 Task: Find connections with filter location Renqiu with filter topic #Selfworthwith filter profile language Potuguese with filter current company Egis in India with filter school Don Bosco School with filter industry Primary Metal Manufacturing with filter service category Information Security with filter keywords title Account Executive
Action: Mouse moved to (144, 236)
Screenshot: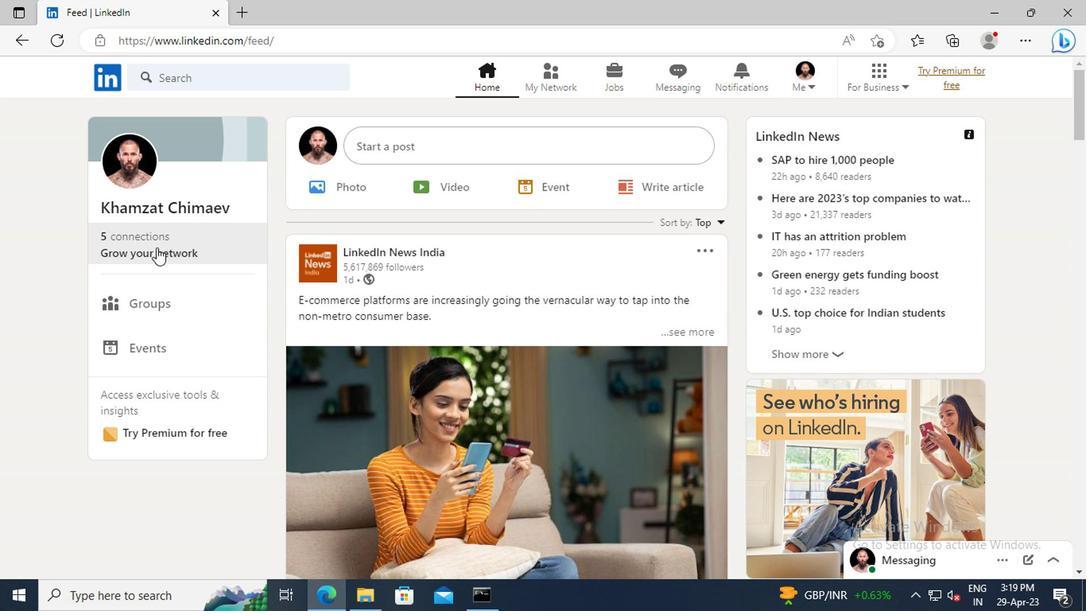 
Action: Mouse pressed left at (144, 236)
Screenshot: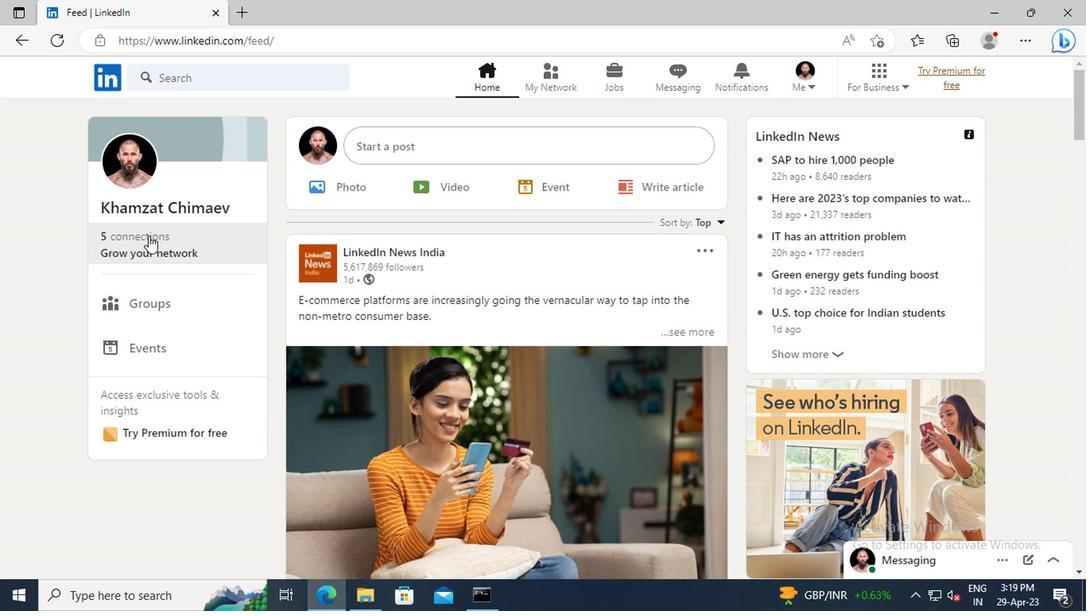 
Action: Mouse moved to (157, 169)
Screenshot: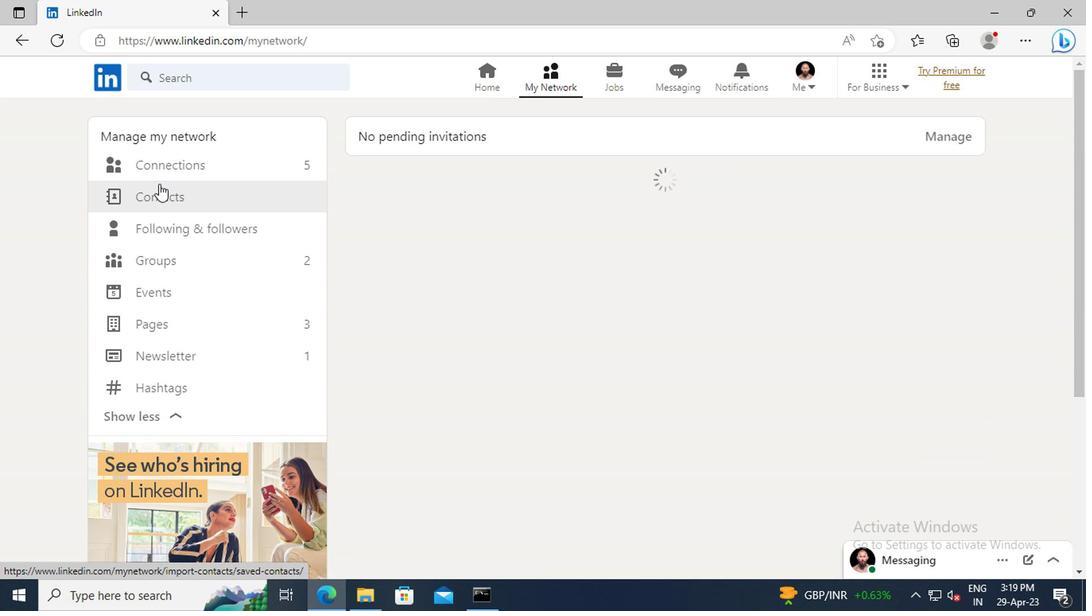 
Action: Mouse pressed left at (157, 169)
Screenshot: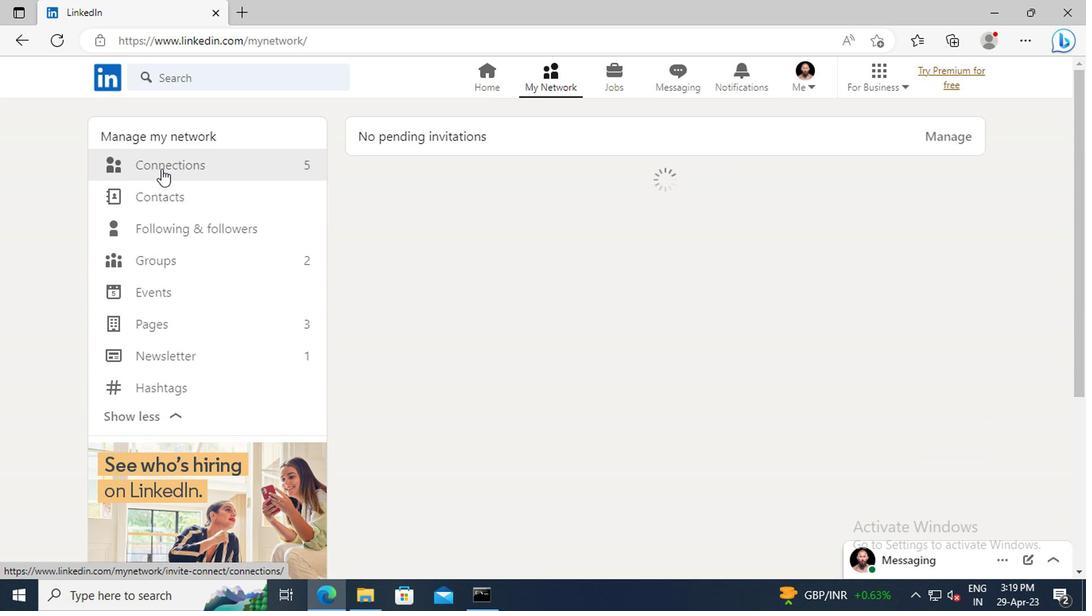 
Action: Mouse moved to (637, 165)
Screenshot: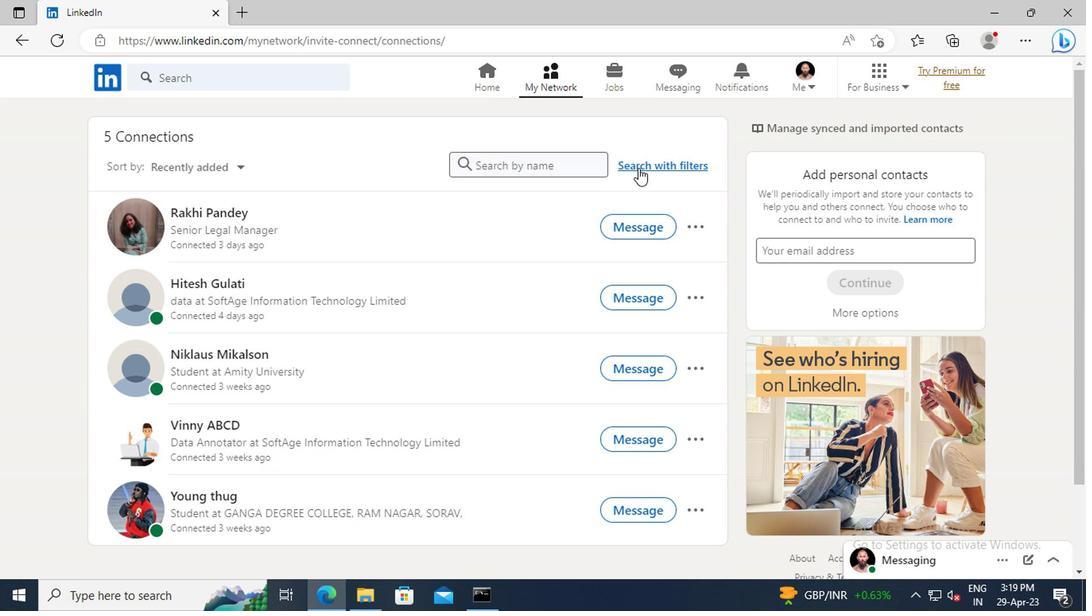 
Action: Mouse pressed left at (637, 165)
Screenshot: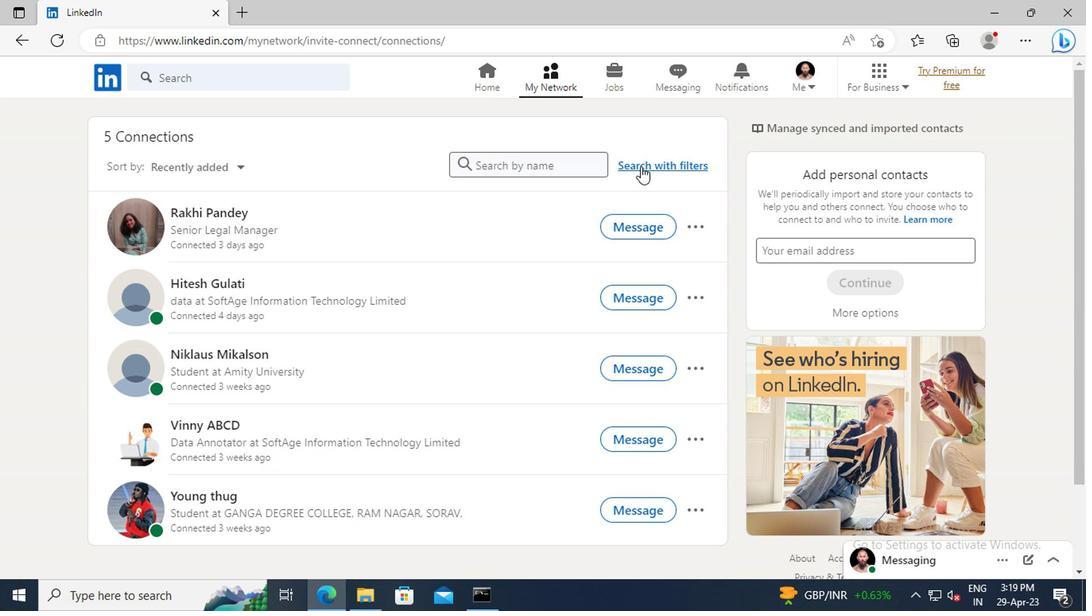 
Action: Mouse moved to (603, 129)
Screenshot: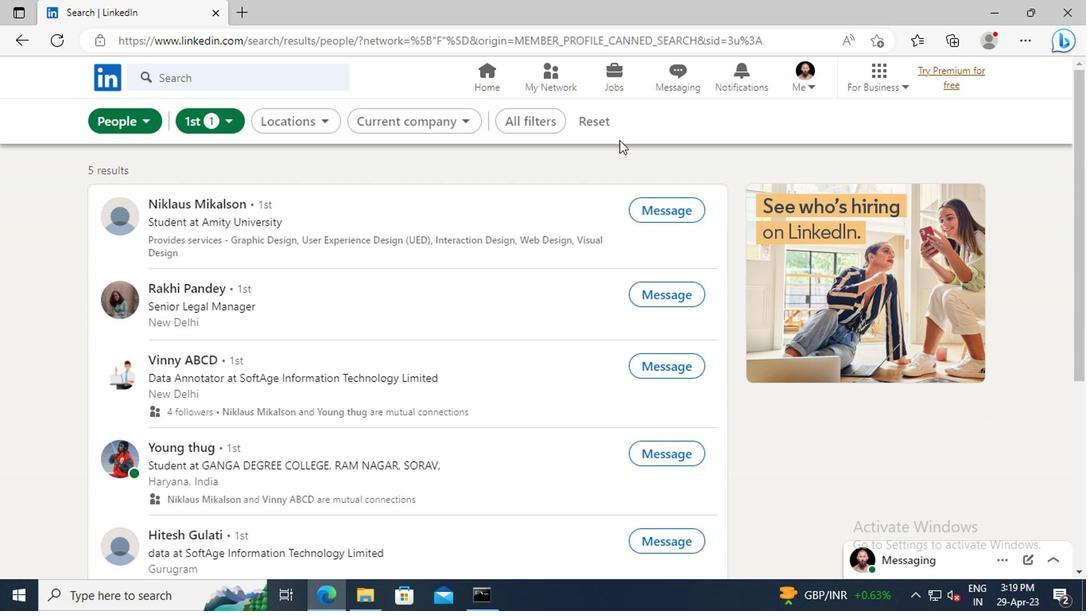 
Action: Mouse pressed left at (603, 129)
Screenshot: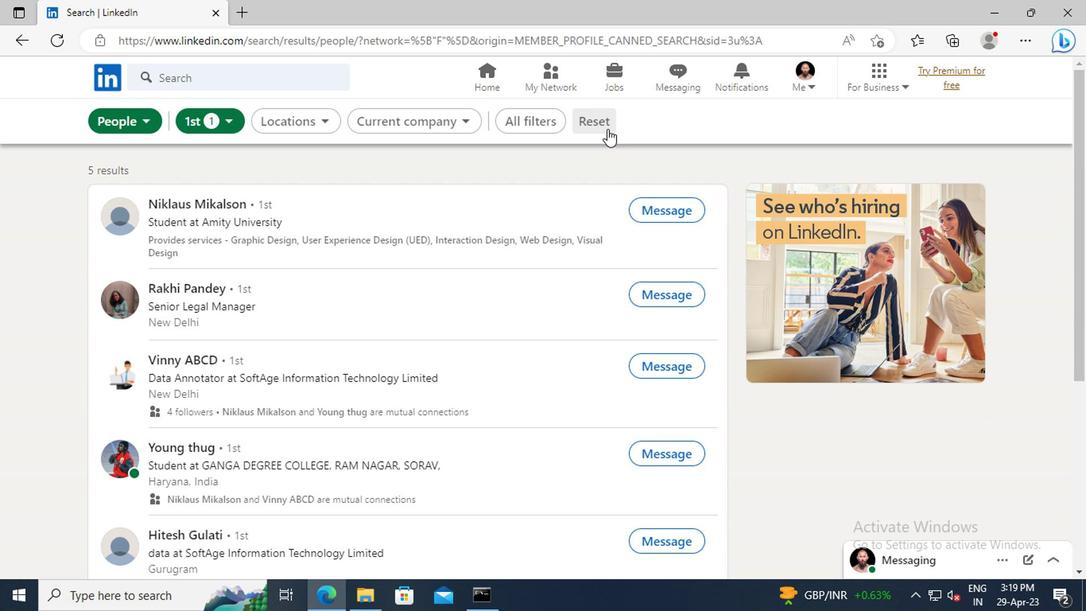 
Action: Mouse moved to (585, 124)
Screenshot: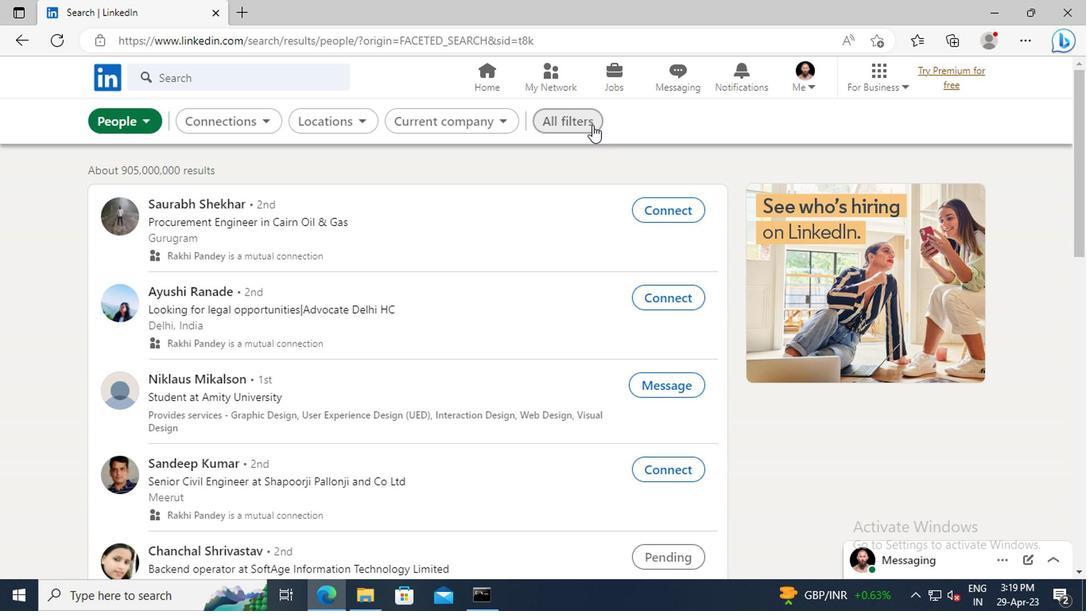 
Action: Mouse pressed left at (585, 124)
Screenshot: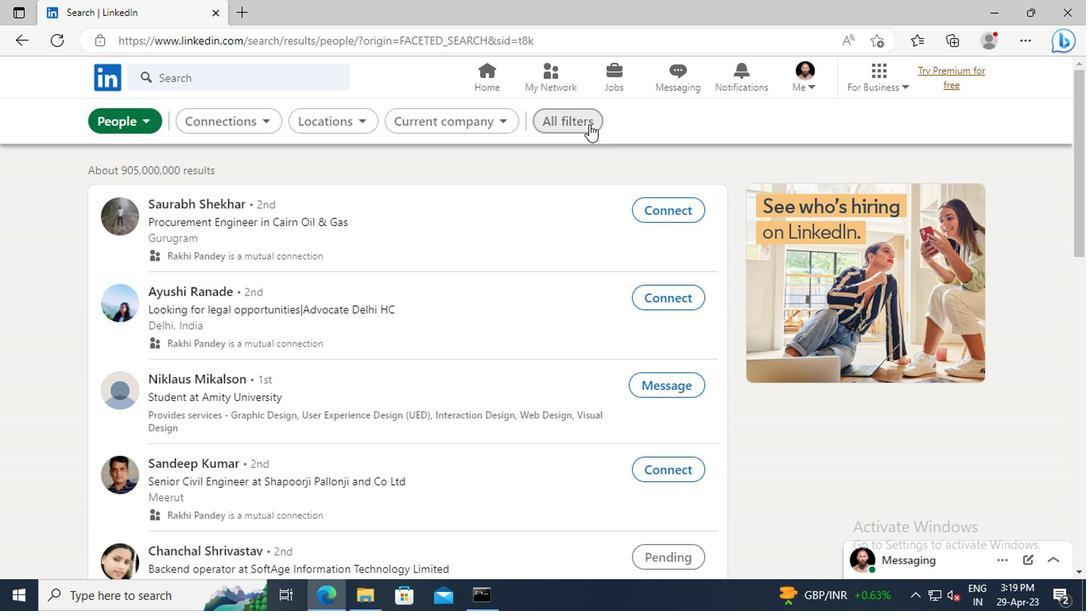 
Action: Mouse moved to (890, 277)
Screenshot: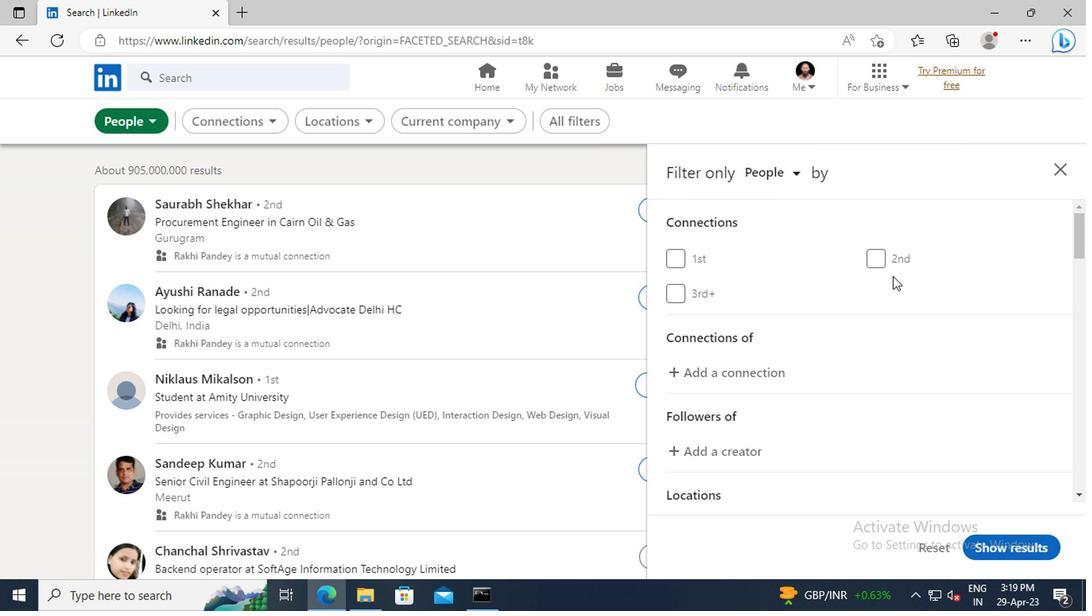 
Action: Mouse scrolled (890, 276) with delta (0, -1)
Screenshot: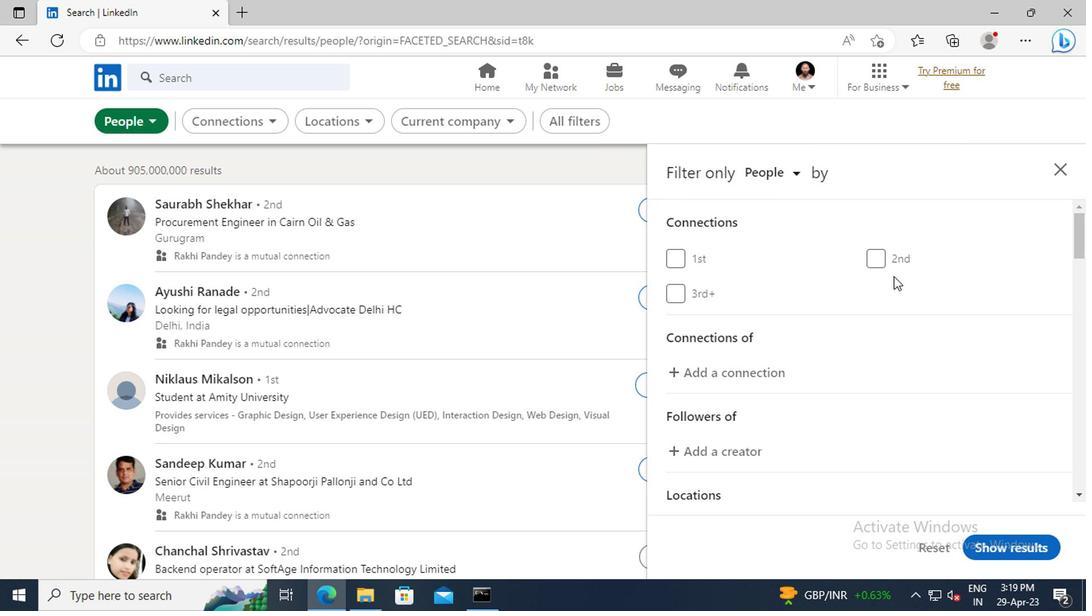 
Action: Mouse scrolled (890, 276) with delta (0, -1)
Screenshot: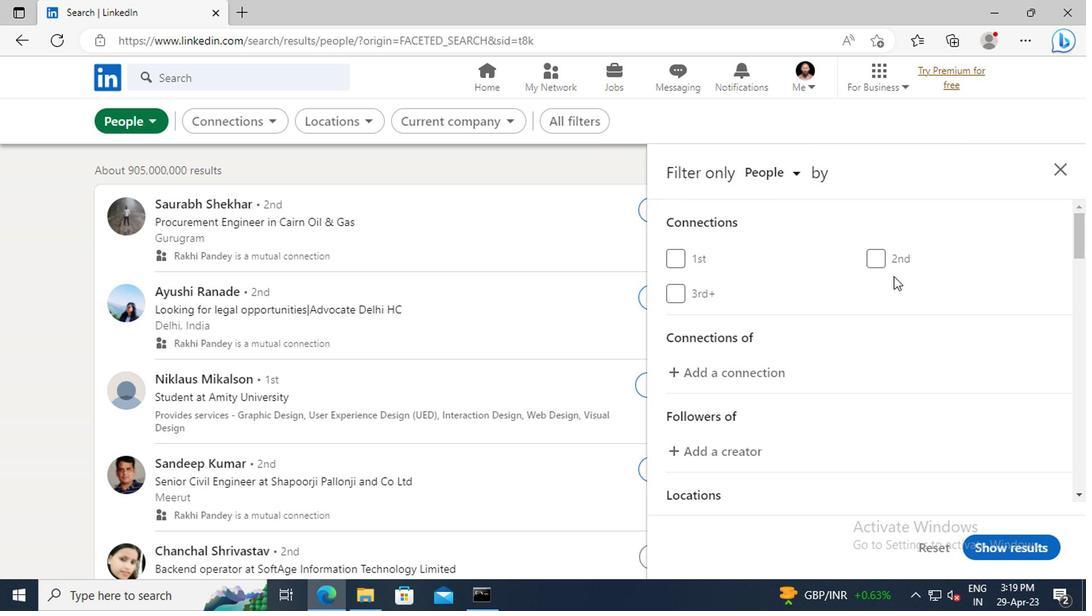 
Action: Mouse scrolled (890, 276) with delta (0, -1)
Screenshot: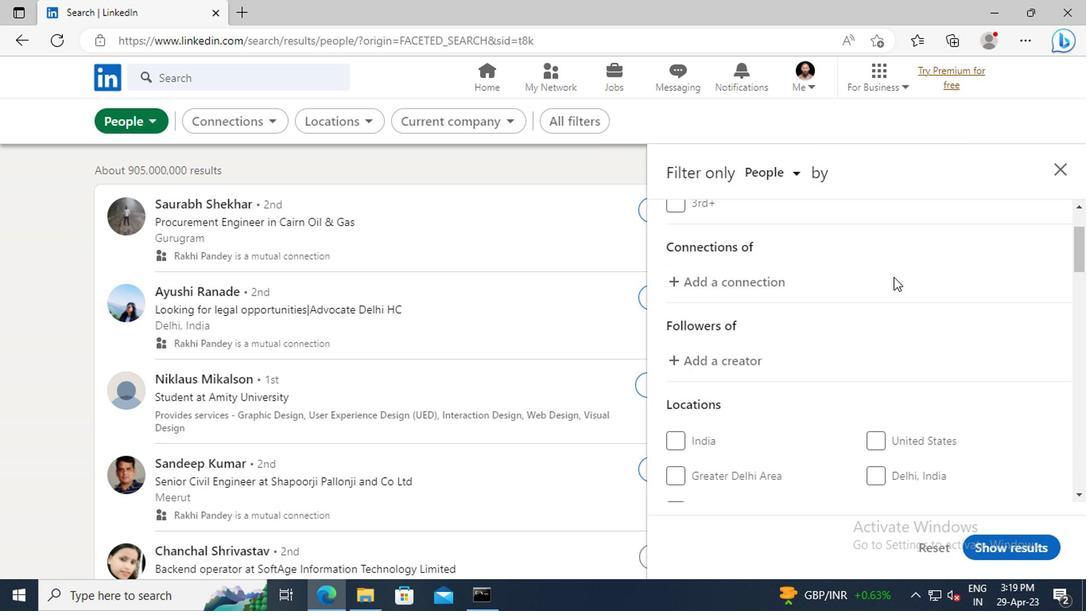 
Action: Mouse scrolled (890, 276) with delta (0, -1)
Screenshot: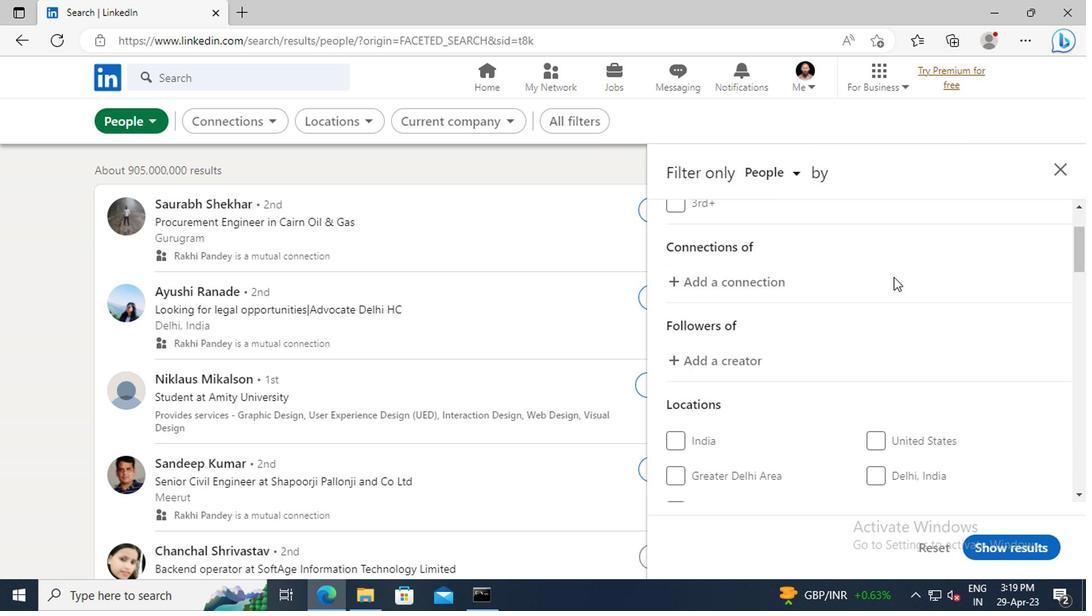 
Action: Mouse scrolled (890, 276) with delta (0, -1)
Screenshot: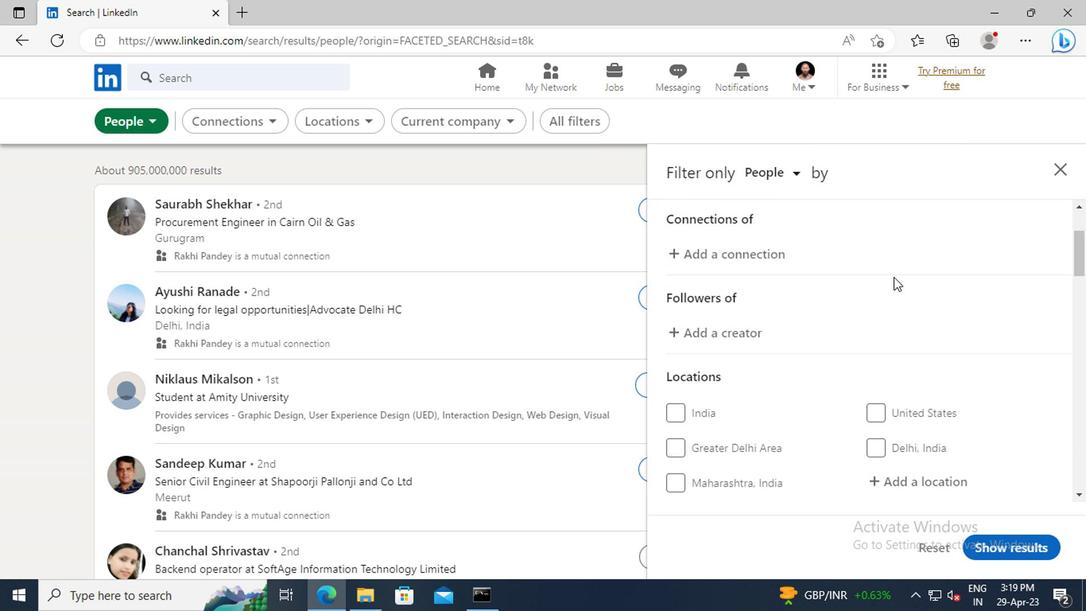 
Action: Mouse scrolled (890, 276) with delta (0, -1)
Screenshot: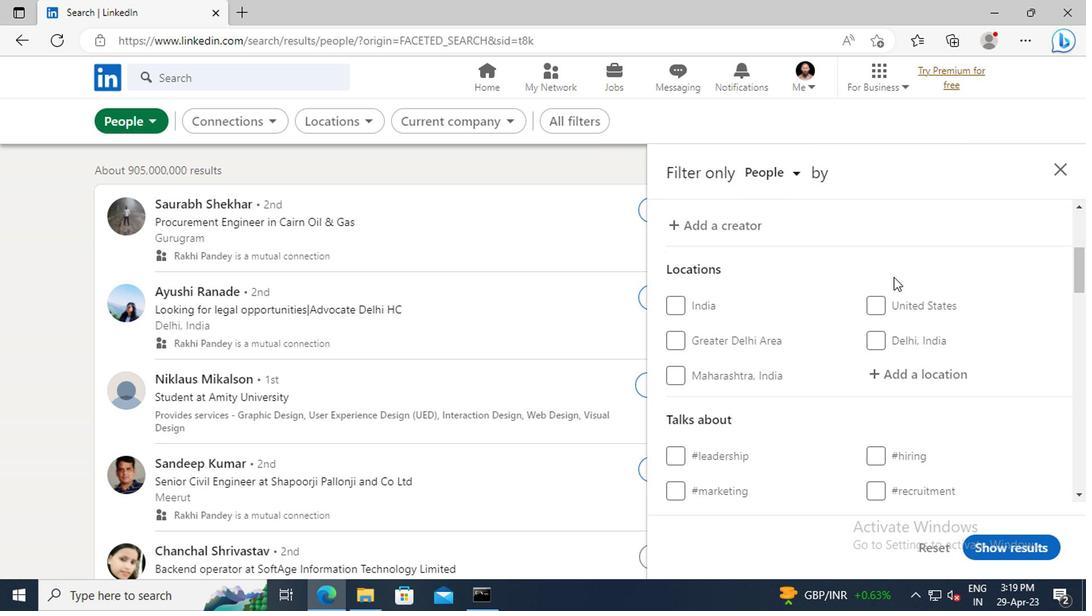 
Action: Mouse moved to (893, 323)
Screenshot: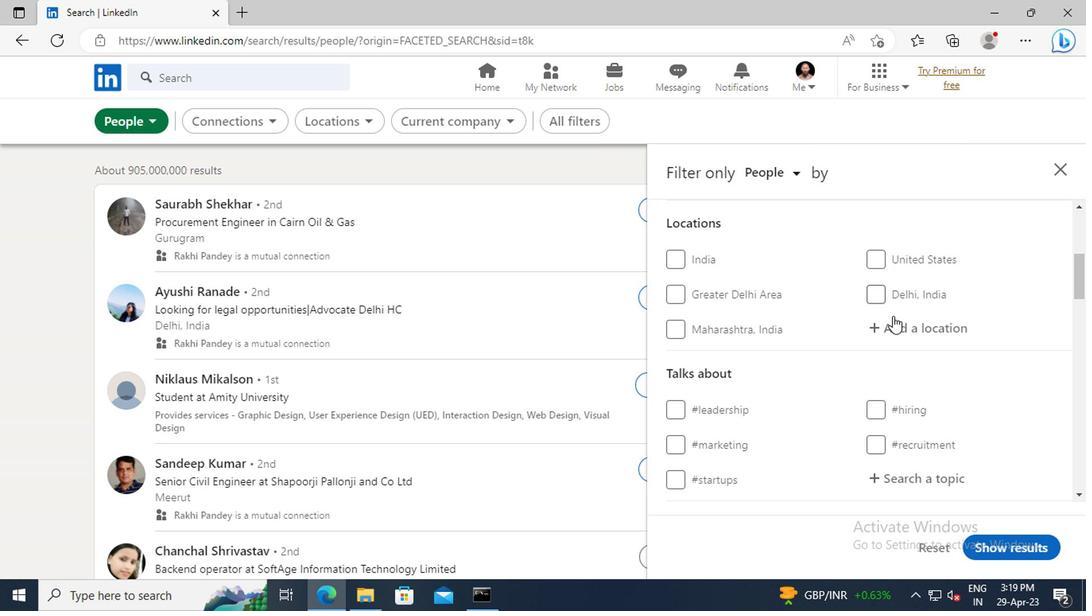 
Action: Mouse pressed left at (893, 323)
Screenshot: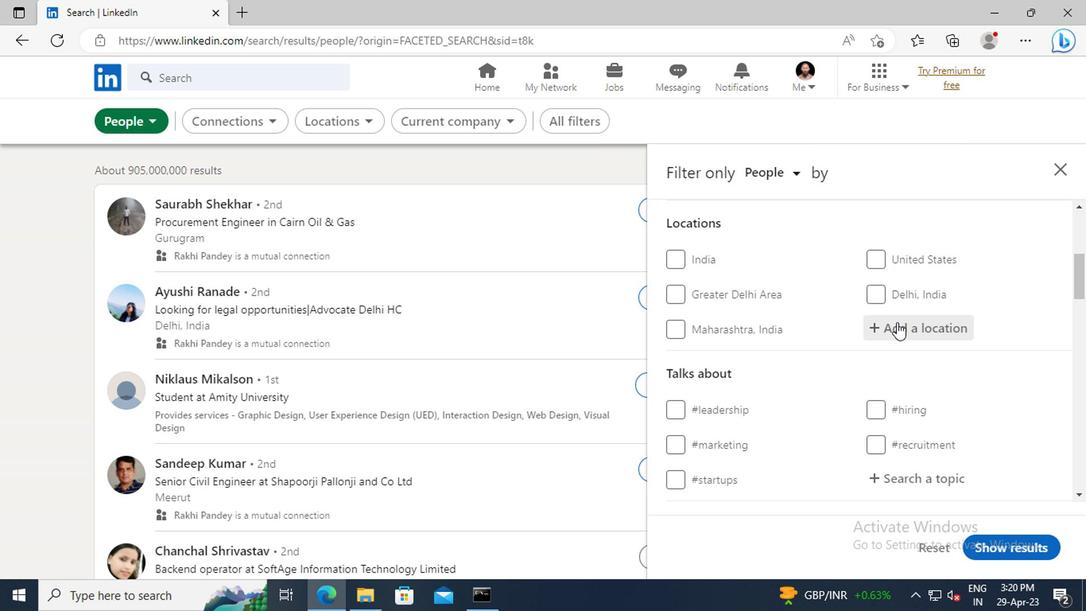 
Action: Key pressed <Key.shift>RENQIU<Key.enter>
Screenshot: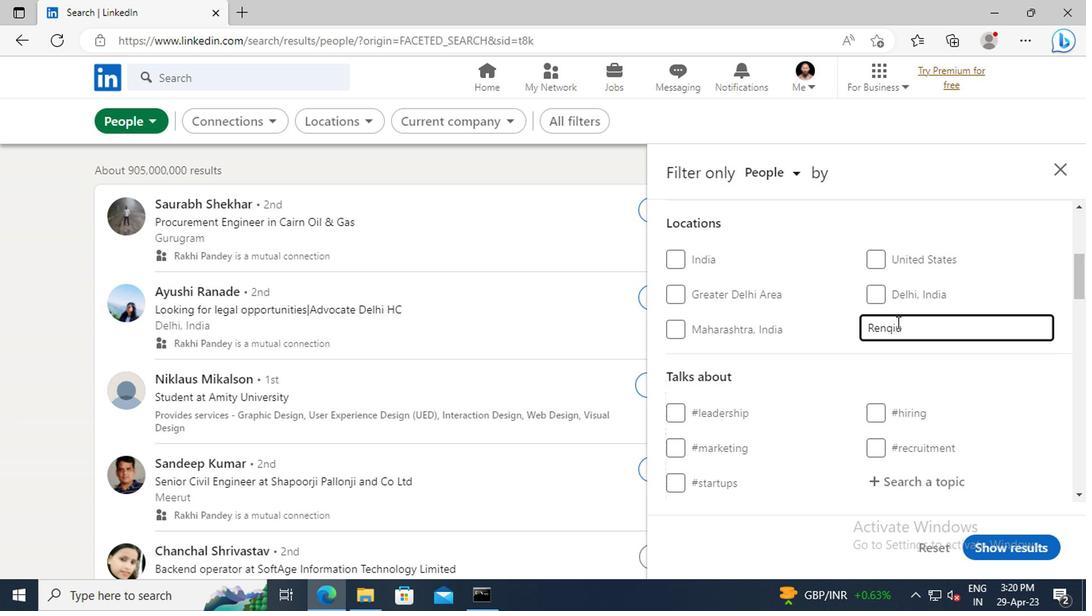 
Action: Mouse scrolled (893, 322) with delta (0, 0)
Screenshot: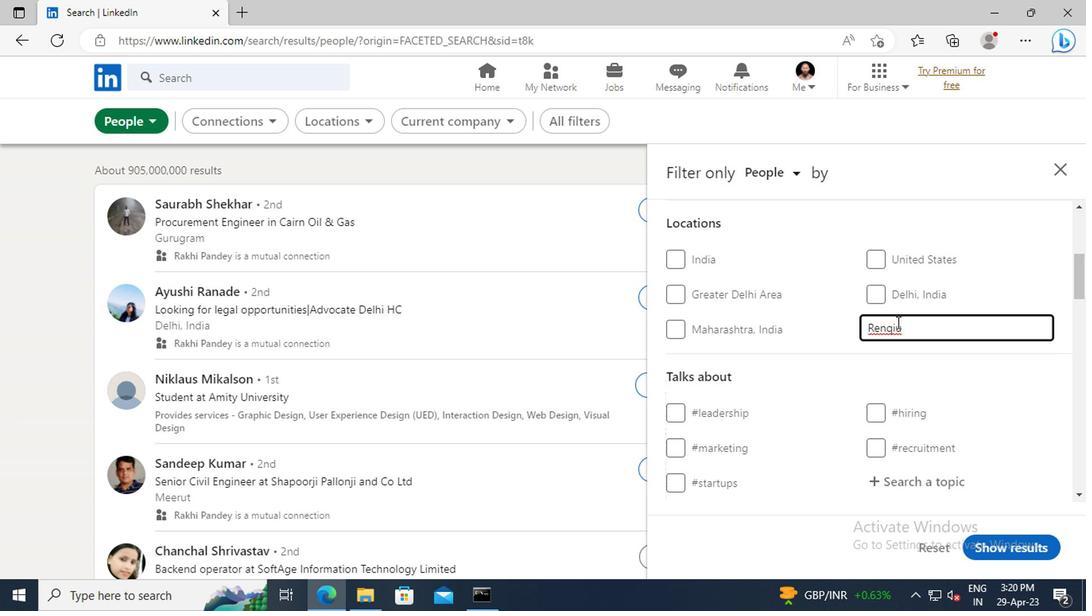 
Action: Mouse scrolled (893, 322) with delta (0, 0)
Screenshot: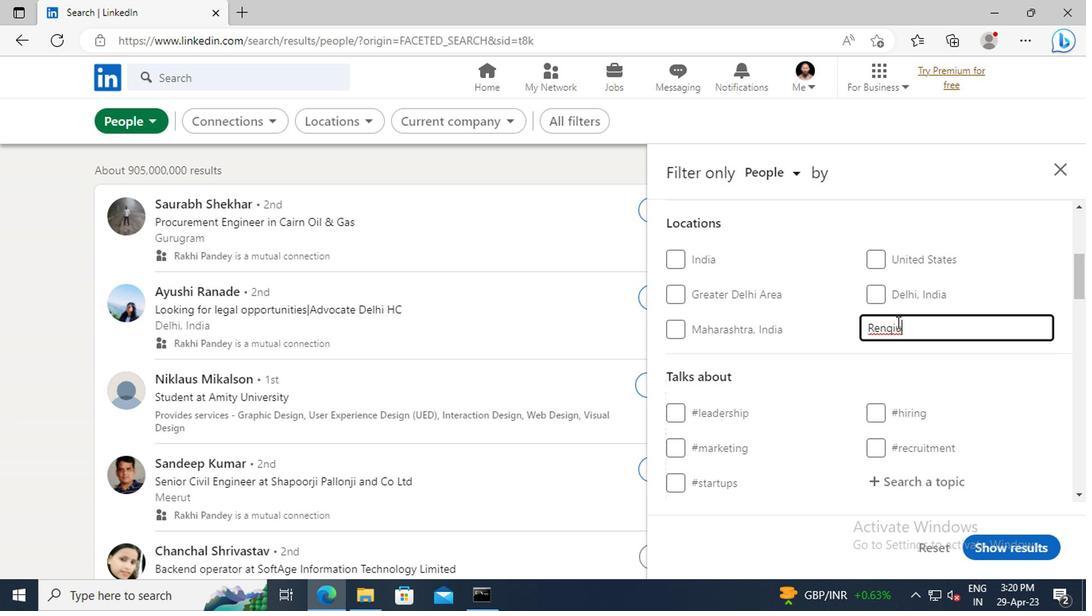 
Action: Mouse moved to (894, 331)
Screenshot: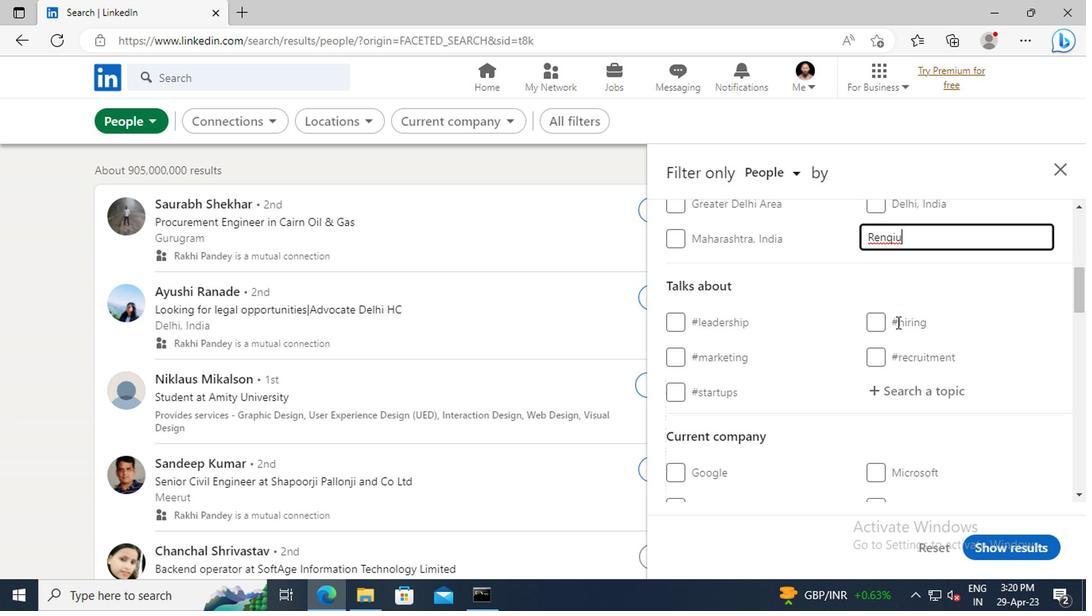 
Action: Mouse scrolled (894, 330) with delta (0, 0)
Screenshot: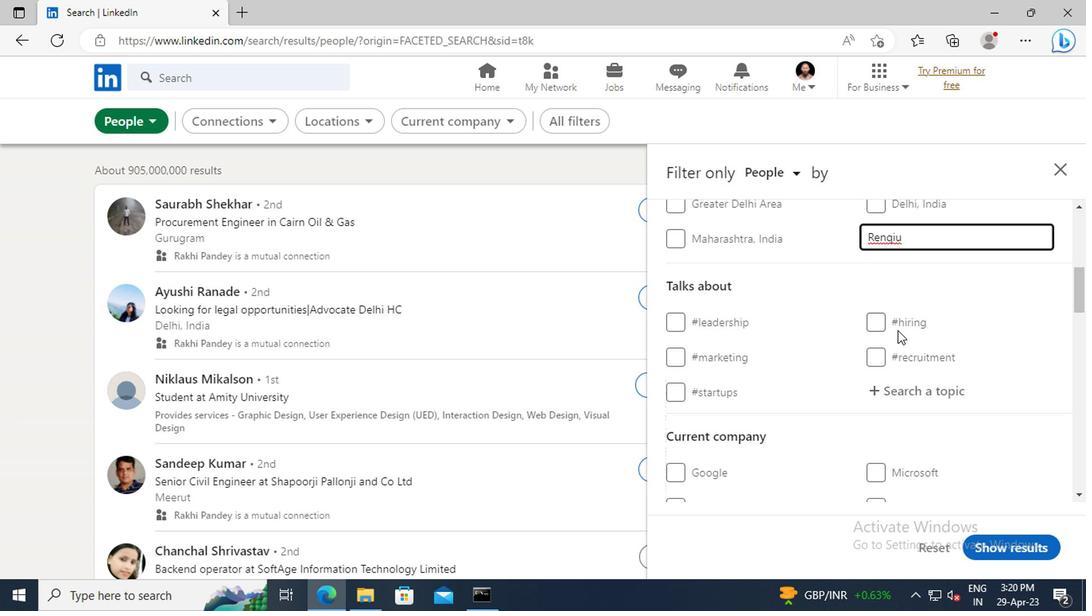 
Action: Mouse moved to (895, 344)
Screenshot: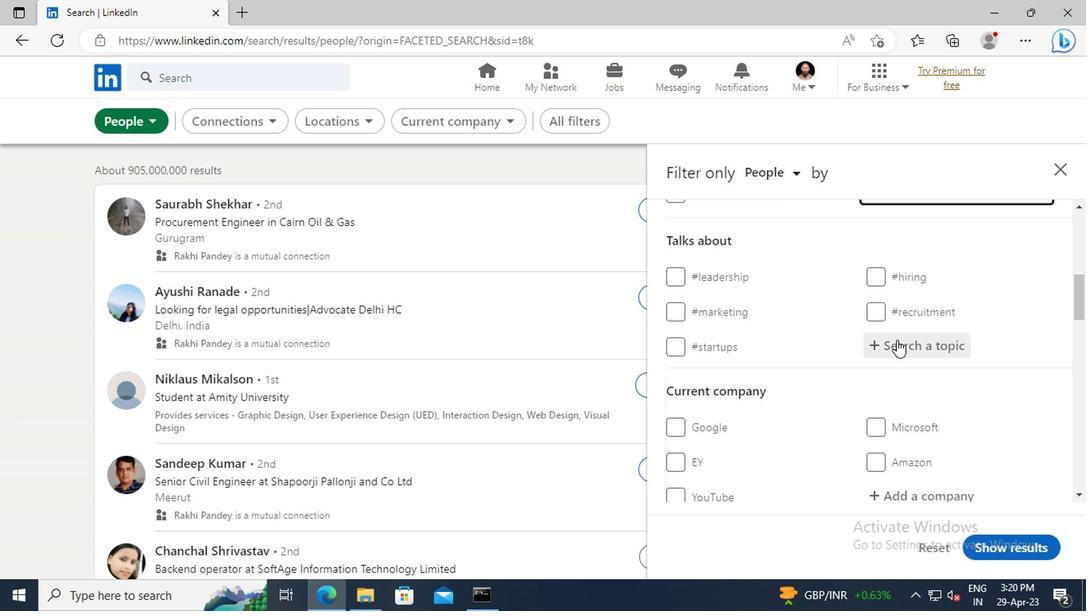 
Action: Mouse pressed left at (895, 344)
Screenshot: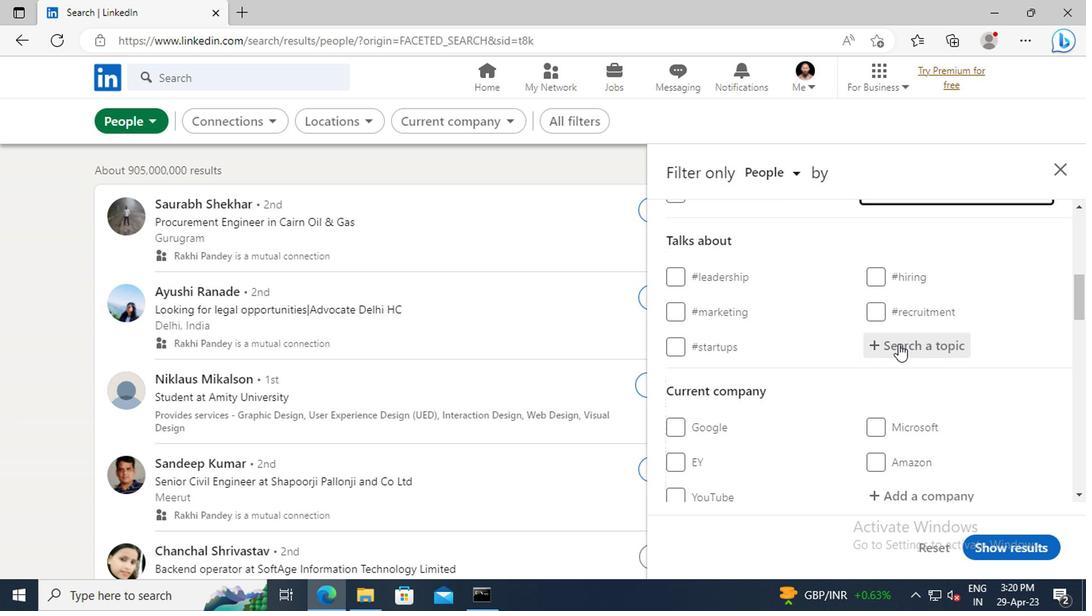 
Action: Key pressed <Key.shift>SELFWORTH
Screenshot: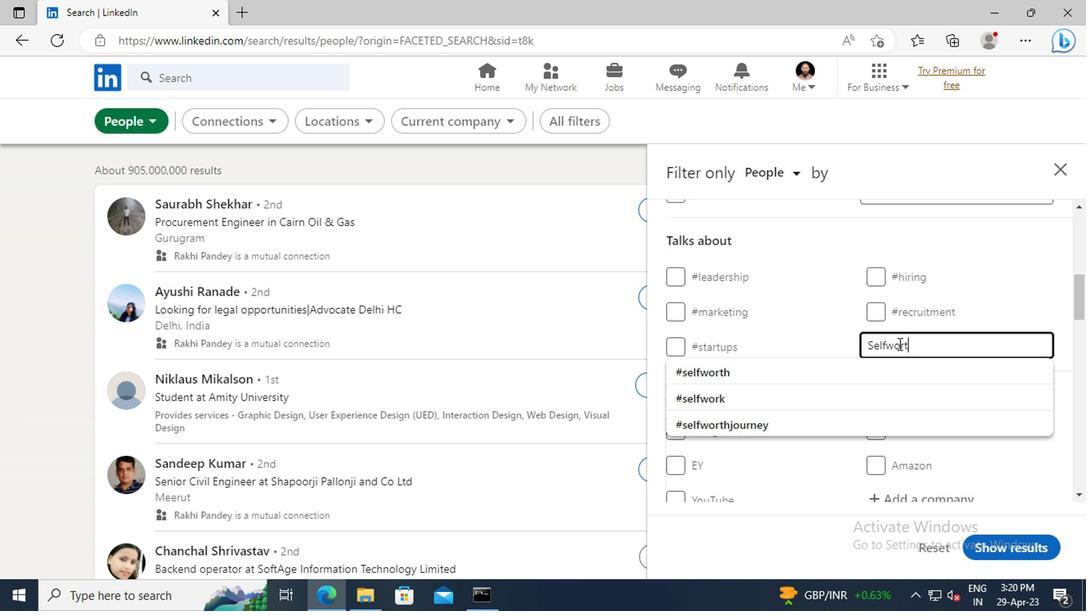 
Action: Mouse moved to (883, 372)
Screenshot: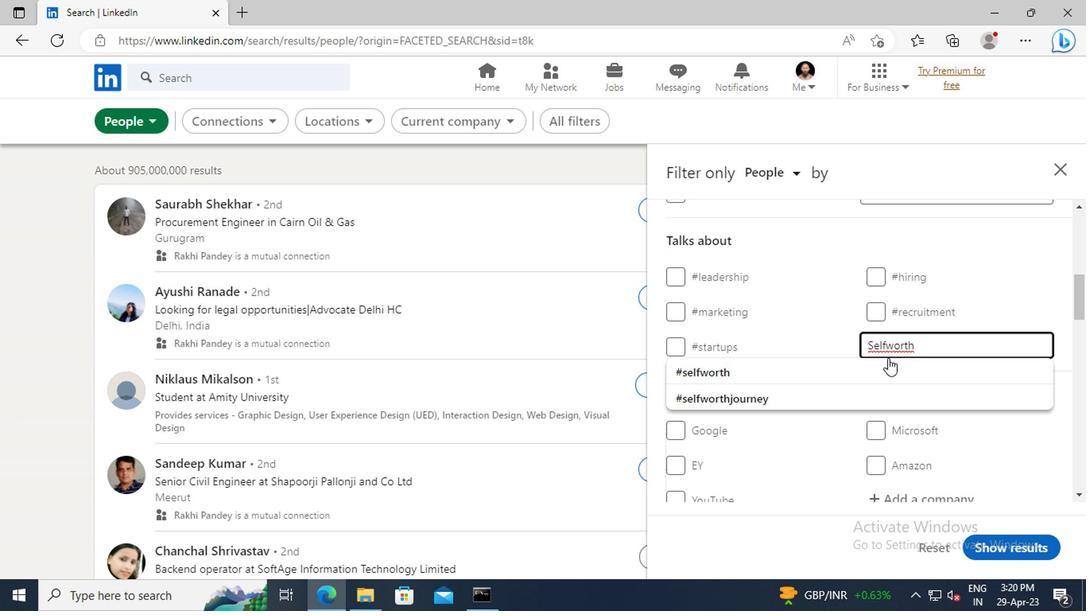 
Action: Mouse pressed left at (883, 372)
Screenshot: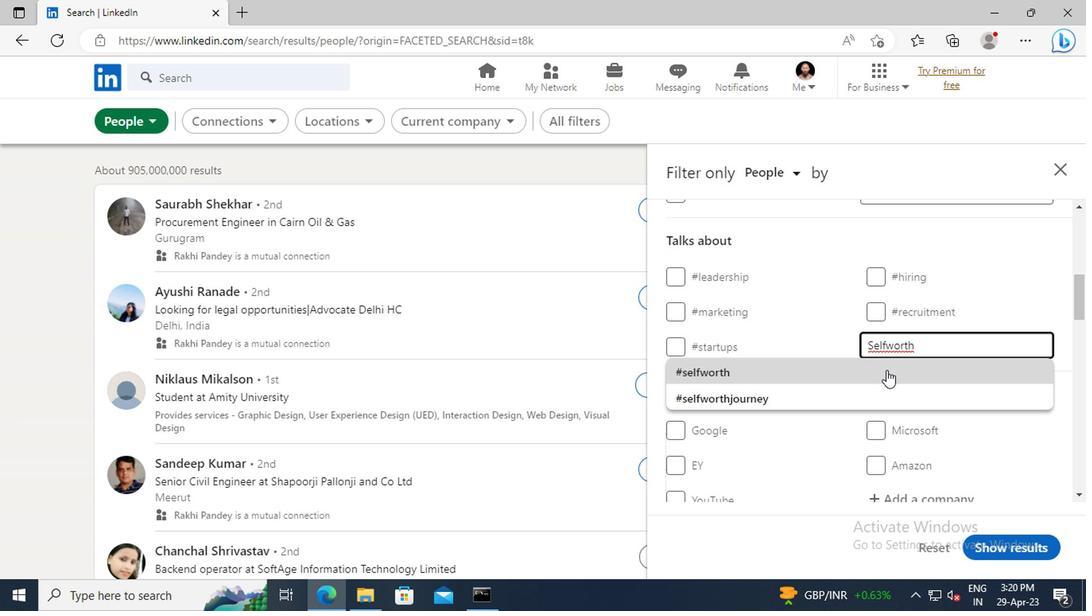
Action: Mouse scrolled (883, 371) with delta (0, 0)
Screenshot: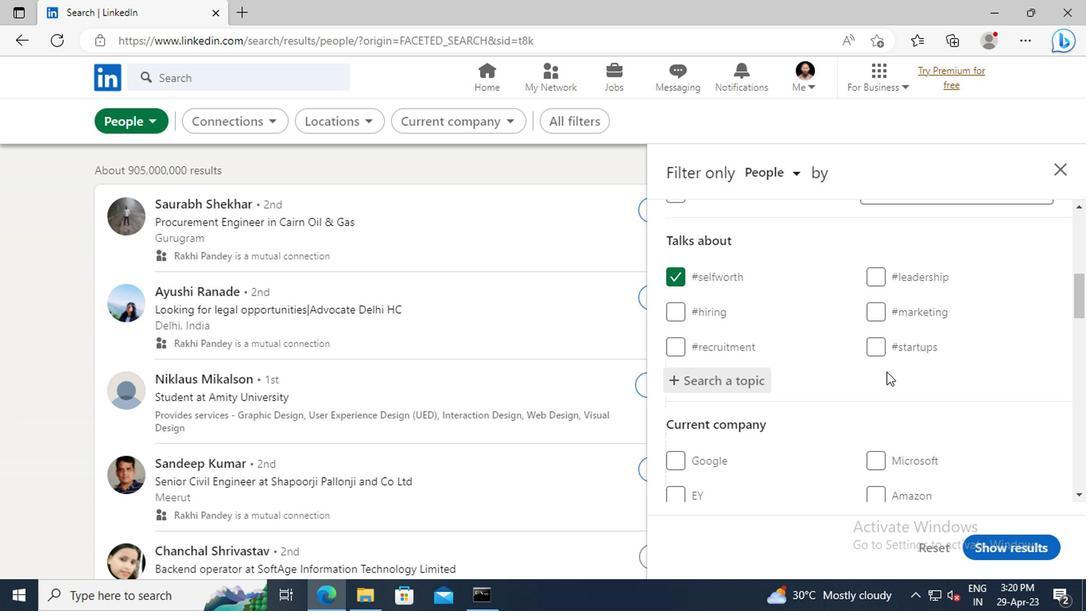 
Action: Mouse scrolled (883, 371) with delta (0, 0)
Screenshot: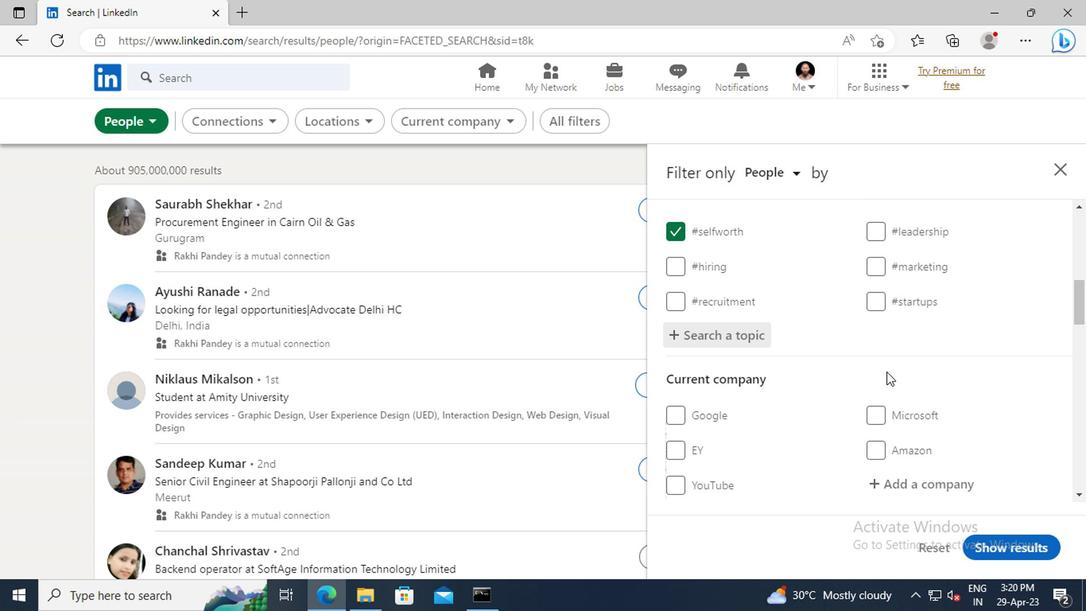 
Action: Mouse scrolled (883, 371) with delta (0, 0)
Screenshot: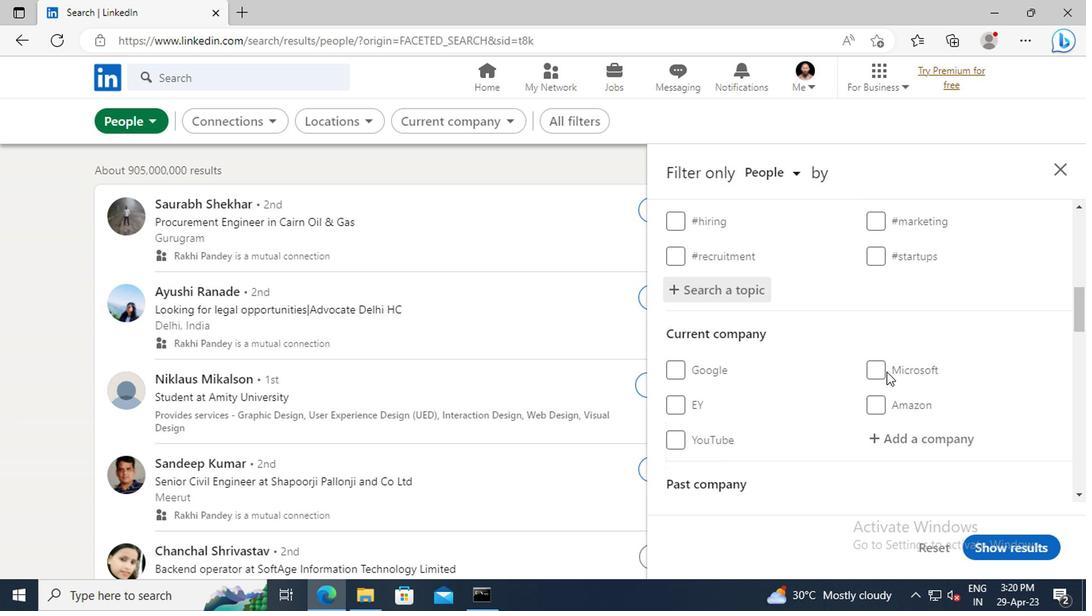 
Action: Mouse scrolled (883, 371) with delta (0, 0)
Screenshot: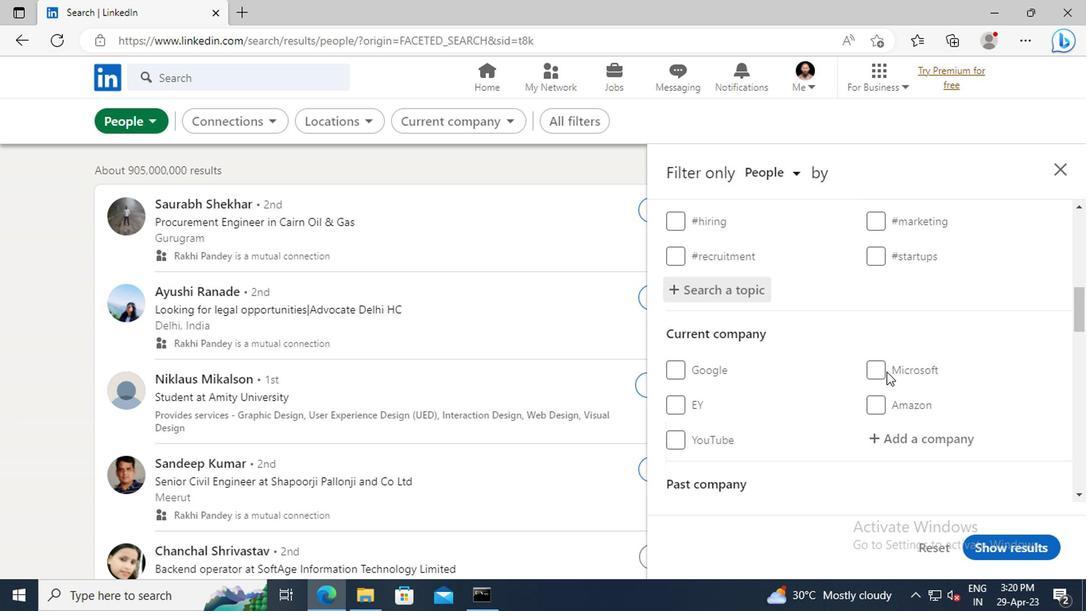 
Action: Mouse scrolled (883, 371) with delta (0, 0)
Screenshot: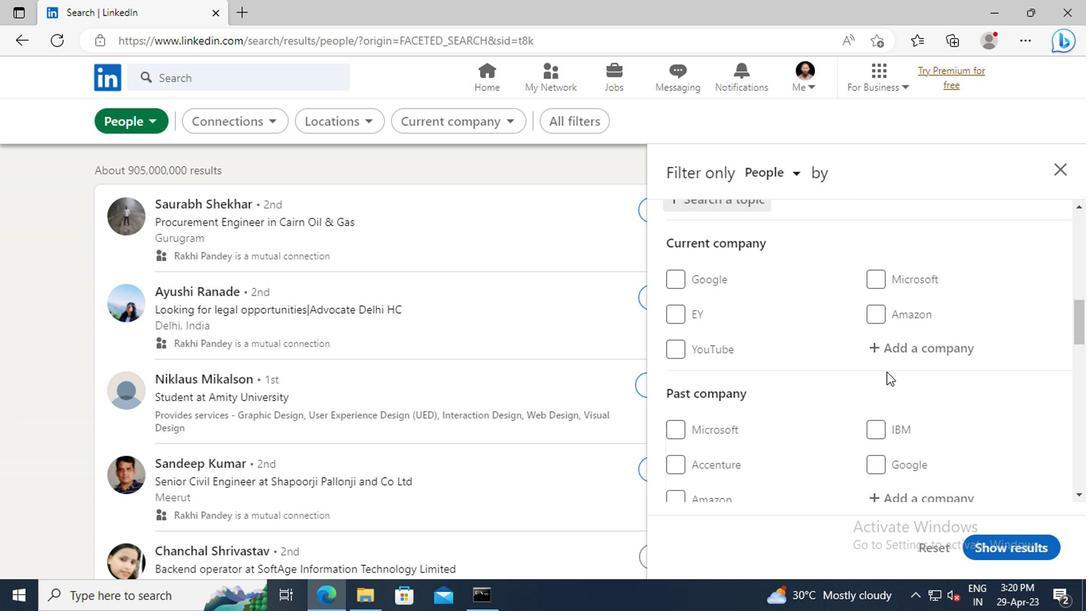 
Action: Mouse scrolled (883, 371) with delta (0, 0)
Screenshot: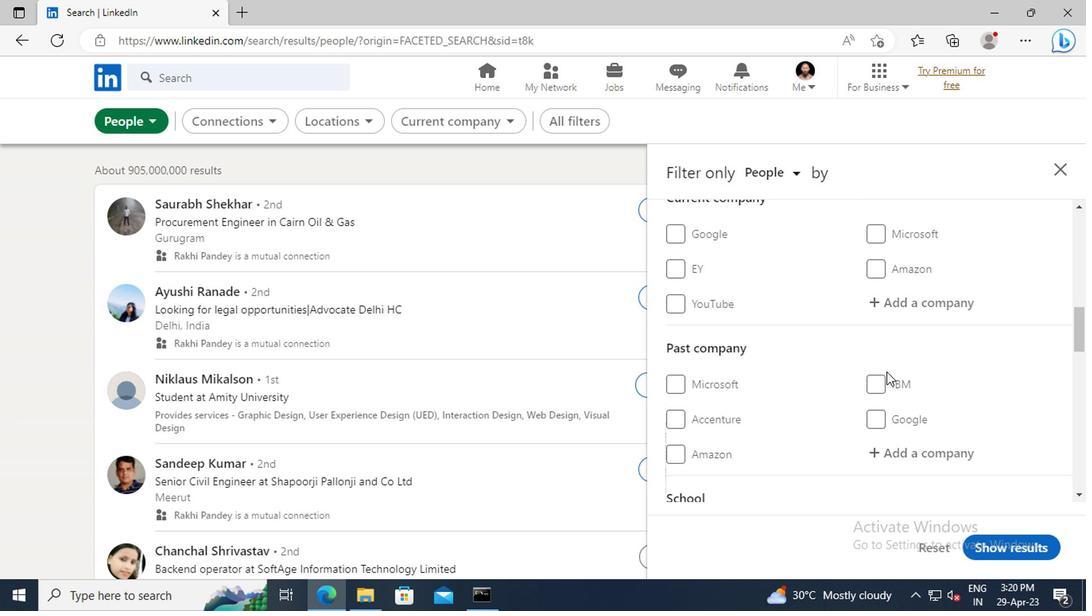 
Action: Mouse scrolled (883, 371) with delta (0, 0)
Screenshot: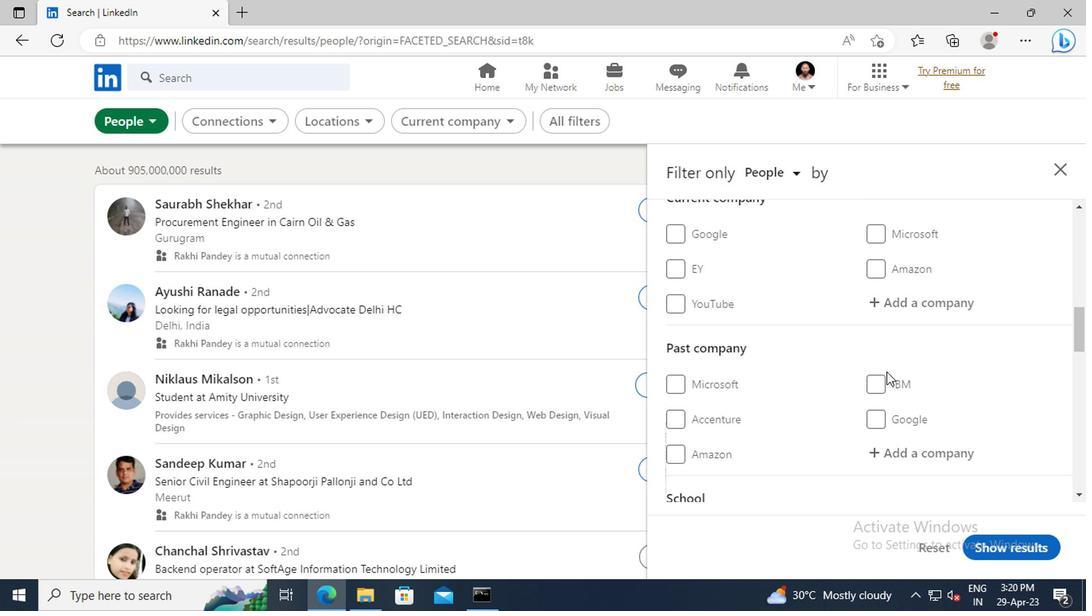 
Action: Mouse scrolled (883, 371) with delta (0, 0)
Screenshot: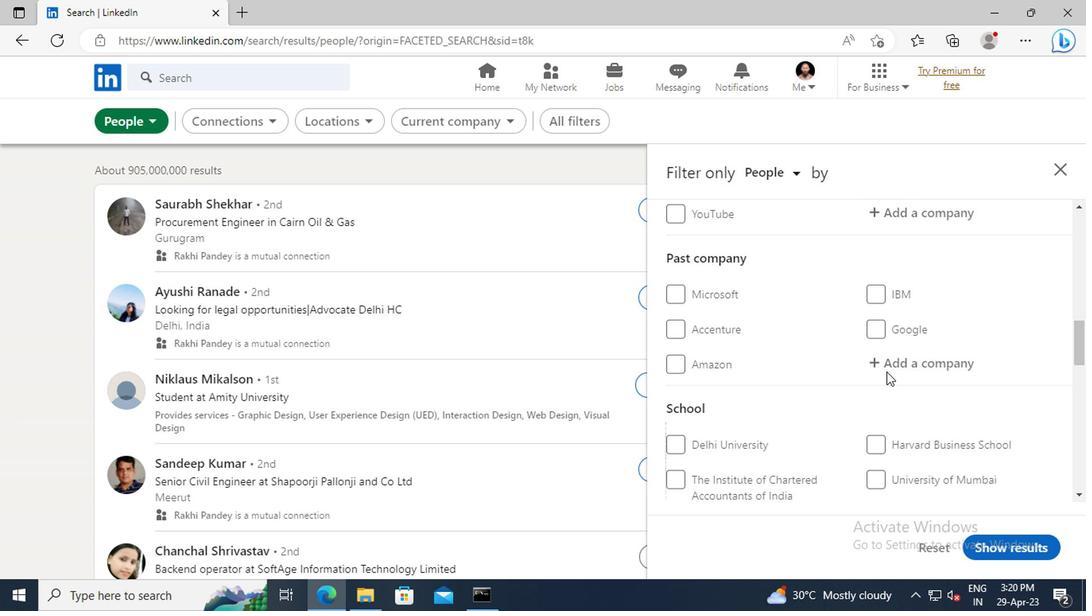 
Action: Mouse scrolled (883, 371) with delta (0, 0)
Screenshot: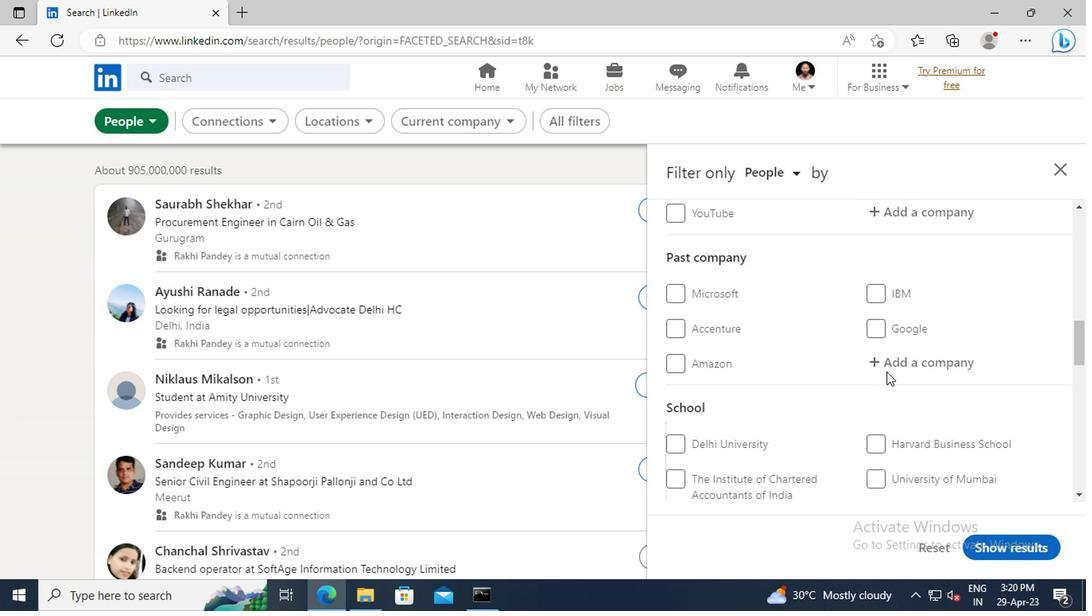 
Action: Mouse scrolled (883, 371) with delta (0, 0)
Screenshot: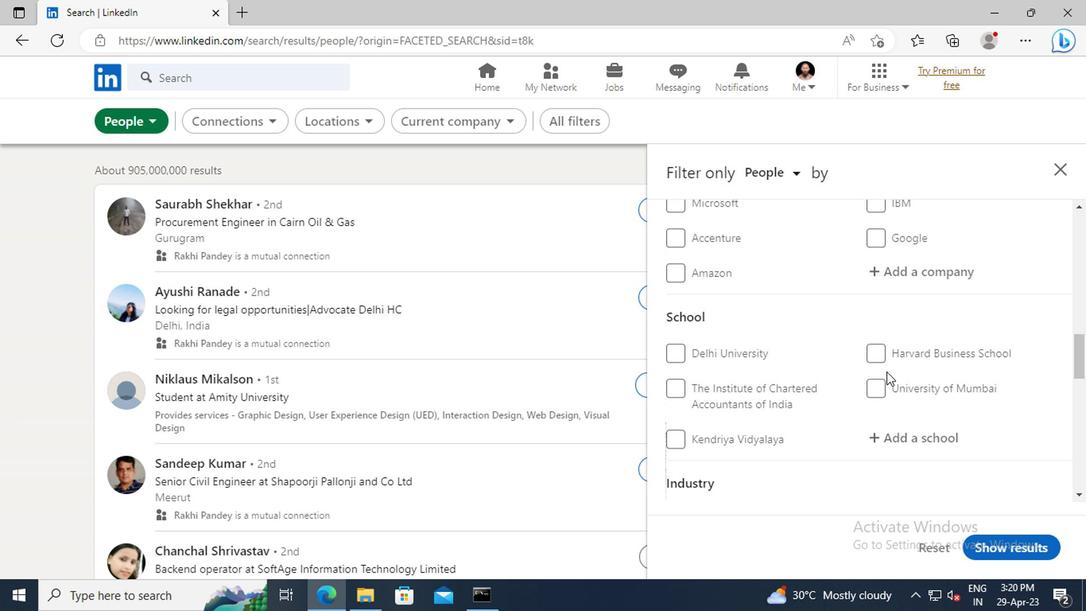 
Action: Mouse scrolled (883, 371) with delta (0, 0)
Screenshot: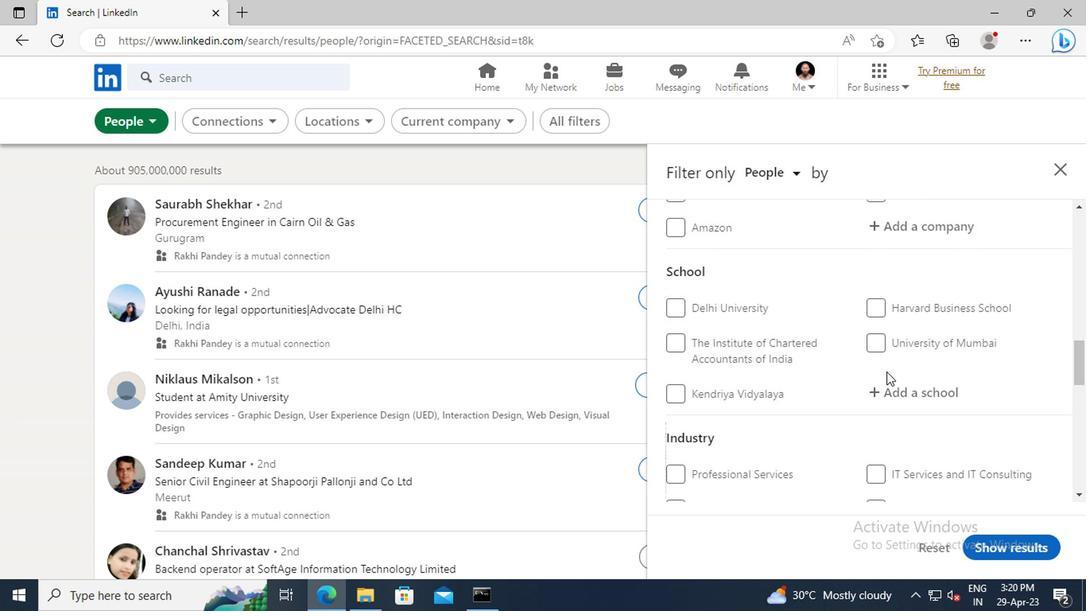 
Action: Mouse scrolled (883, 371) with delta (0, 0)
Screenshot: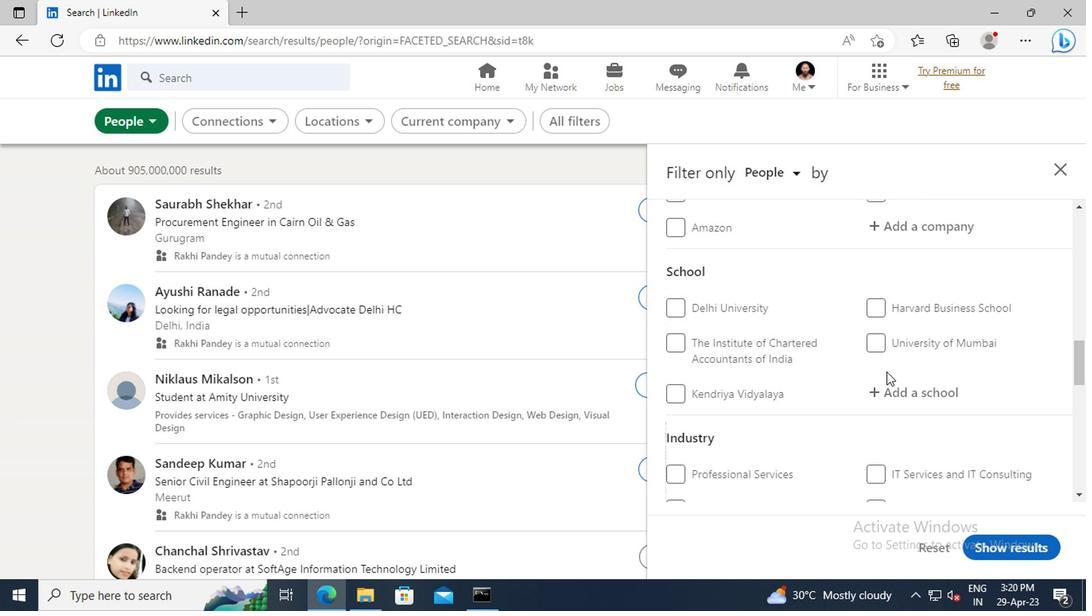 
Action: Mouse scrolled (883, 371) with delta (0, 0)
Screenshot: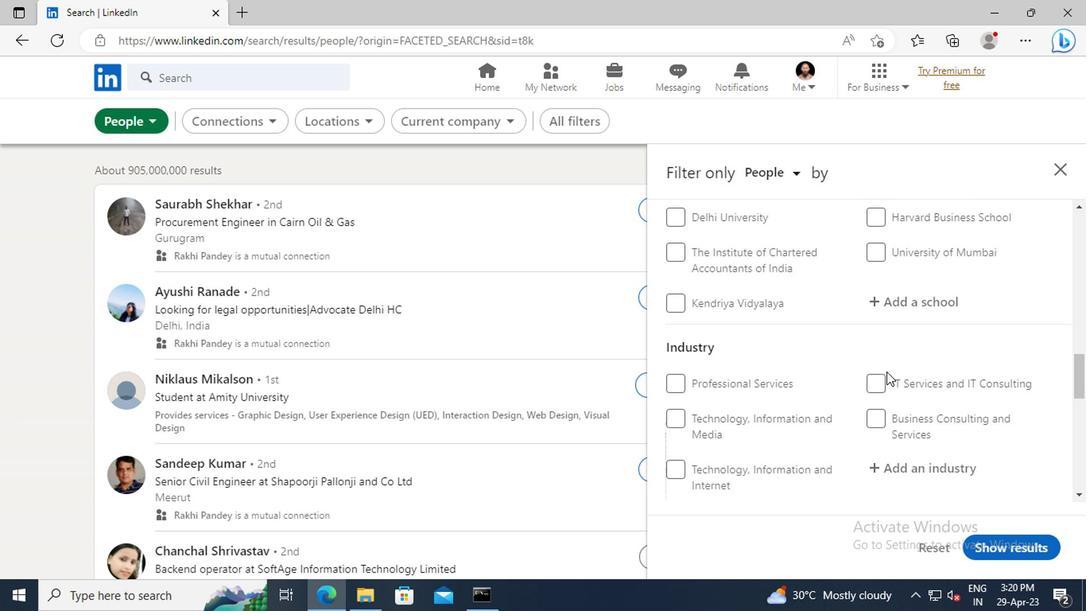 
Action: Mouse scrolled (883, 371) with delta (0, 0)
Screenshot: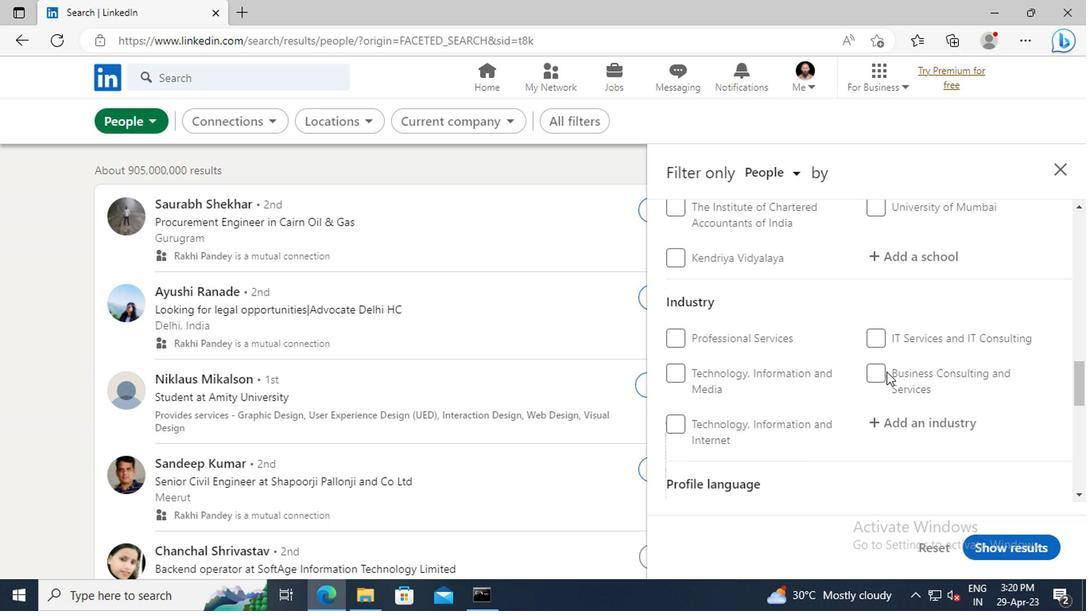 
Action: Mouse scrolled (883, 371) with delta (0, 0)
Screenshot: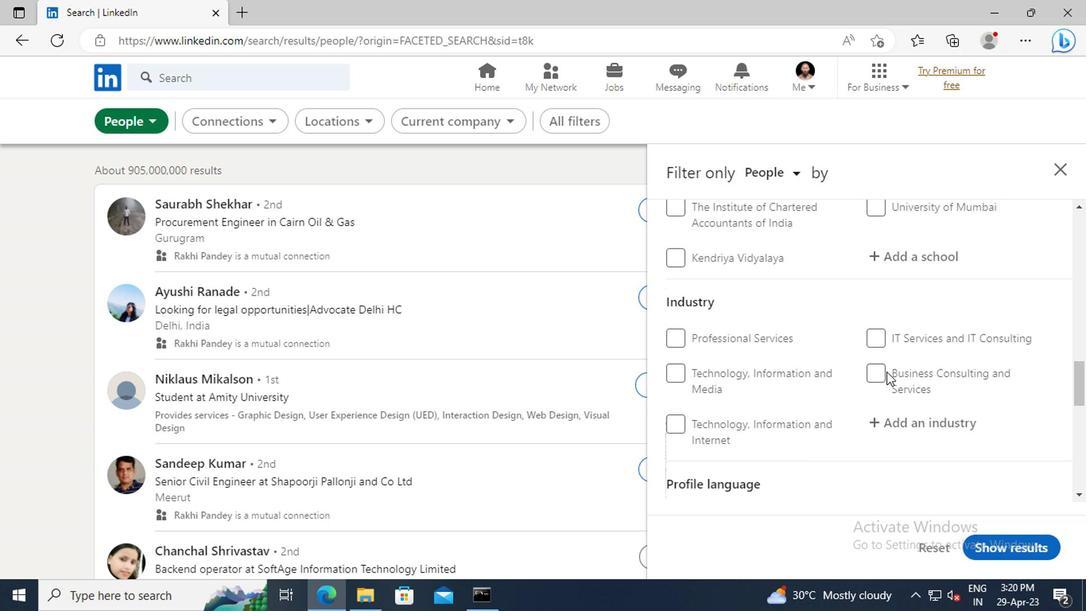 
Action: Mouse scrolled (883, 371) with delta (0, 0)
Screenshot: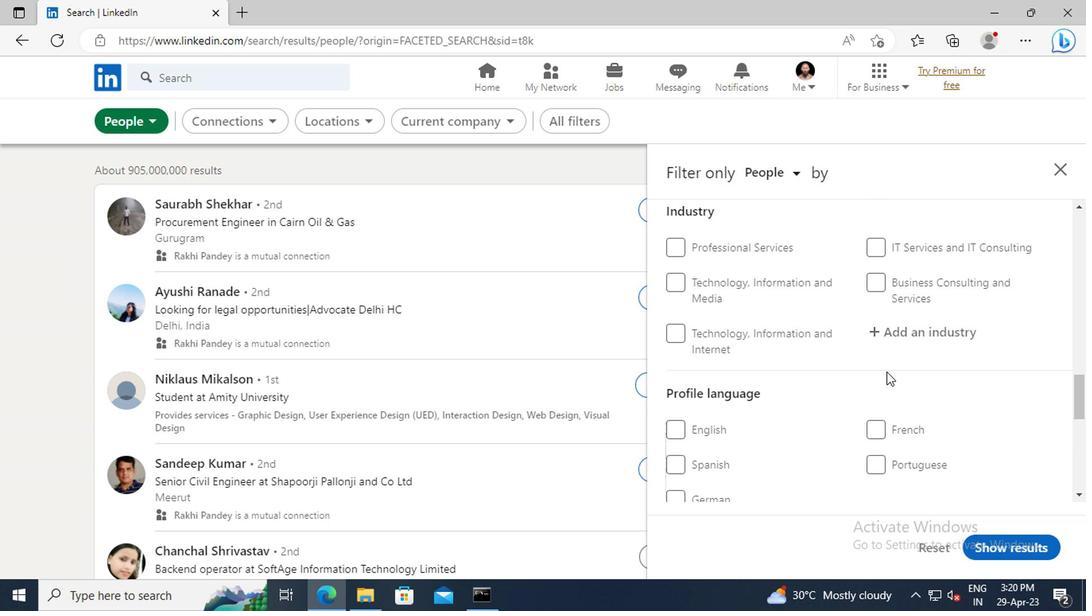 
Action: Mouse moved to (874, 426)
Screenshot: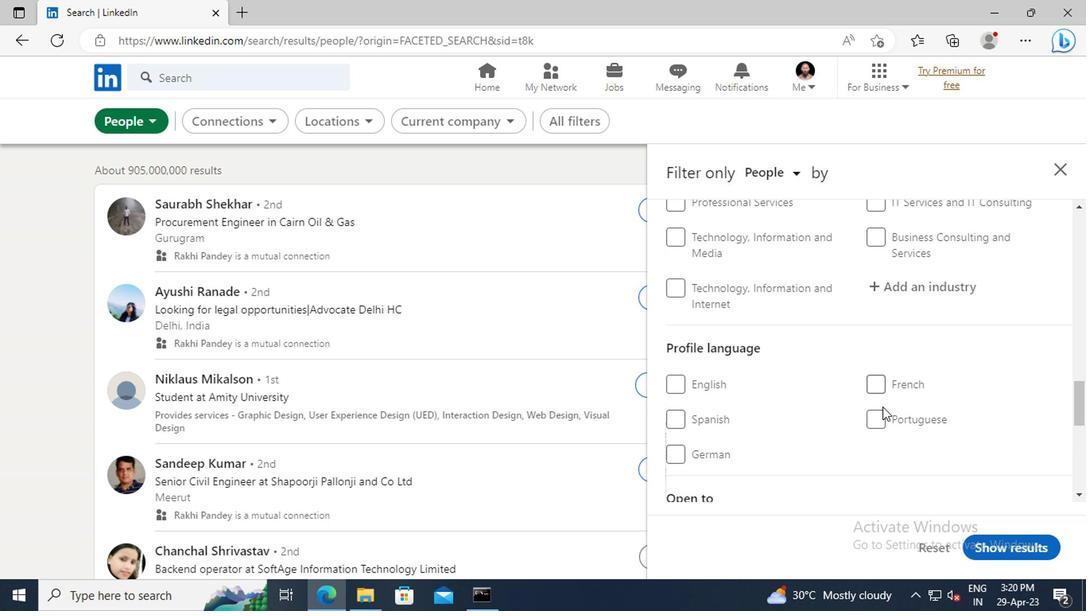 
Action: Mouse pressed left at (874, 426)
Screenshot: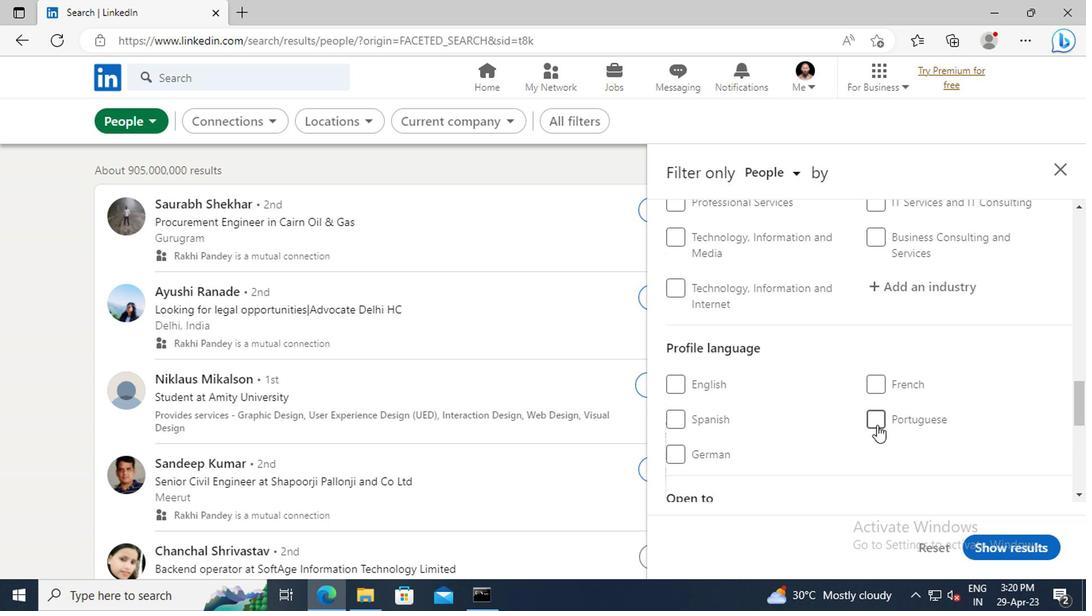 
Action: Mouse moved to (883, 371)
Screenshot: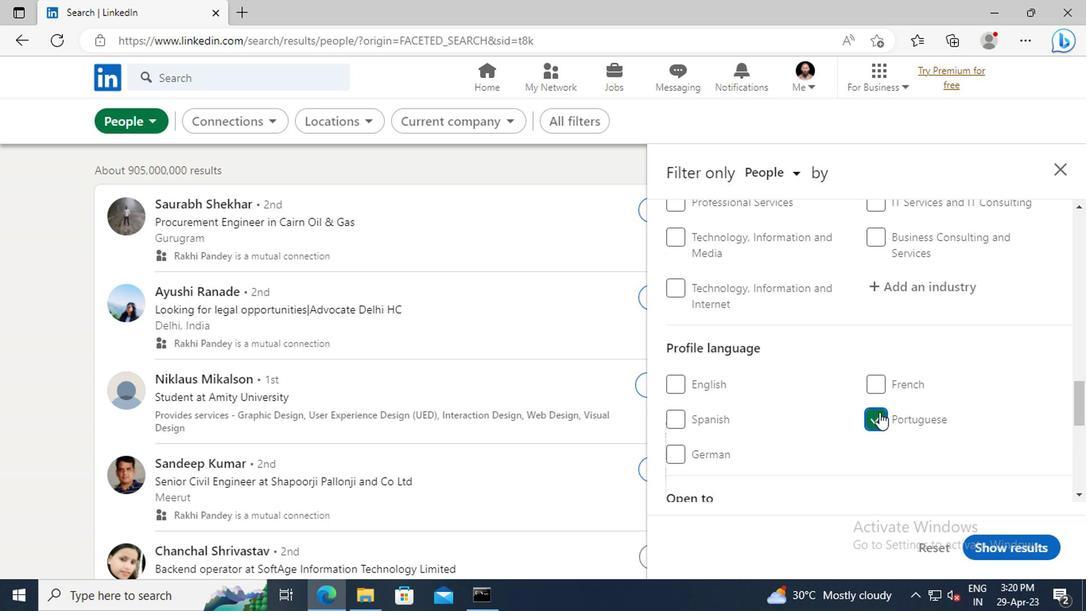 
Action: Mouse scrolled (883, 371) with delta (0, 0)
Screenshot: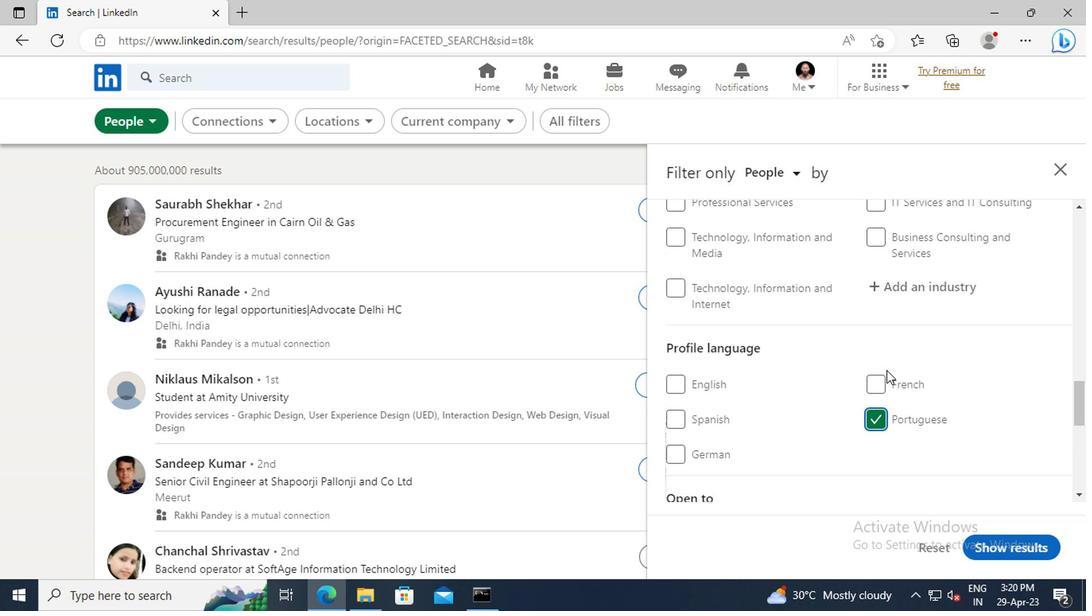 
Action: Mouse moved to (883, 371)
Screenshot: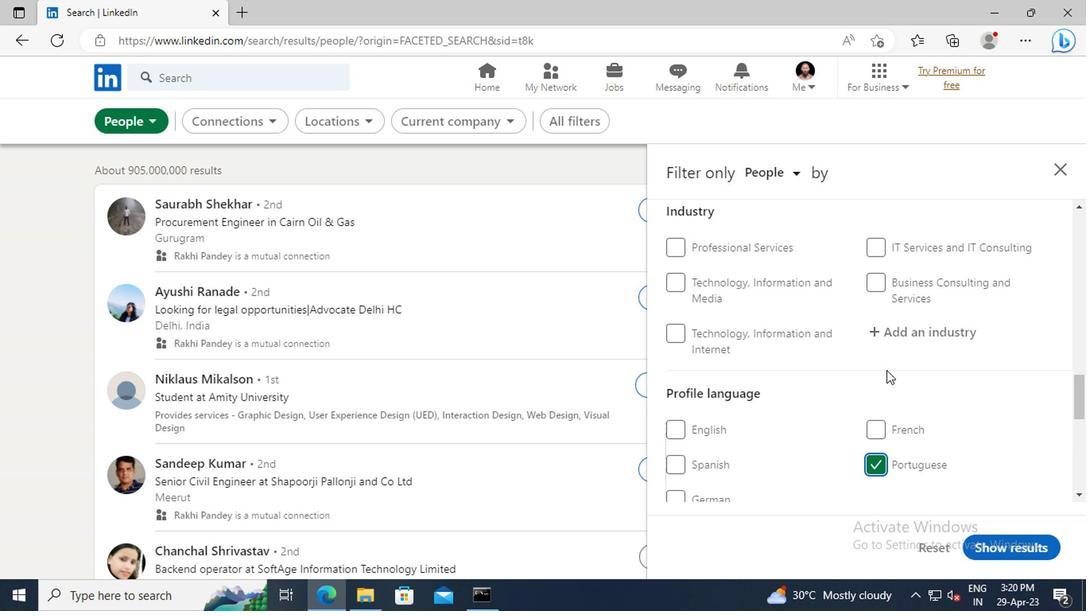 
Action: Mouse scrolled (883, 371) with delta (0, 0)
Screenshot: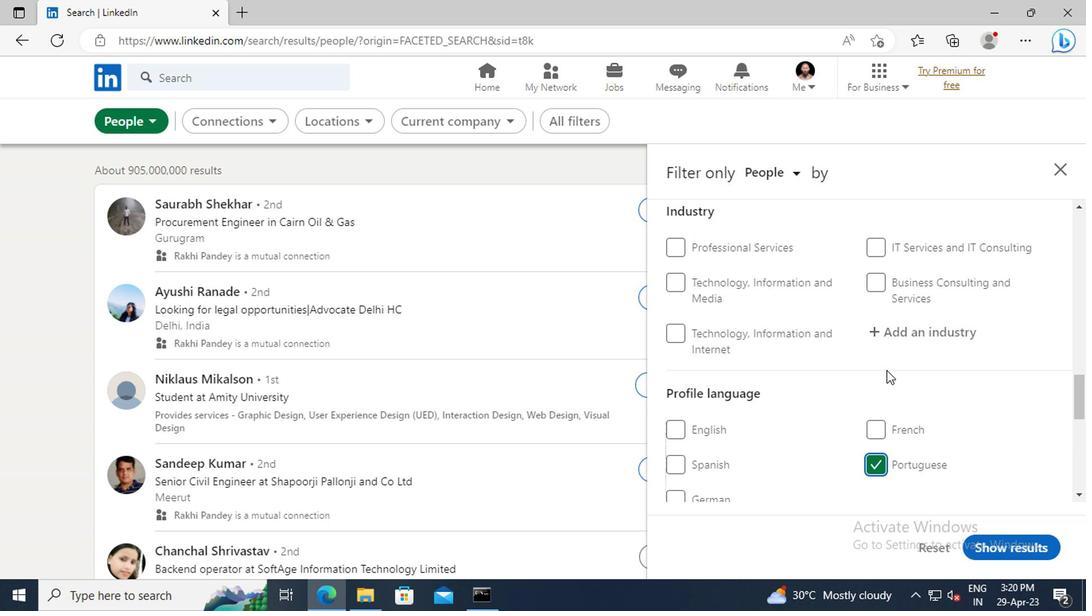 
Action: Mouse scrolled (883, 371) with delta (0, 0)
Screenshot: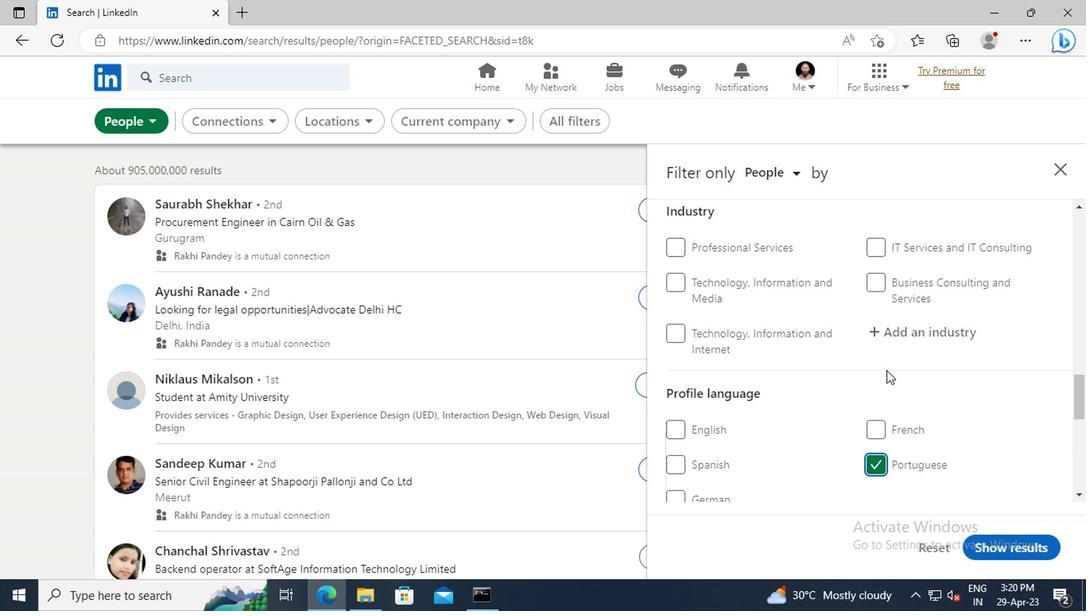 
Action: Mouse scrolled (883, 371) with delta (0, 0)
Screenshot: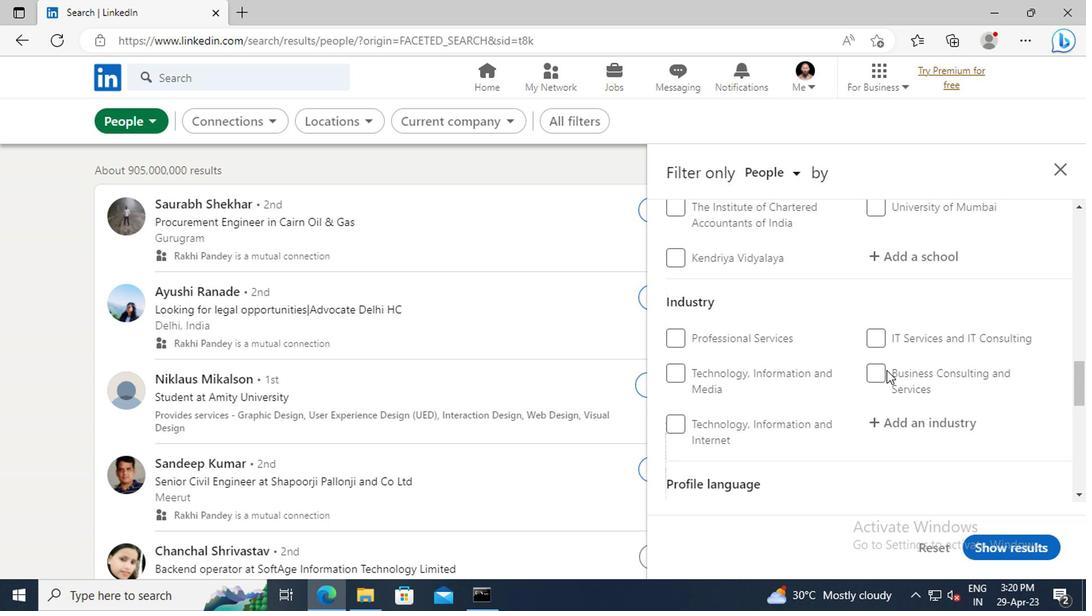
Action: Mouse scrolled (883, 371) with delta (0, 0)
Screenshot: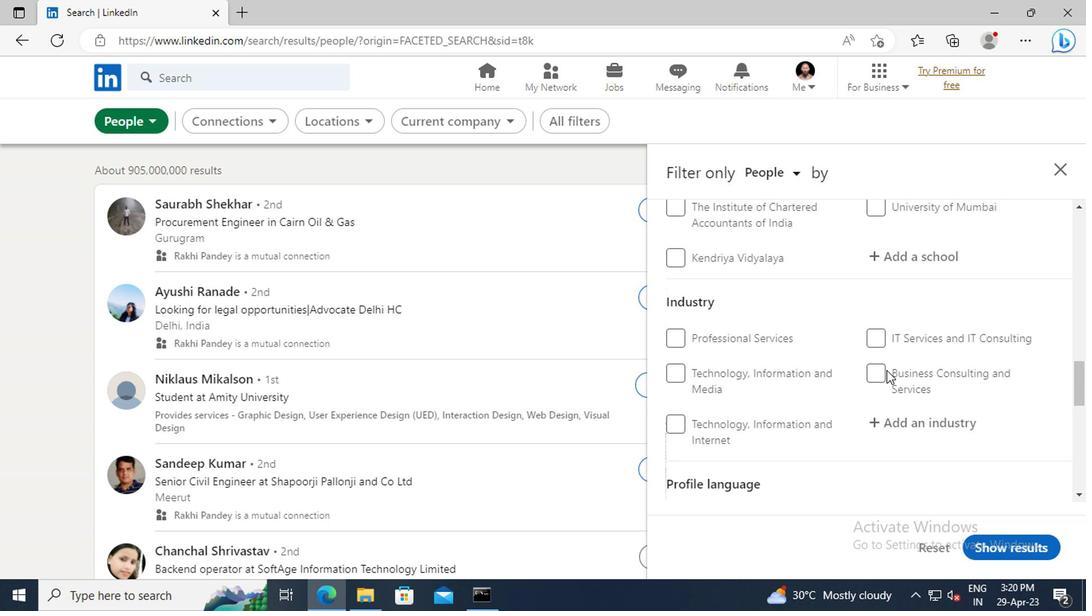 
Action: Mouse scrolled (883, 371) with delta (0, 0)
Screenshot: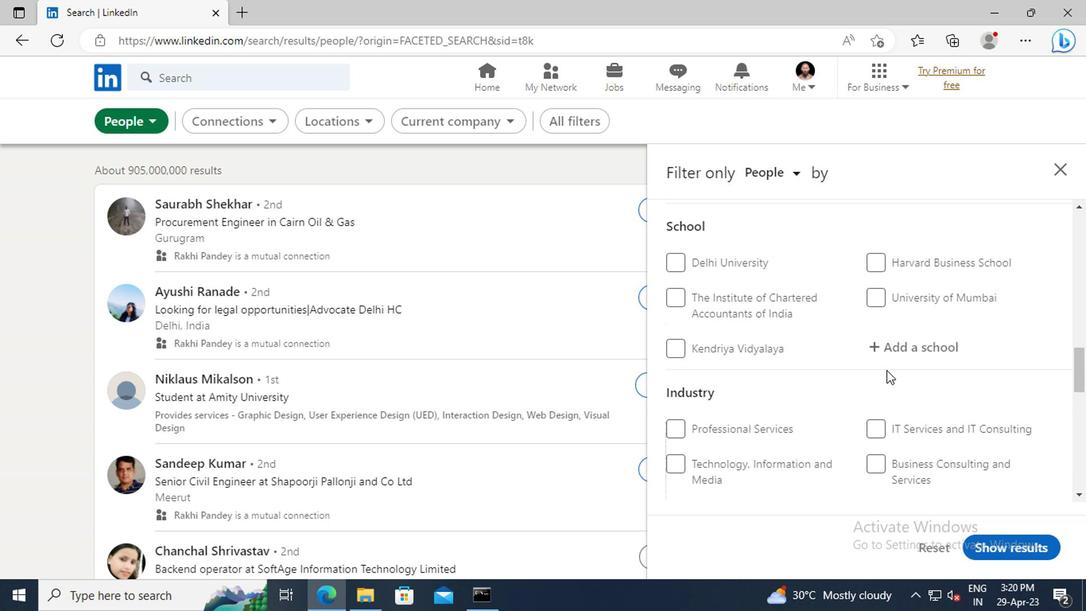 
Action: Mouse scrolled (883, 371) with delta (0, 0)
Screenshot: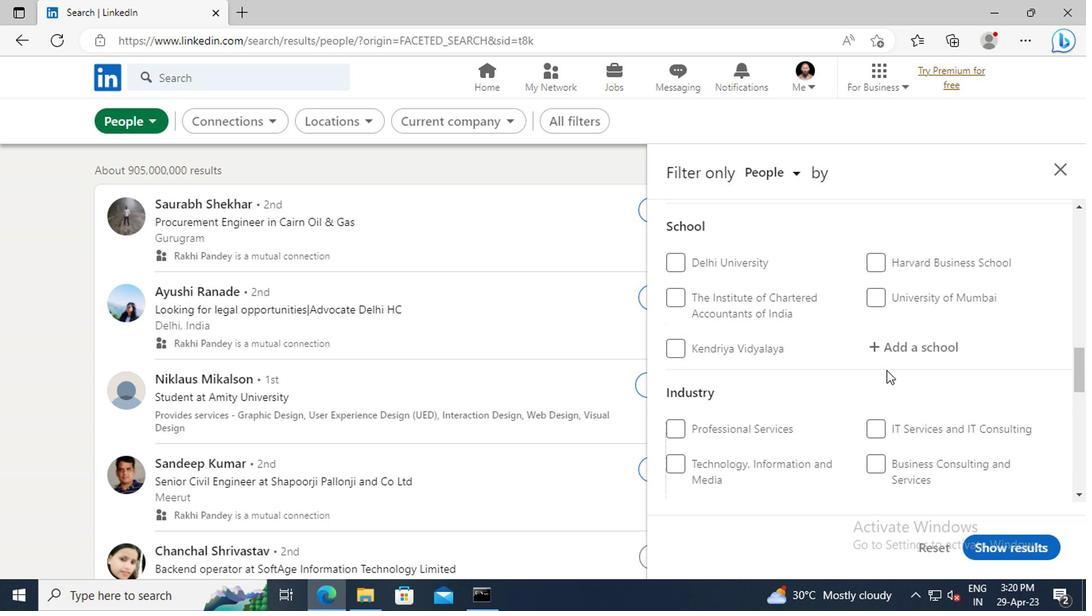 
Action: Mouse scrolled (883, 371) with delta (0, 0)
Screenshot: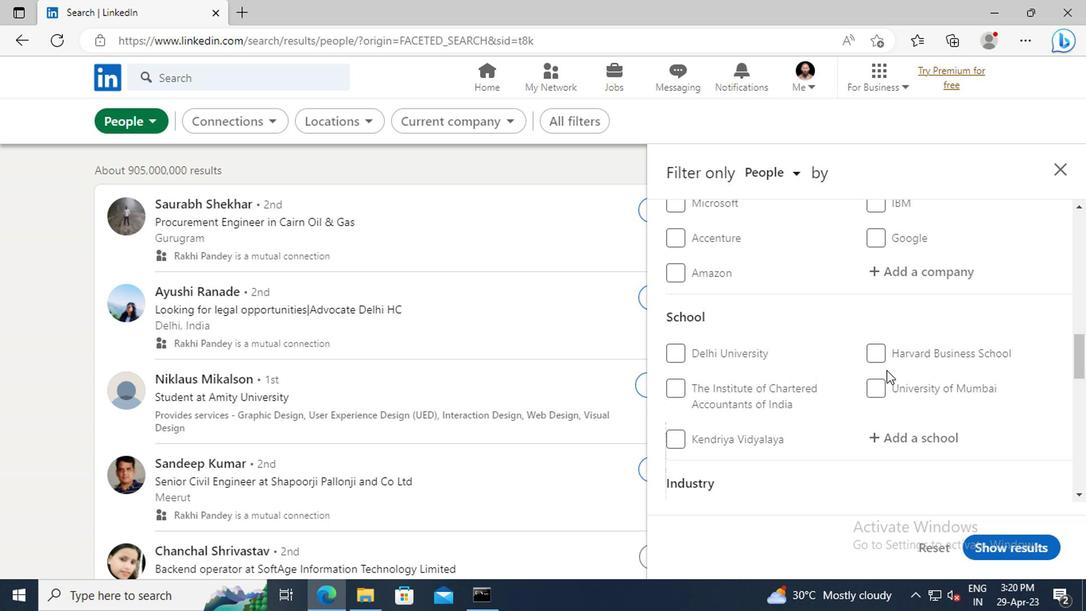 
Action: Mouse scrolled (883, 371) with delta (0, 0)
Screenshot: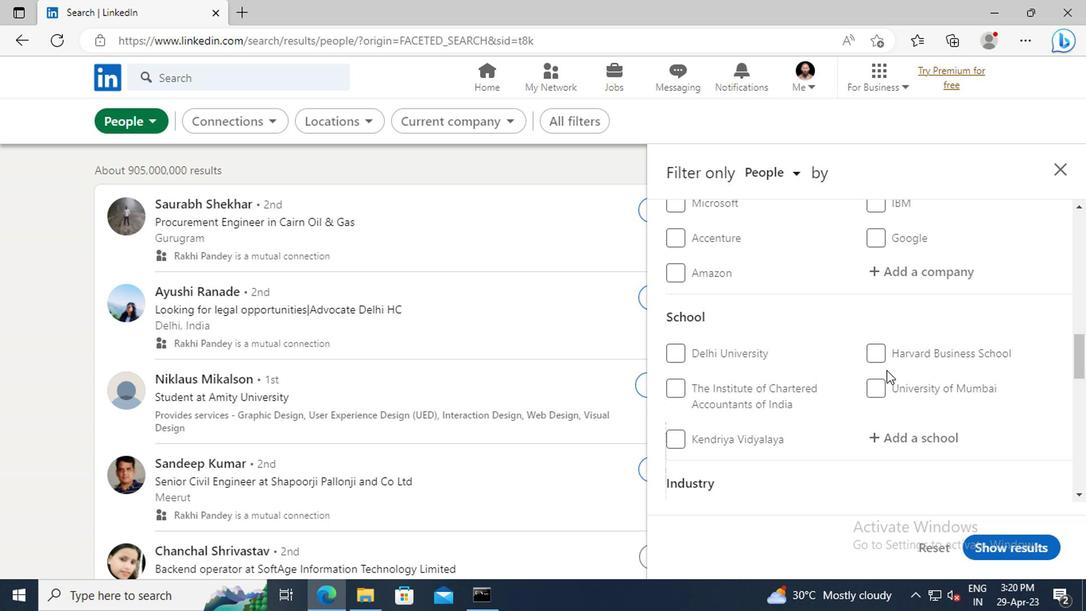 
Action: Mouse scrolled (883, 371) with delta (0, 0)
Screenshot: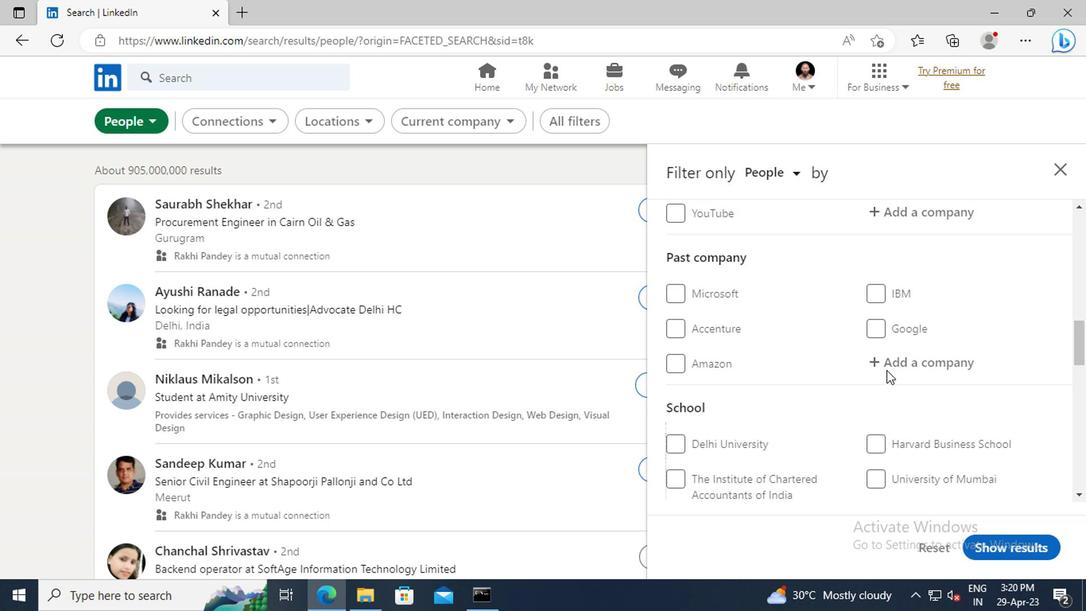 
Action: Mouse scrolled (883, 371) with delta (0, 0)
Screenshot: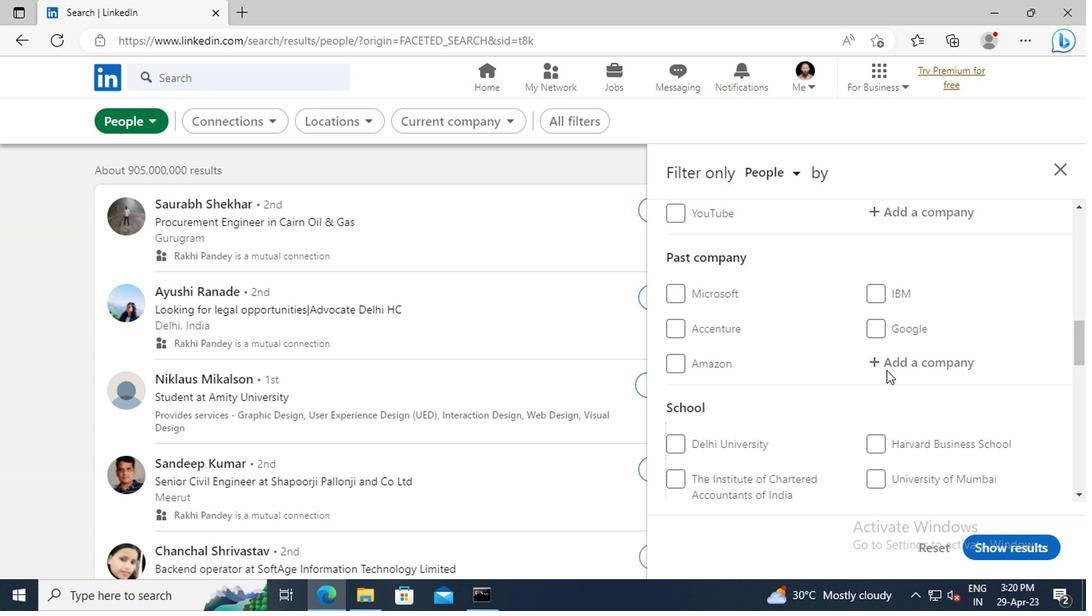 
Action: Mouse scrolled (883, 371) with delta (0, 0)
Screenshot: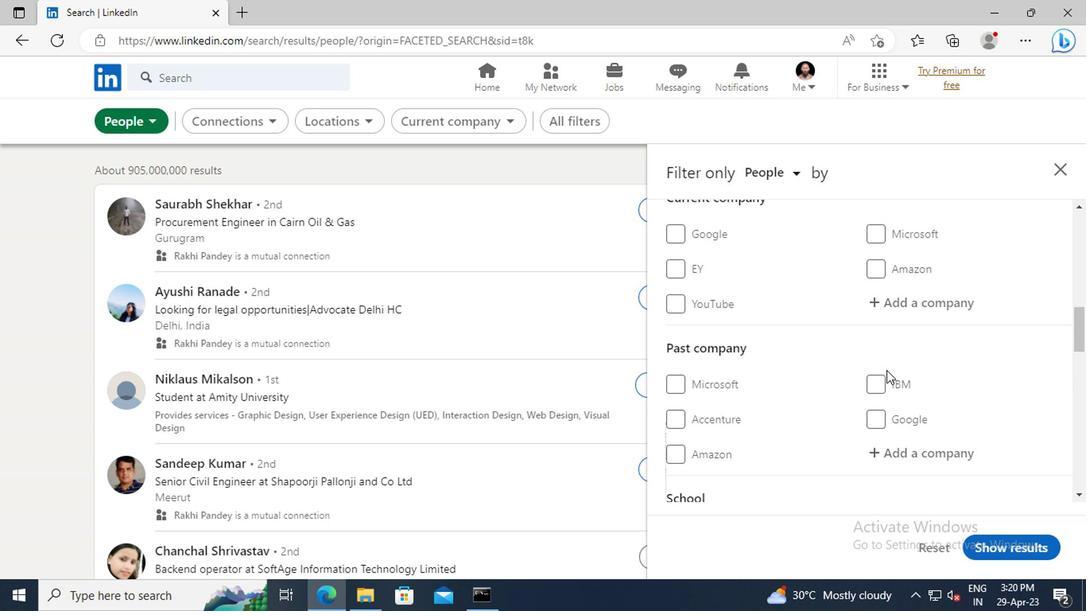 
Action: Mouse moved to (884, 352)
Screenshot: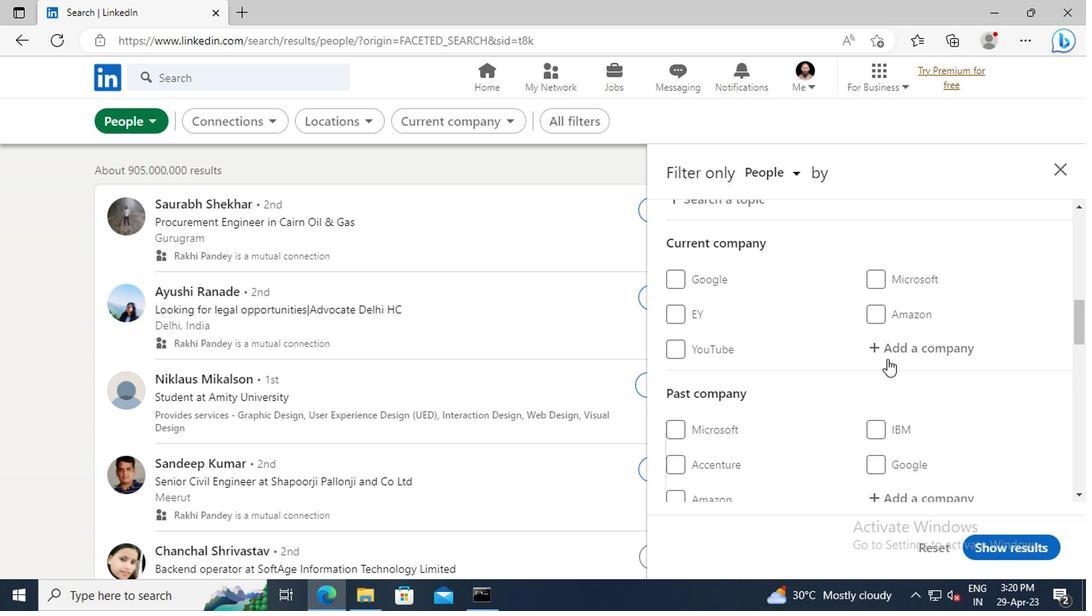 
Action: Mouse pressed left at (884, 352)
Screenshot: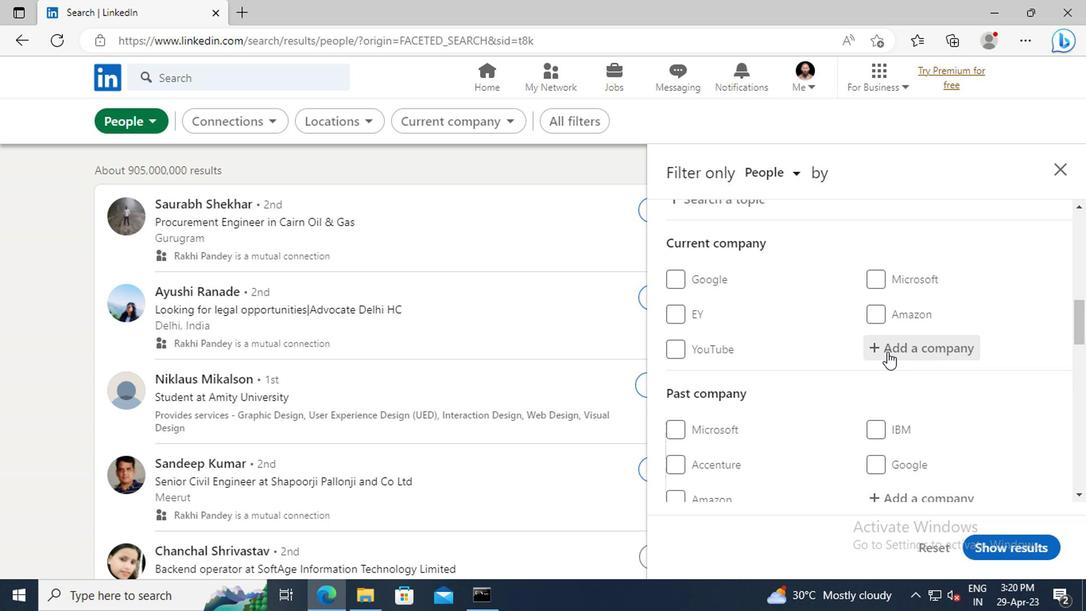 
Action: Key pressed <Key.shift>EGIS<Key.space>IN<Key.space><Key.shift>INDIA
Screenshot: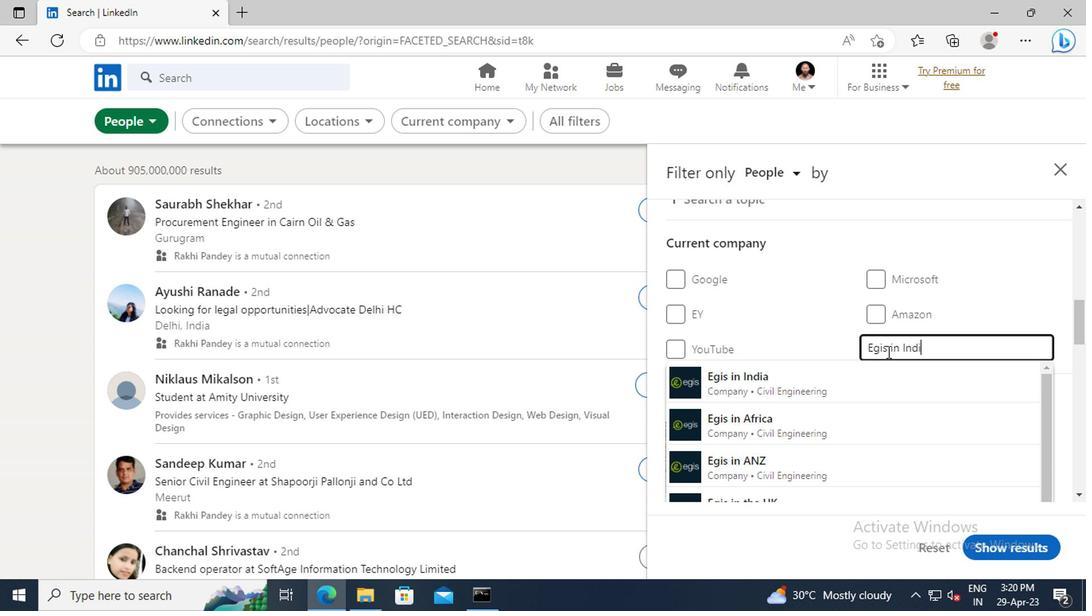 
Action: Mouse moved to (860, 377)
Screenshot: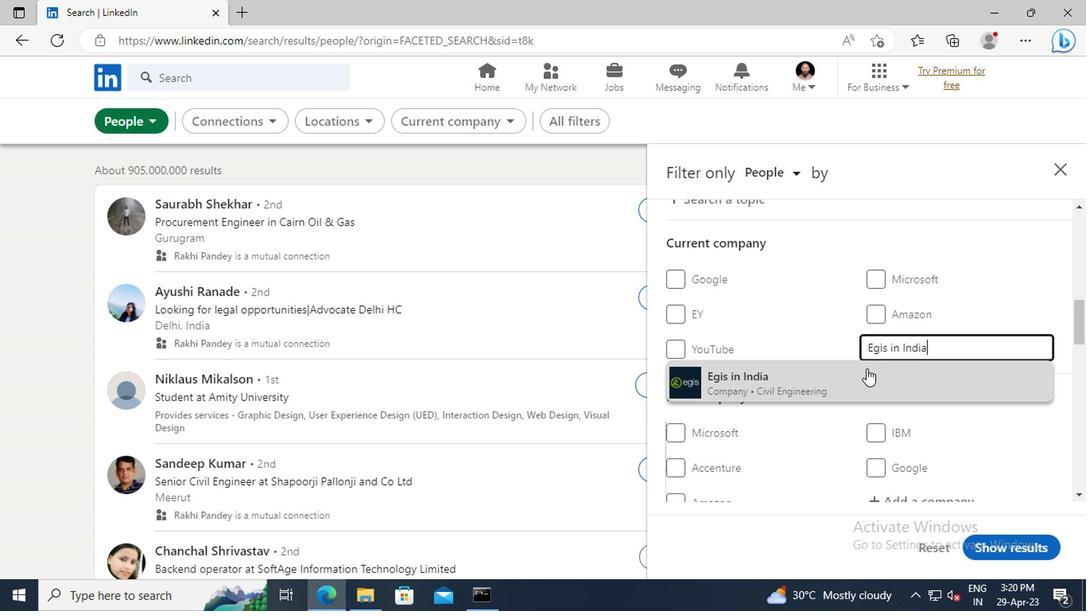 
Action: Mouse pressed left at (860, 377)
Screenshot: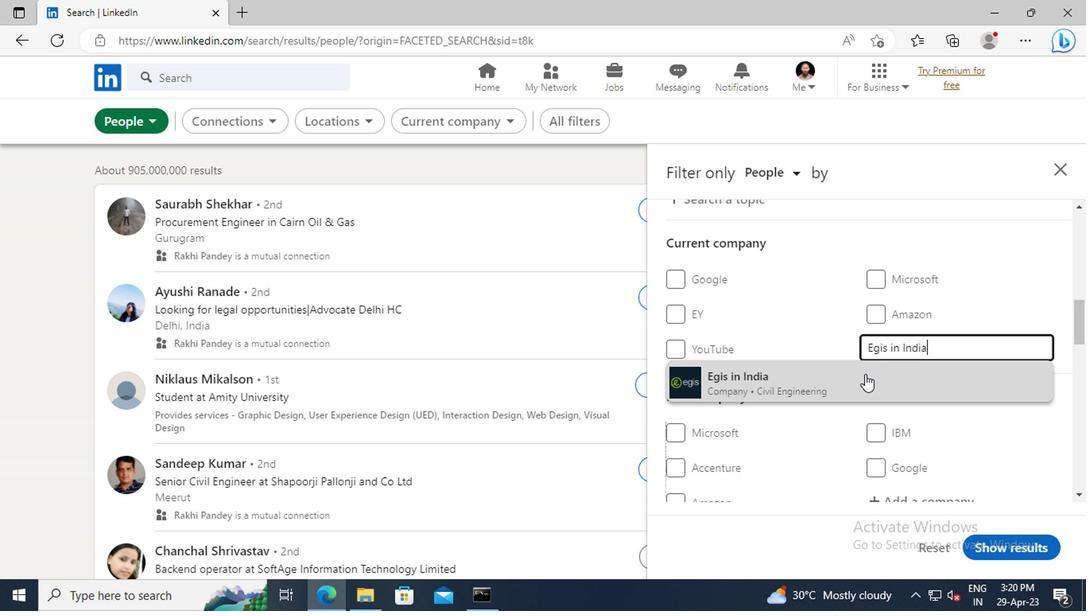 
Action: Mouse scrolled (860, 376) with delta (0, -1)
Screenshot: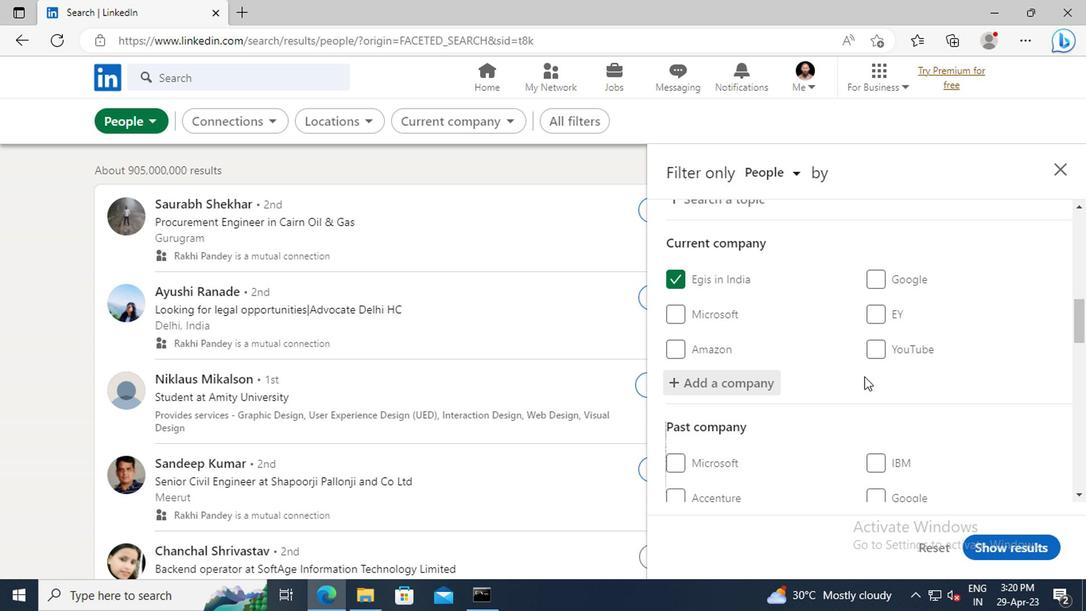 
Action: Mouse scrolled (860, 376) with delta (0, -1)
Screenshot: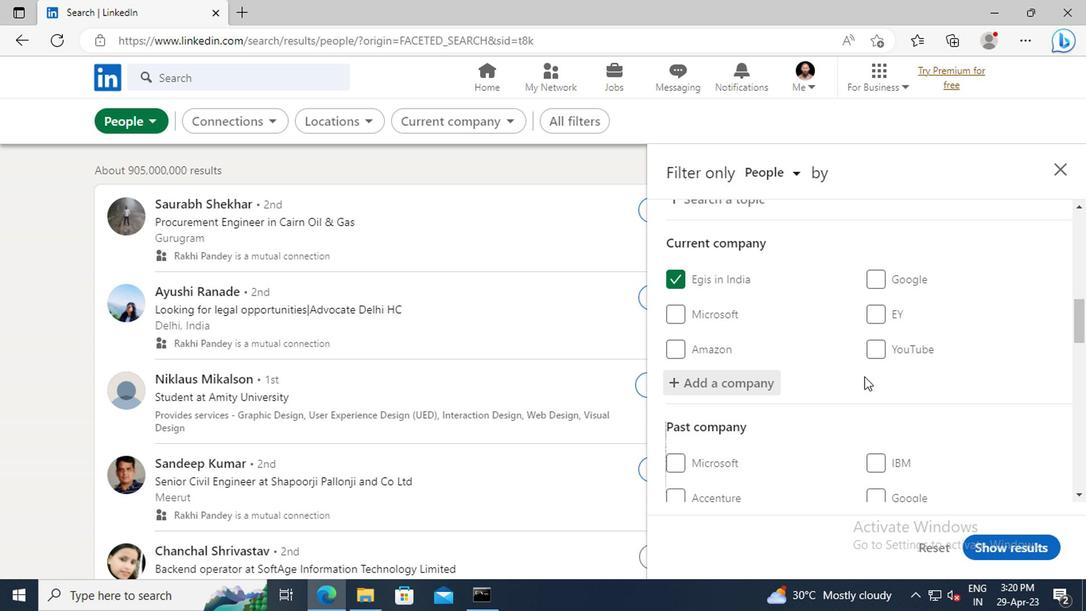 
Action: Mouse scrolled (860, 376) with delta (0, -1)
Screenshot: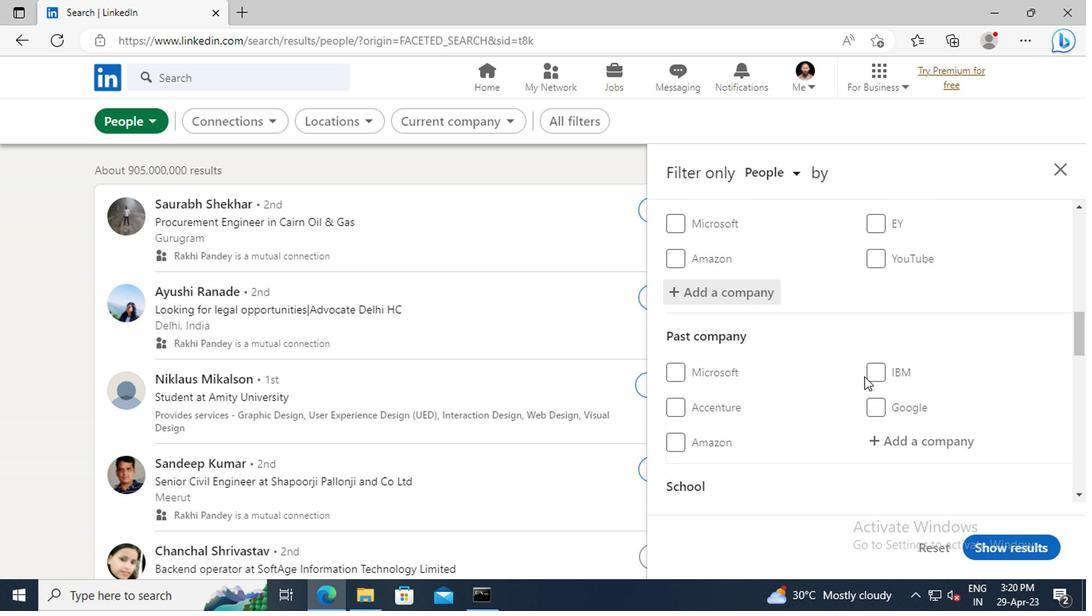 
Action: Mouse scrolled (860, 376) with delta (0, -1)
Screenshot: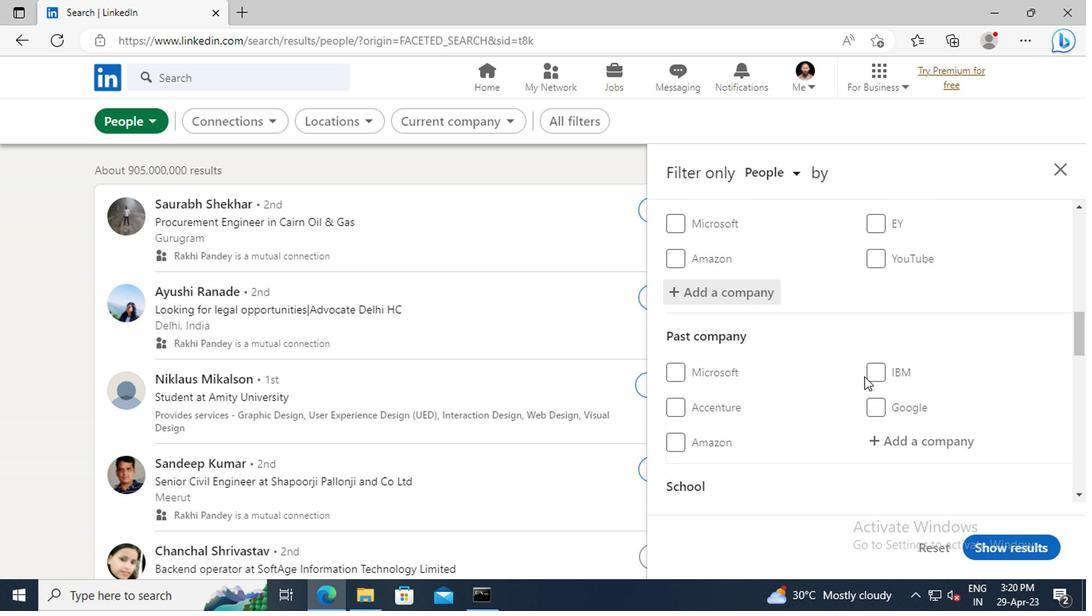 
Action: Mouse scrolled (860, 376) with delta (0, -1)
Screenshot: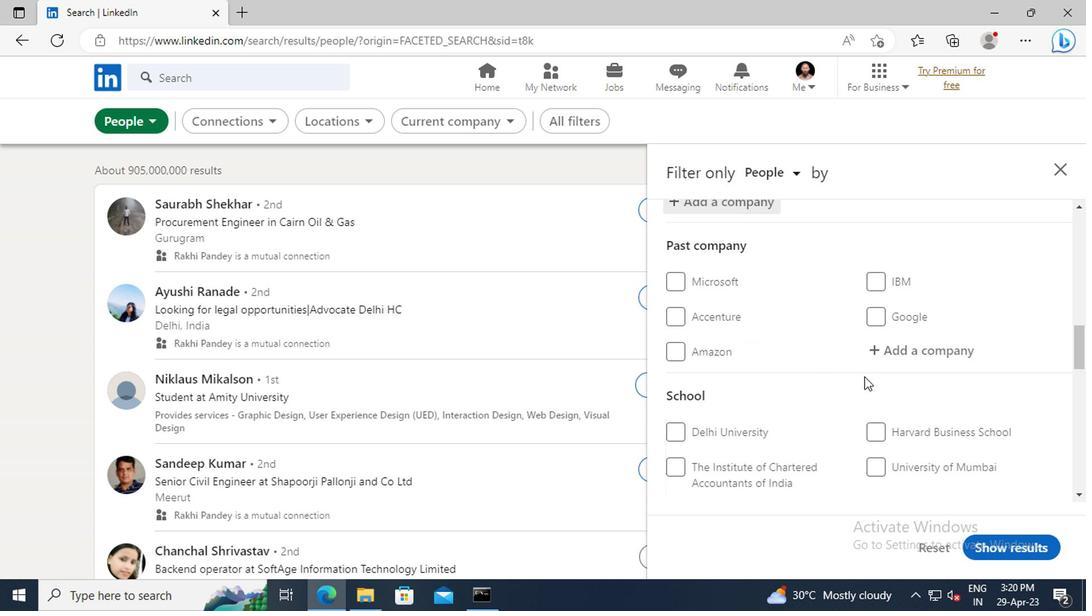 
Action: Mouse scrolled (860, 376) with delta (0, -1)
Screenshot: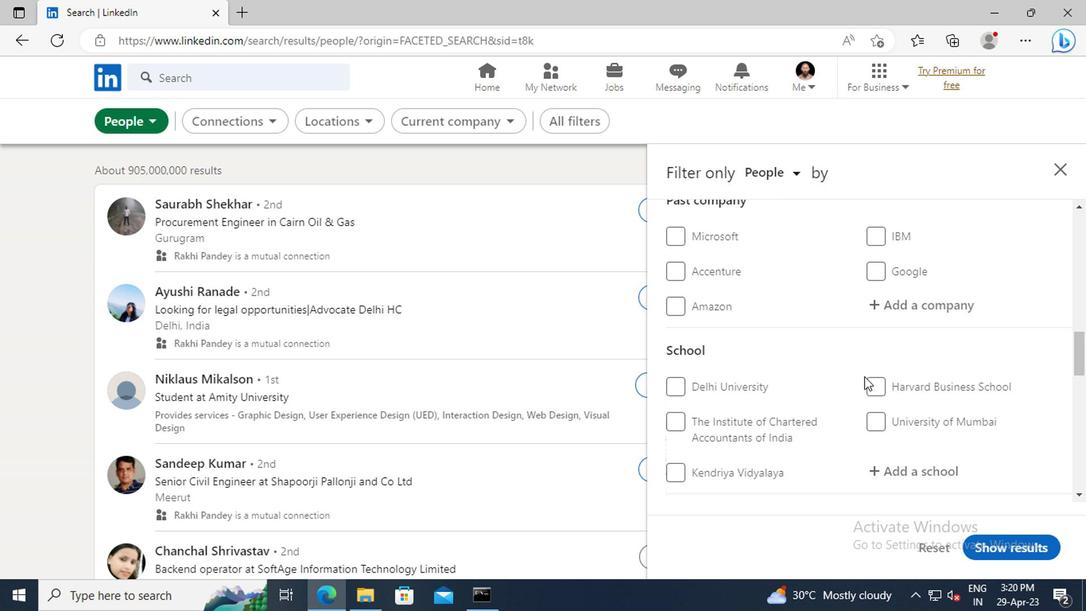 
Action: Mouse moved to (880, 424)
Screenshot: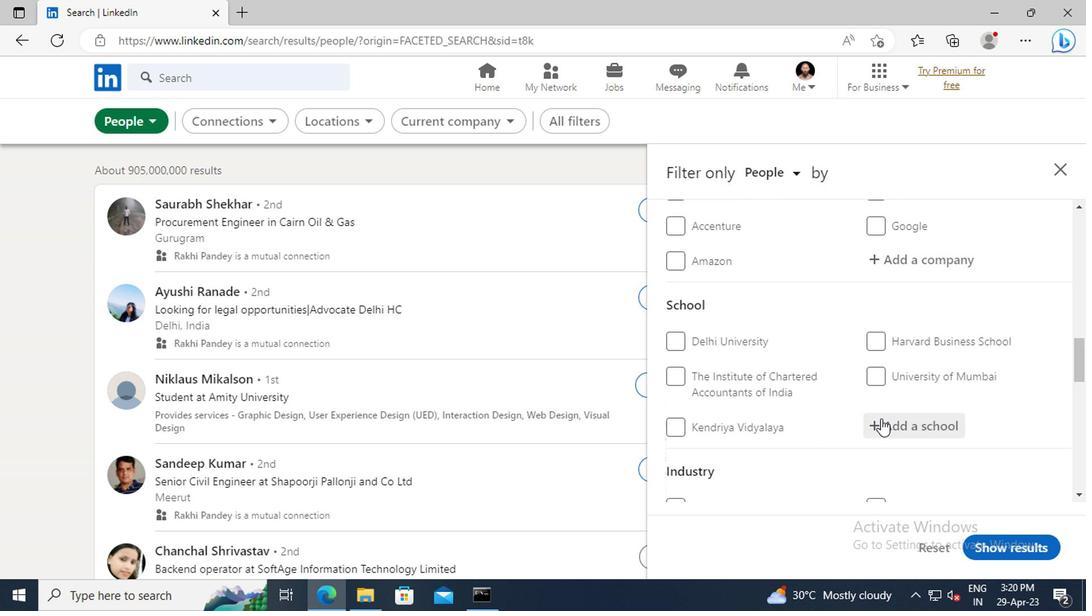
Action: Mouse pressed left at (880, 424)
Screenshot: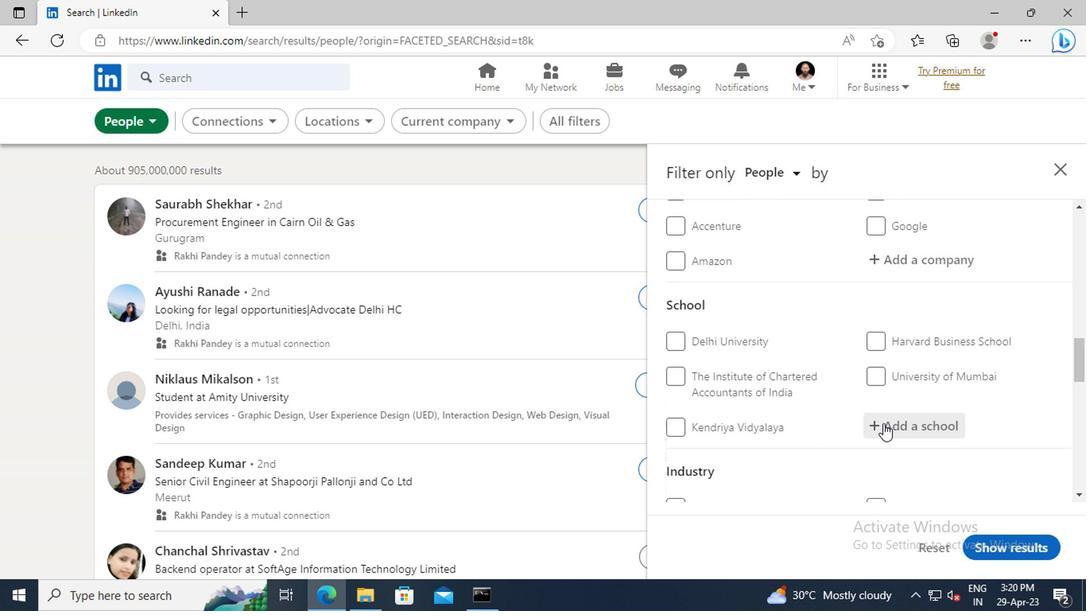 
Action: Key pressed <Key.shift>DON<Key.space><Key.shift>BOSCO
Screenshot: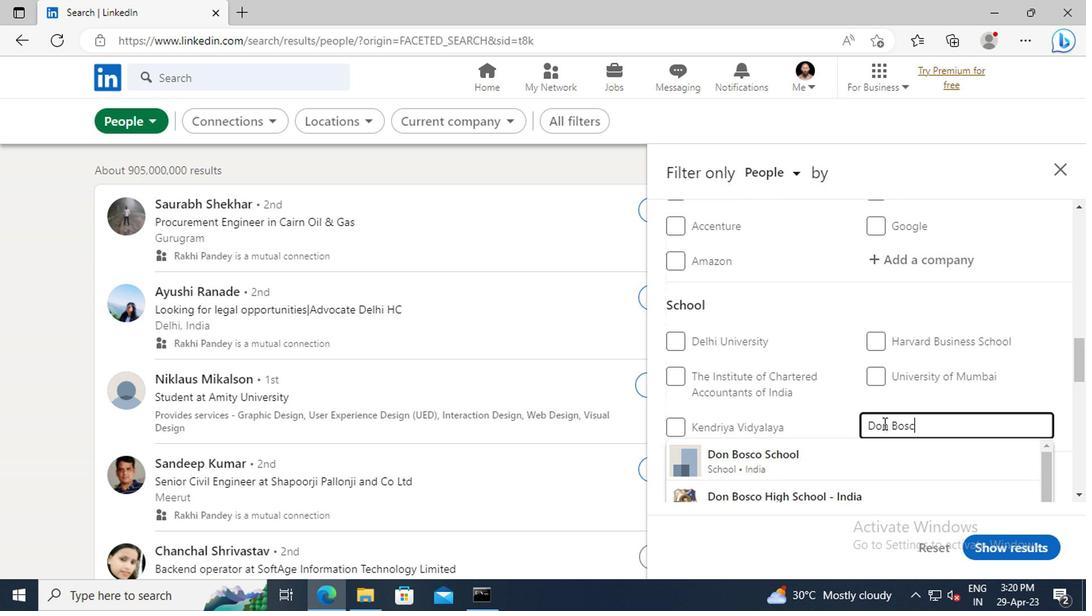 
Action: Mouse moved to (876, 448)
Screenshot: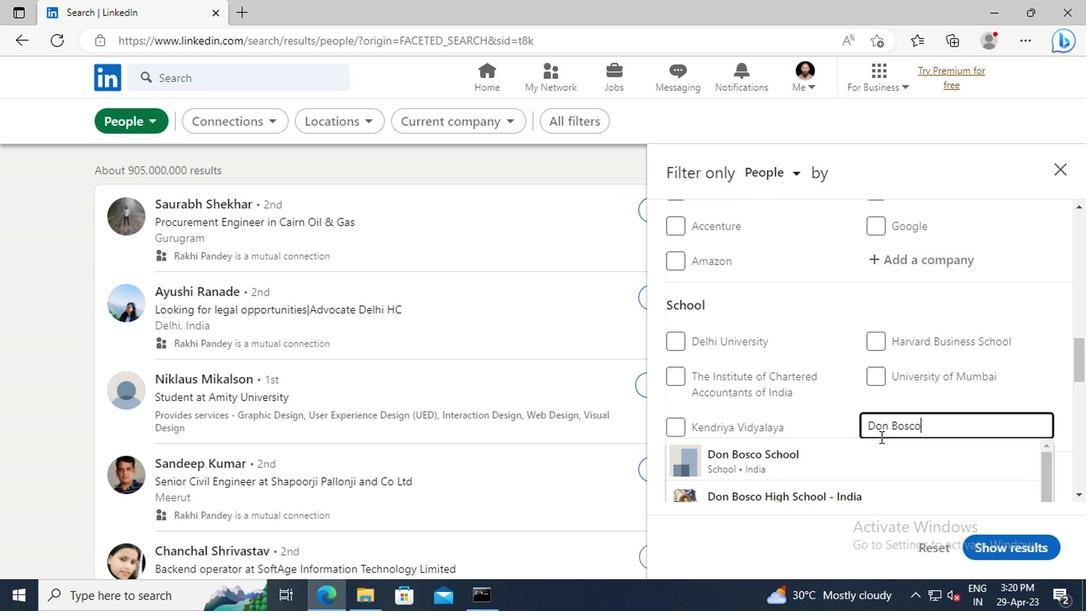 
Action: Mouse pressed left at (876, 448)
Screenshot: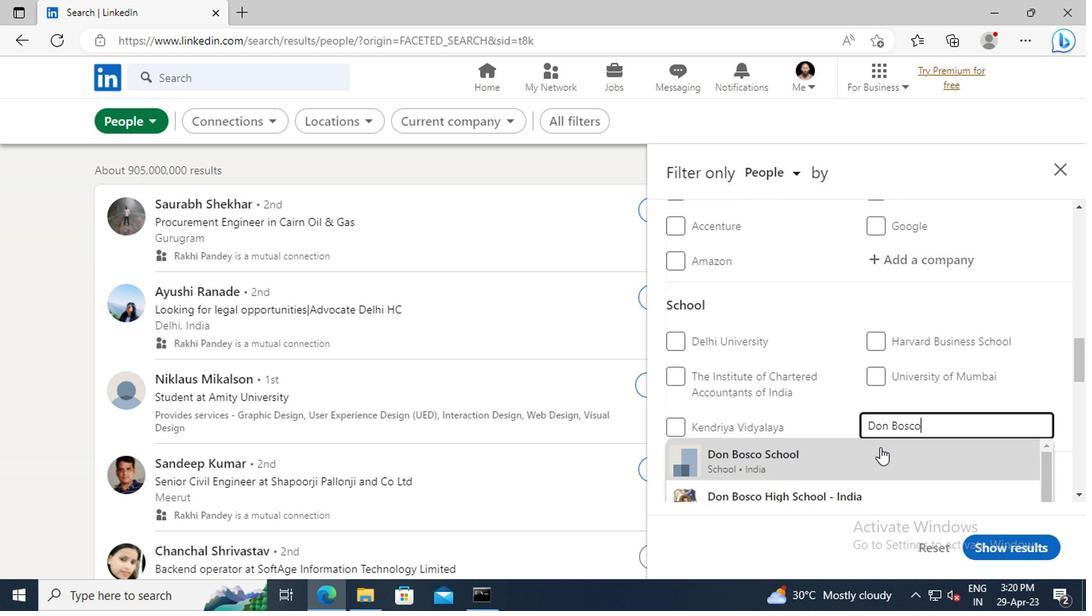 
Action: Mouse scrolled (876, 447) with delta (0, 0)
Screenshot: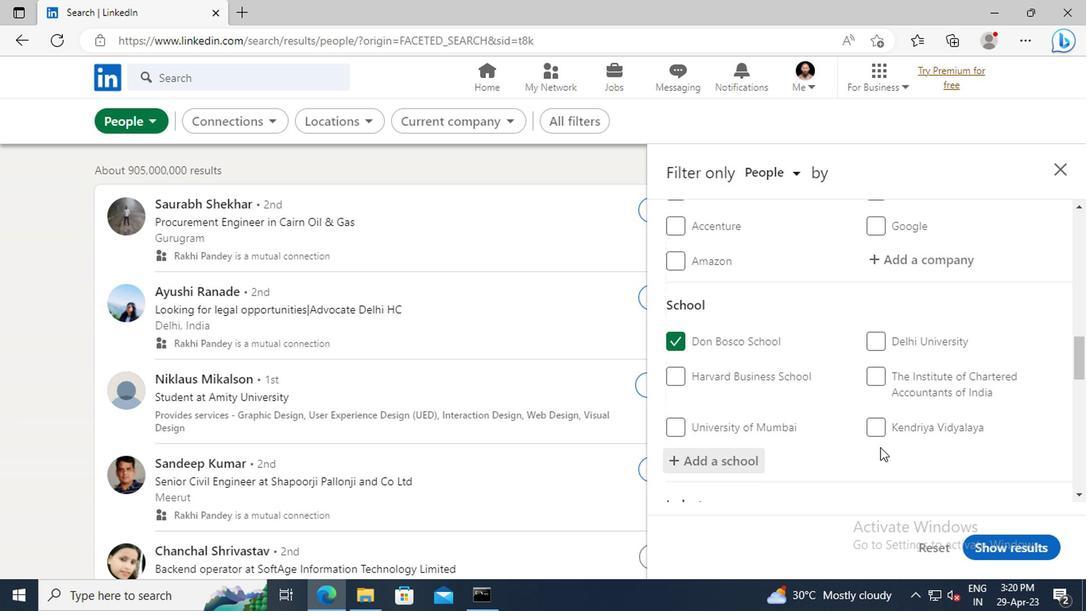 
Action: Mouse scrolled (876, 447) with delta (0, 0)
Screenshot: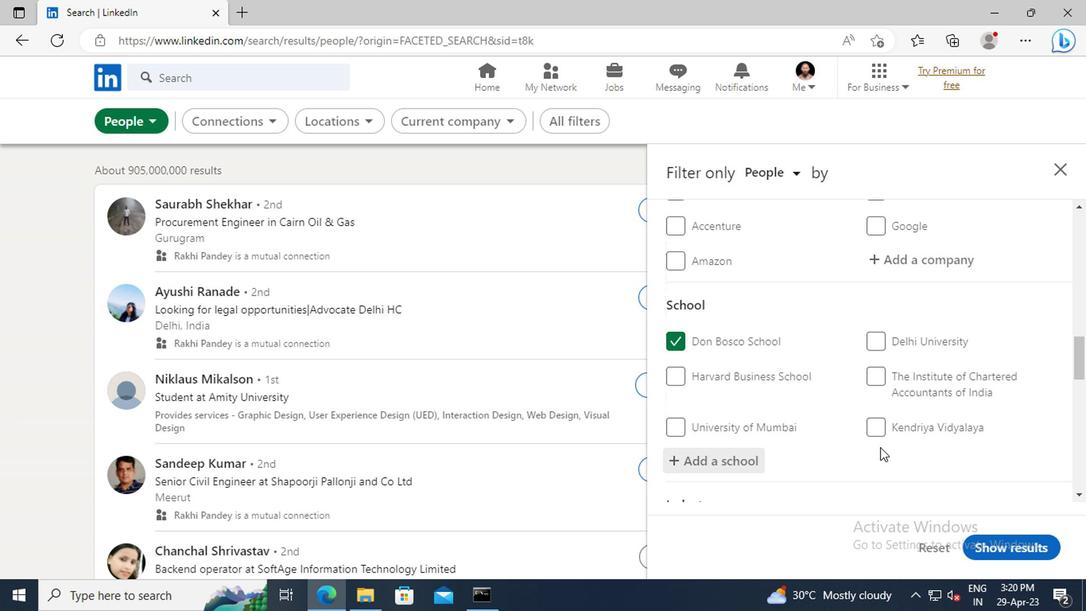 
Action: Mouse scrolled (876, 447) with delta (0, 0)
Screenshot: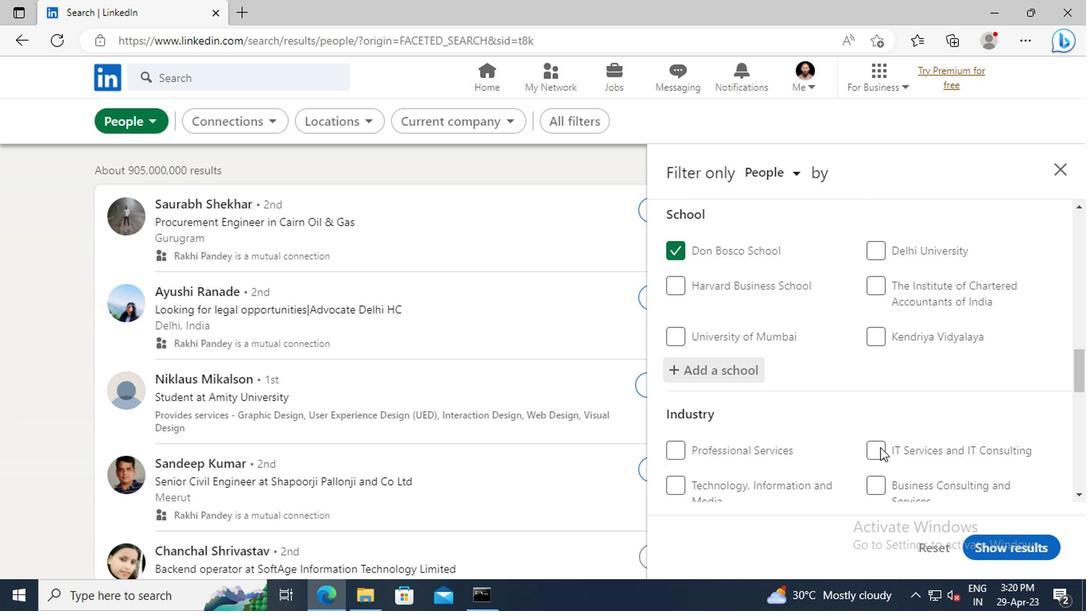 
Action: Mouse scrolled (876, 447) with delta (0, 0)
Screenshot: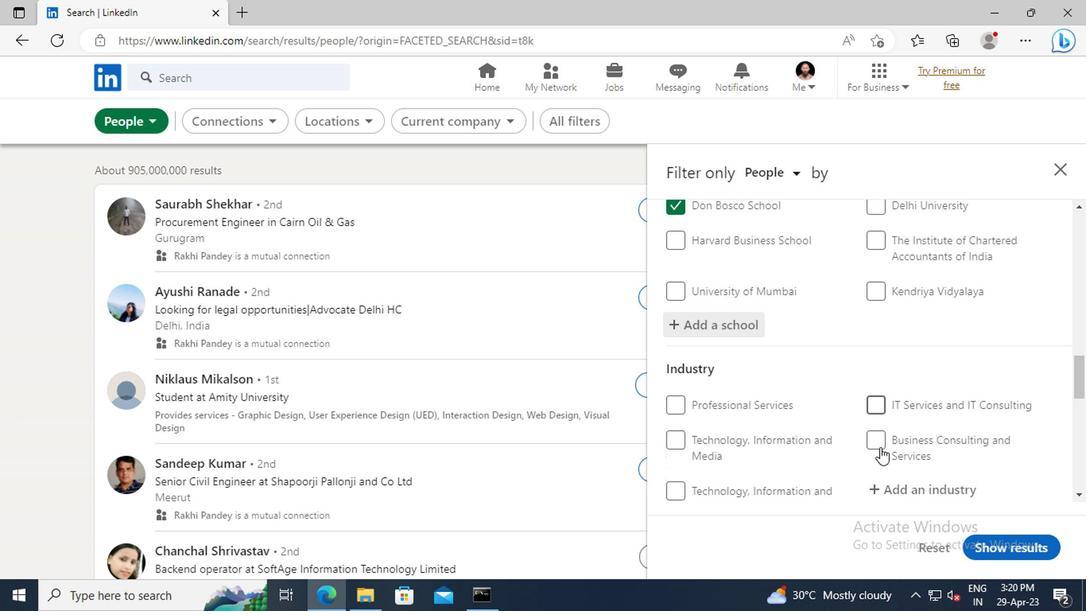 
Action: Mouse moved to (882, 446)
Screenshot: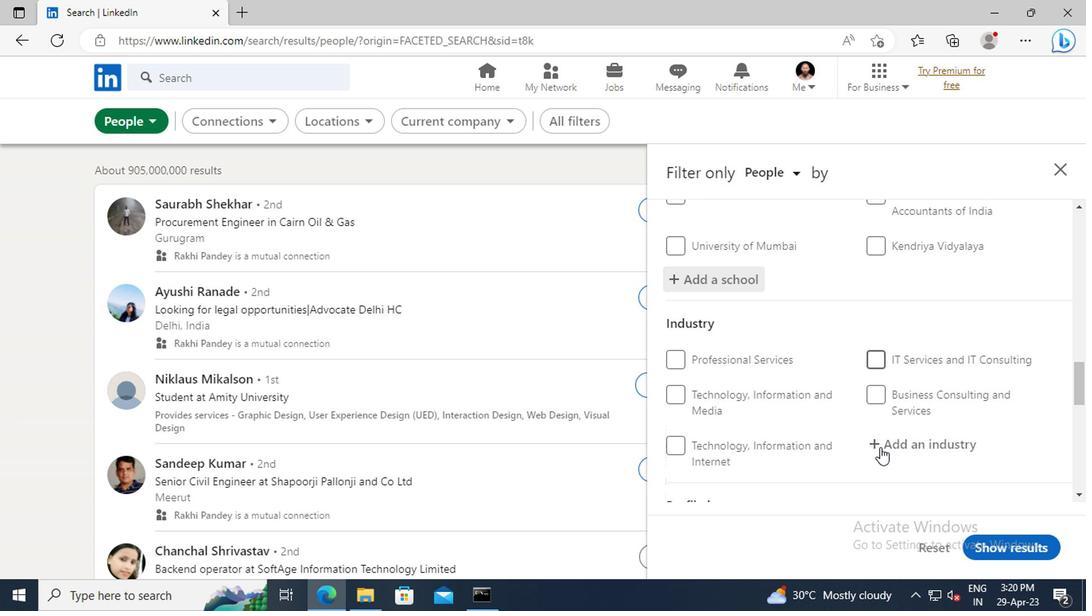 
Action: Mouse pressed left at (882, 446)
Screenshot: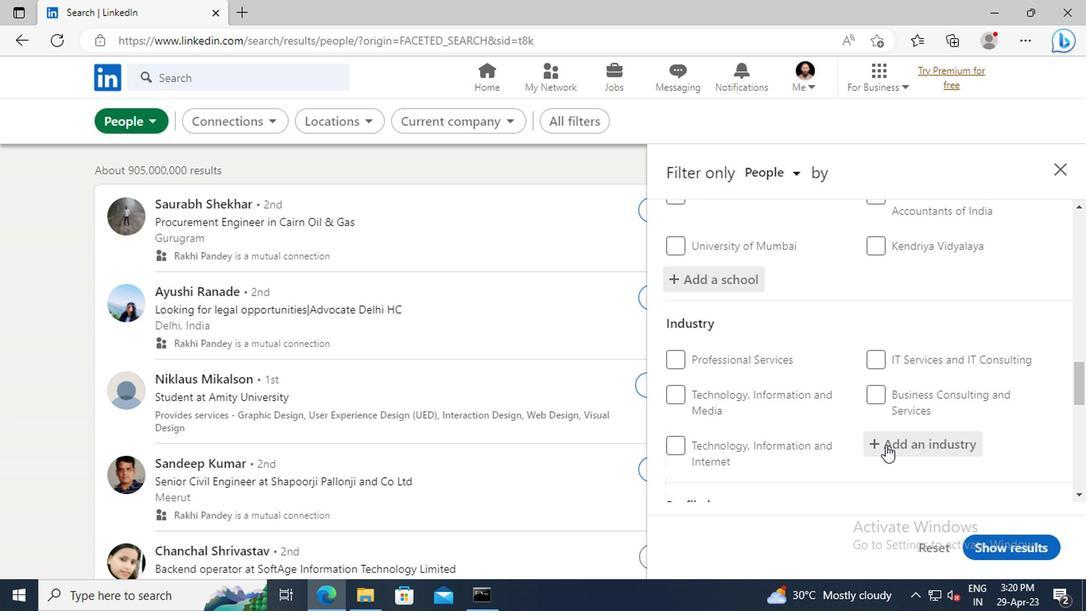 
Action: Key pressed <Key.shift>PRIMARY<Key.space><Key.shift>METAL<Key.space>
Screenshot: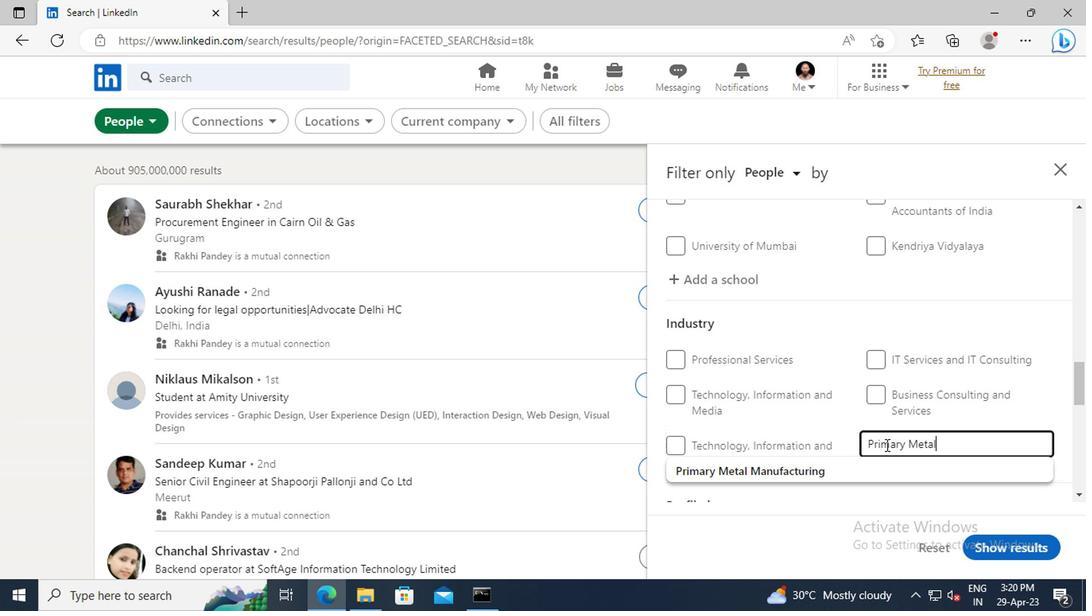 
Action: Mouse moved to (864, 467)
Screenshot: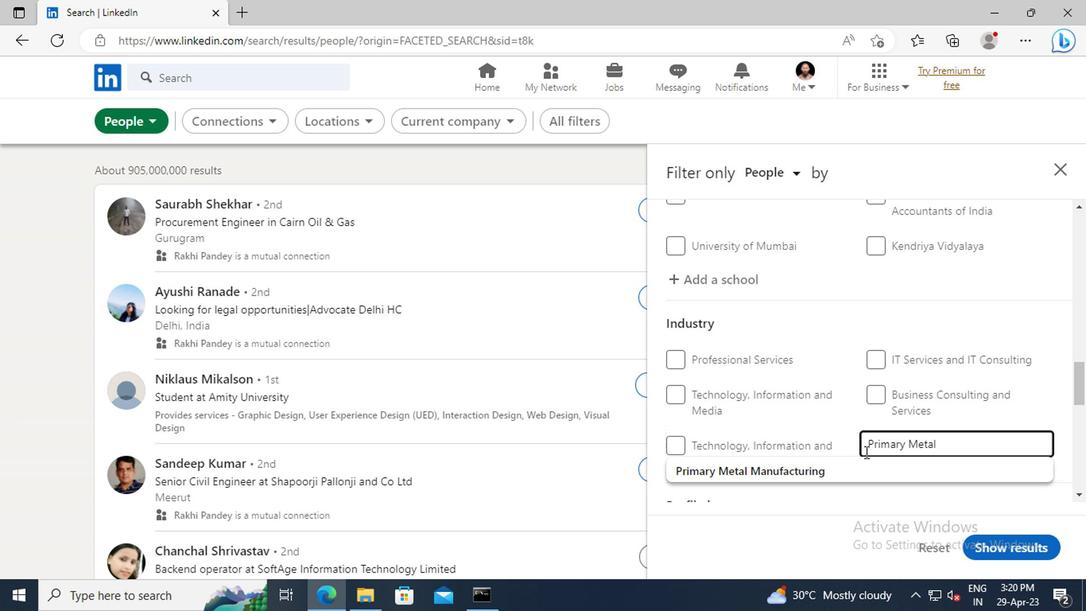 
Action: Mouse pressed left at (864, 467)
Screenshot: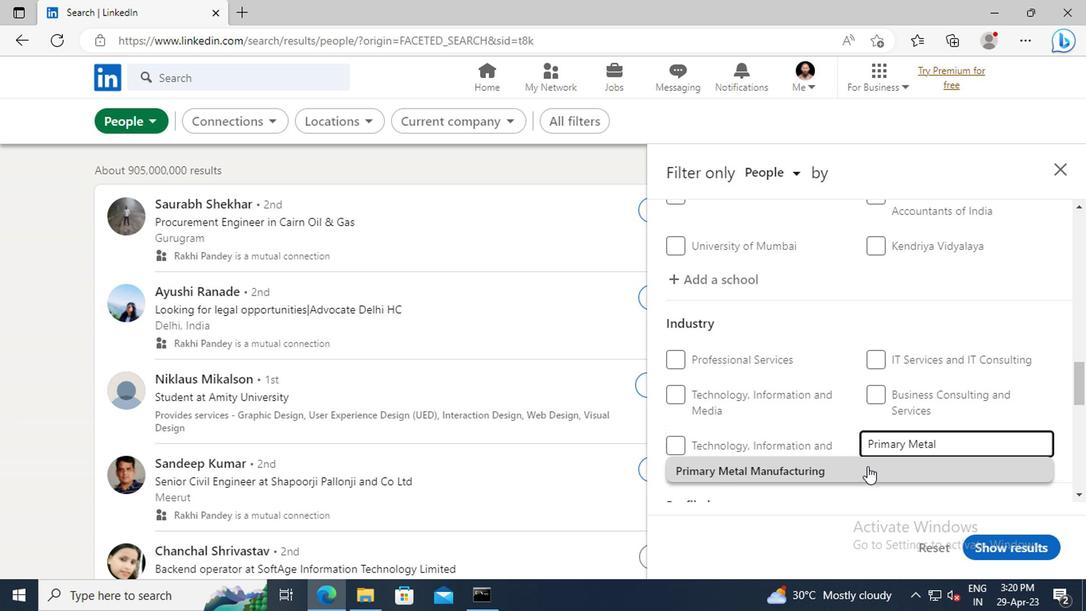 
Action: Mouse scrolled (864, 467) with delta (0, 0)
Screenshot: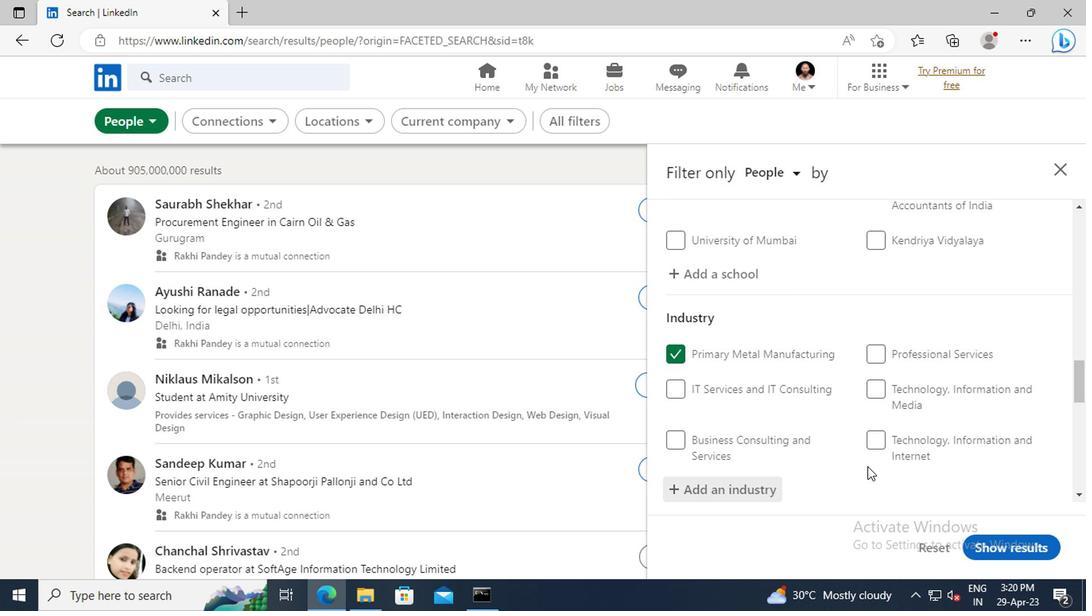 
Action: Mouse scrolled (864, 467) with delta (0, 0)
Screenshot: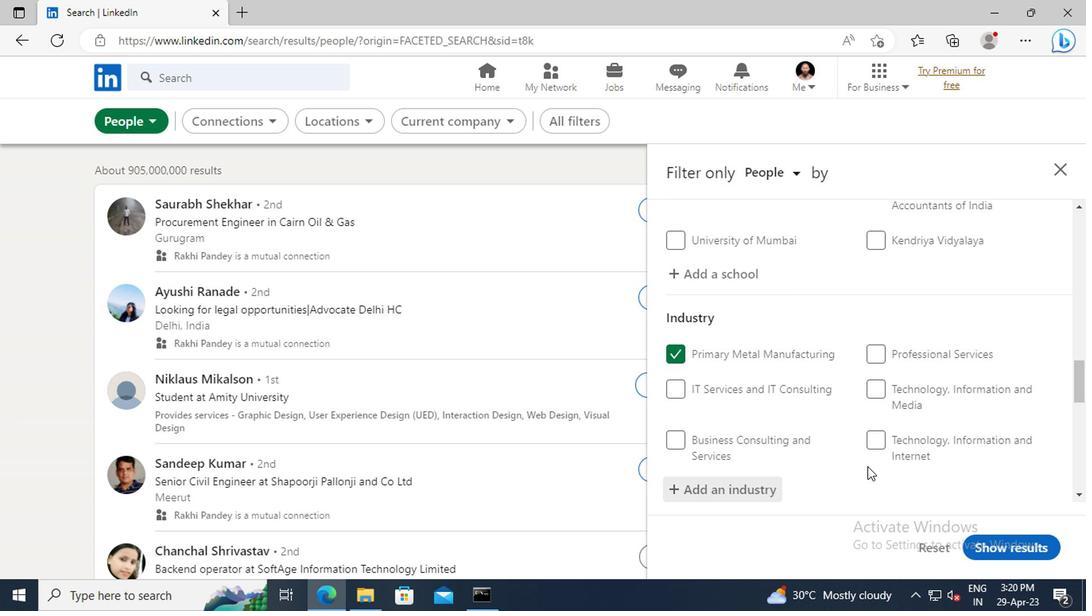 
Action: Mouse scrolled (864, 467) with delta (0, 0)
Screenshot: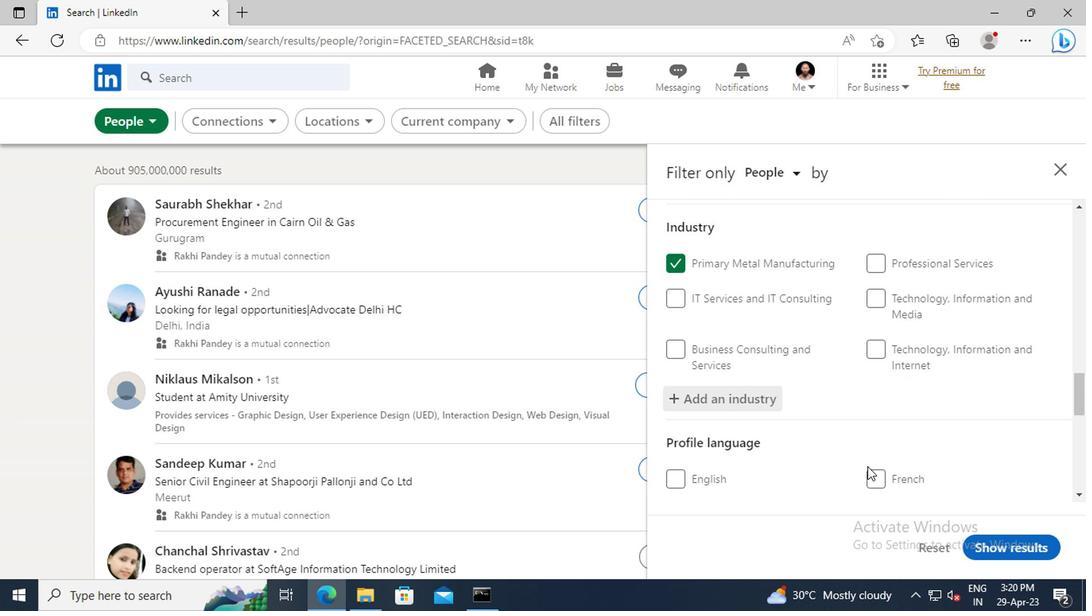 
Action: Mouse scrolled (864, 467) with delta (0, 0)
Screenshot: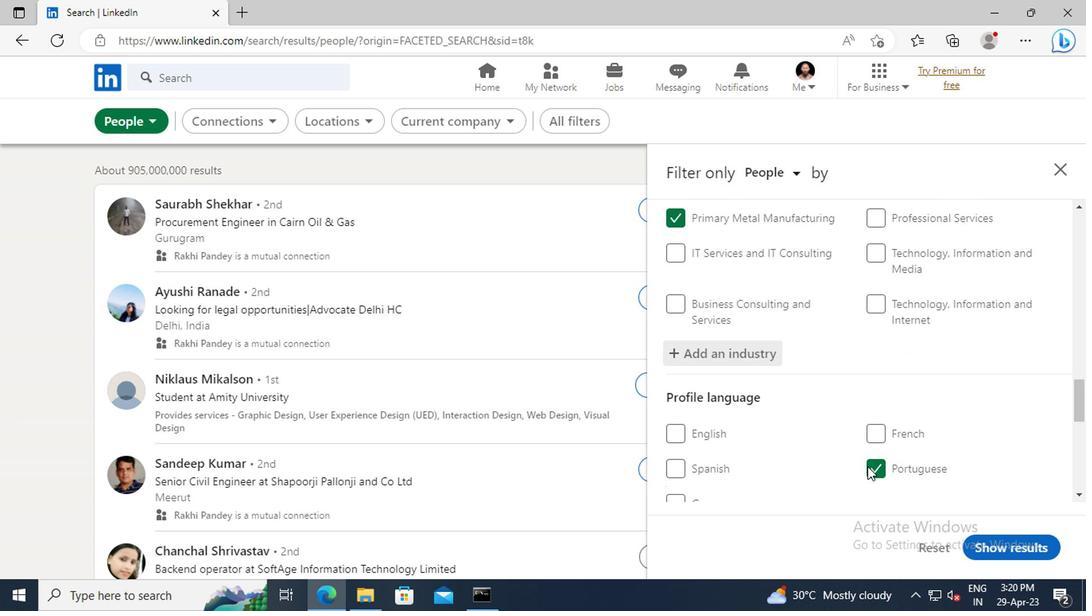 
Action: Mouse scrolled (864, 467) with delta (0, 0)
Screenshot: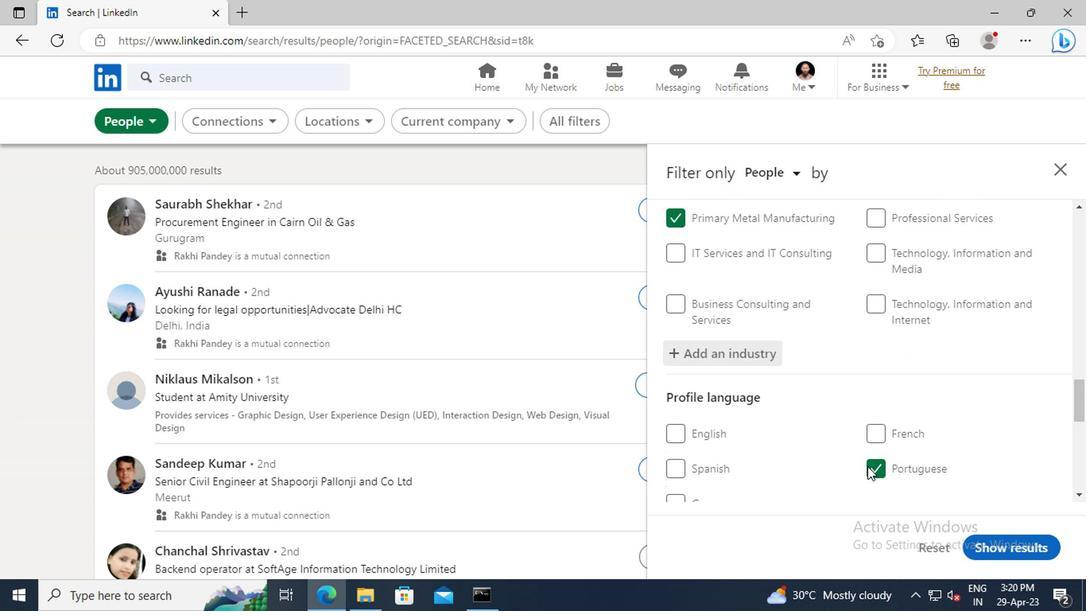 
Action: Mouse scrolled (864, 467) with delta (0, 0)
Screenshot: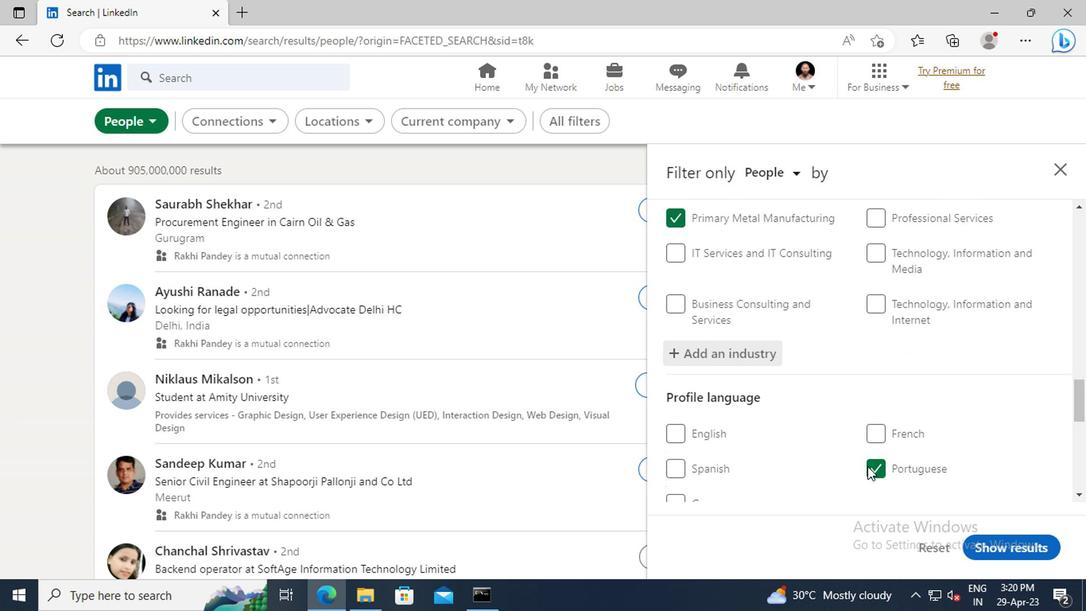 
Action: Mouse scrolled (864, 467) with delta (0, 0)
Screenshot: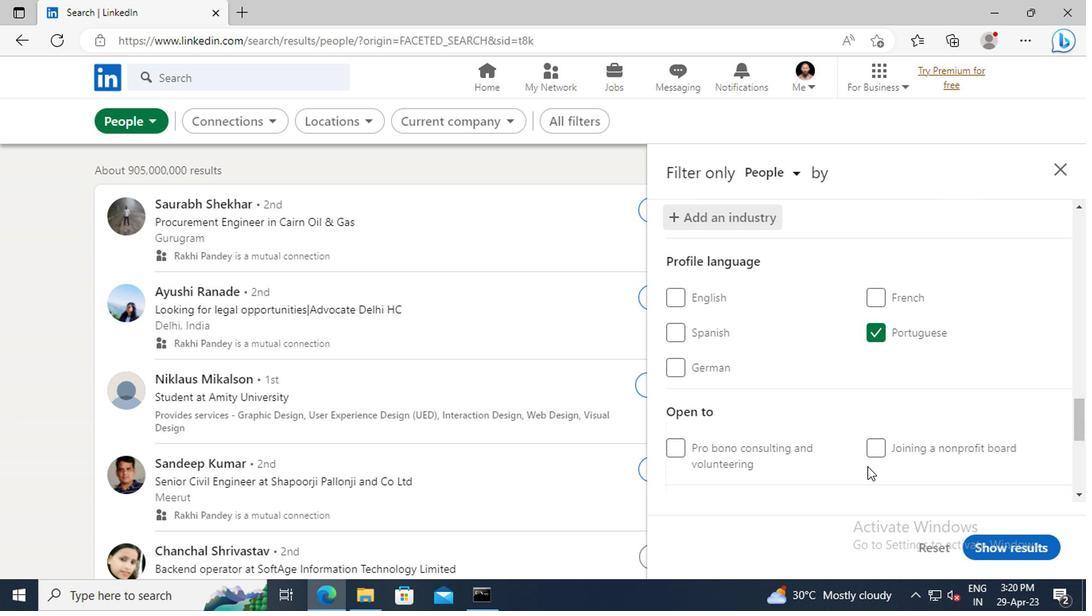 
Action: Mouse scrolled (864, 467) with delta (0, 0)
Screenshot: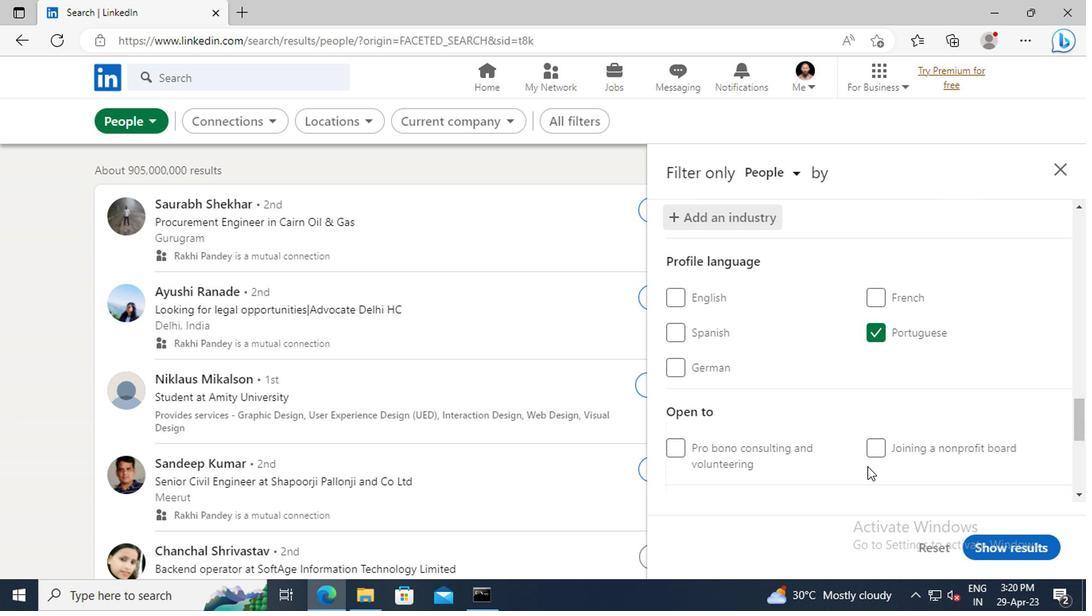 
Action: Mouse scrolled (864, 467) with delta (0, 0)
Screenshot: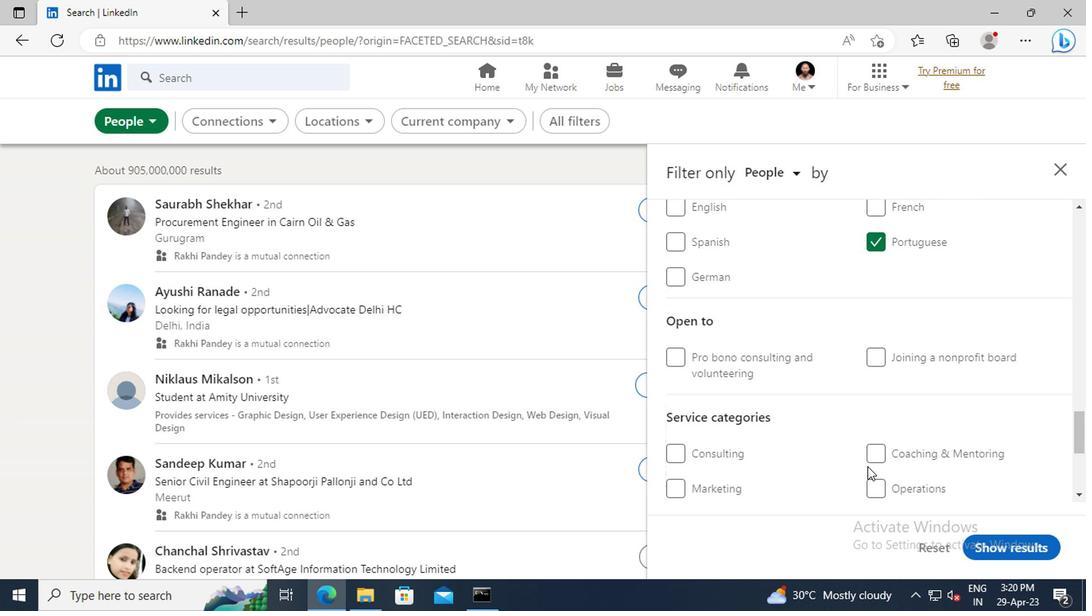 
Action: Mouse moved to (872, 473)
Screenshot: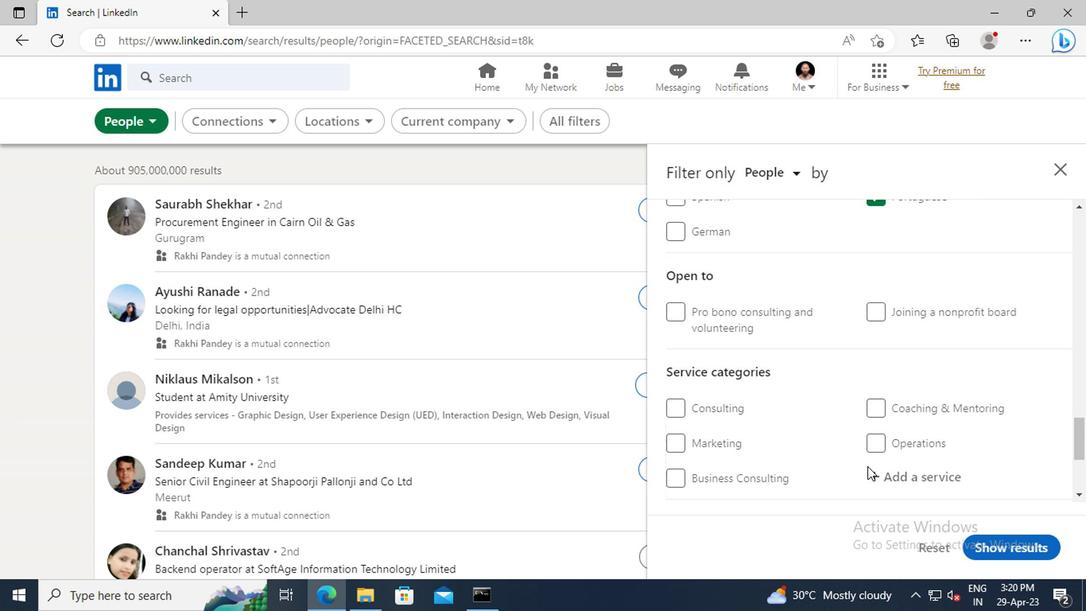 
Action: Mouse pressed left at (872, 473)
Screenshot: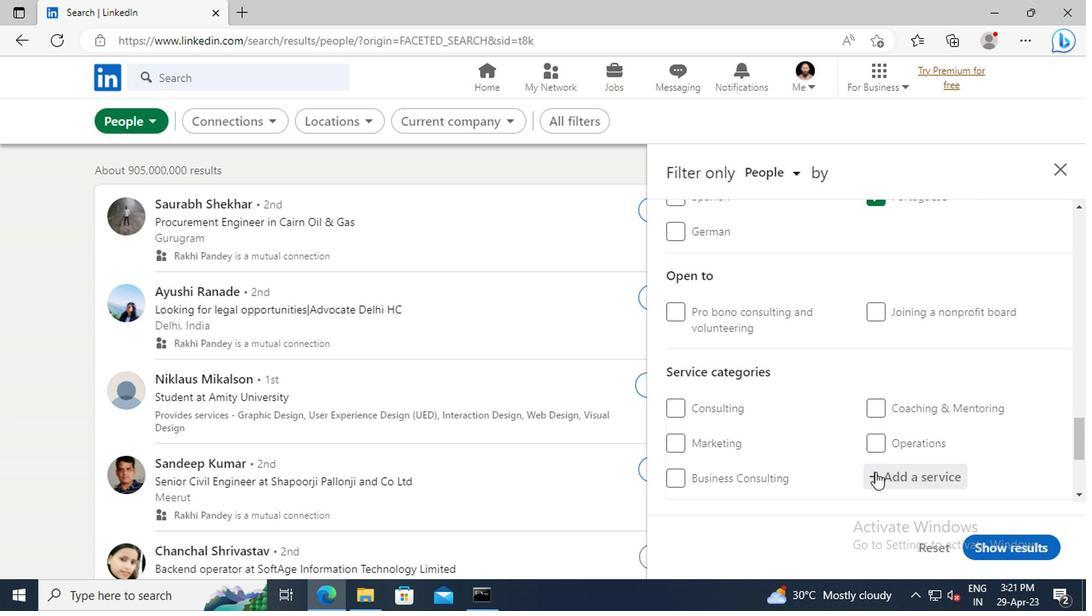 
Action: Key pressed <Key.shift>INFORMATION<Key.space><Key.shift>SECURITY
Screenshot: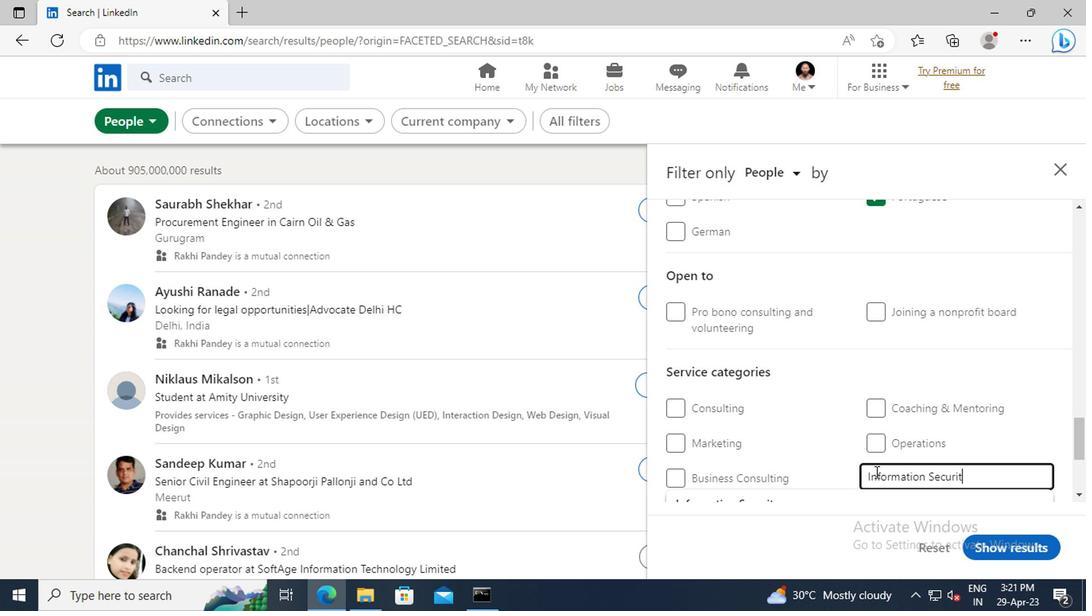 
Action: Mouse scrolled (872, 472) with delta (0, 0)
Screenshot: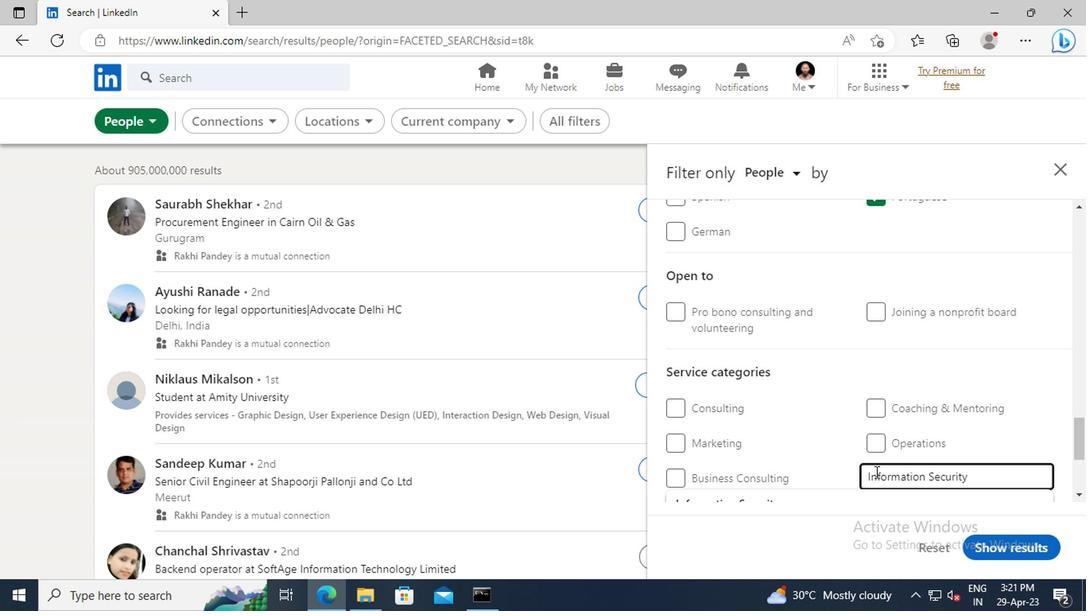 
Action: Mouse scrolled (872, 472) with delta (0, 0)
Screenshot: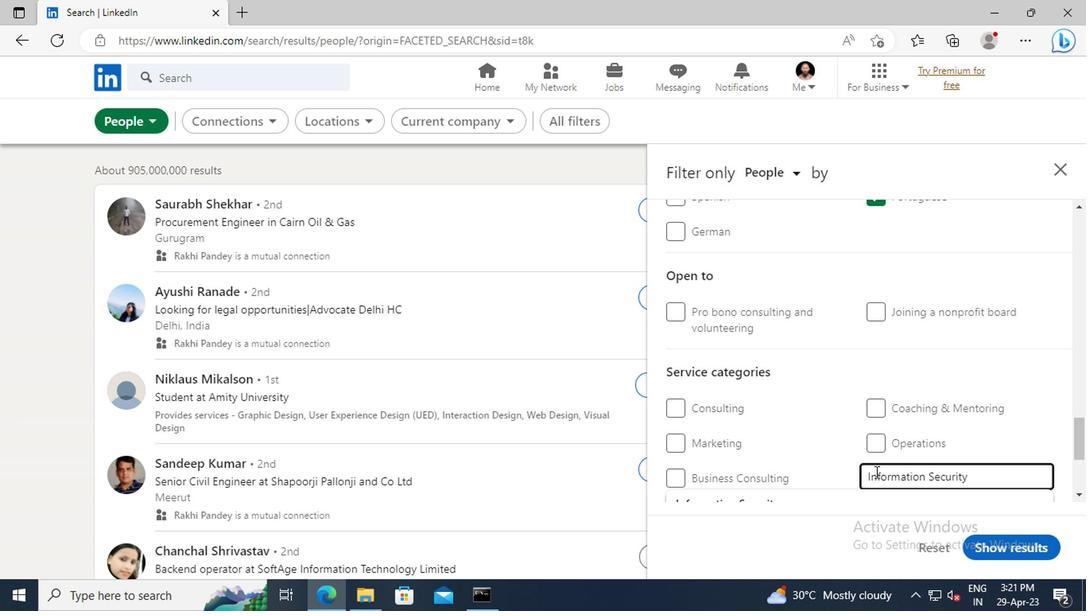 
Action: Mouse moved to (821, 416)
Screenshot: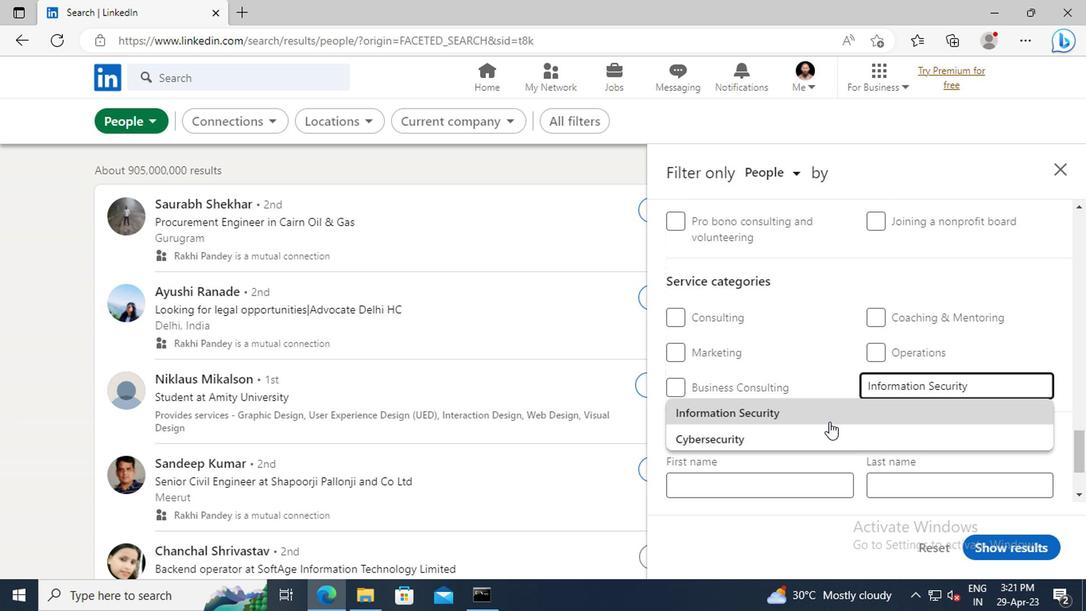 
Action: Mouse pressed left at (821, 416)
Screenshot: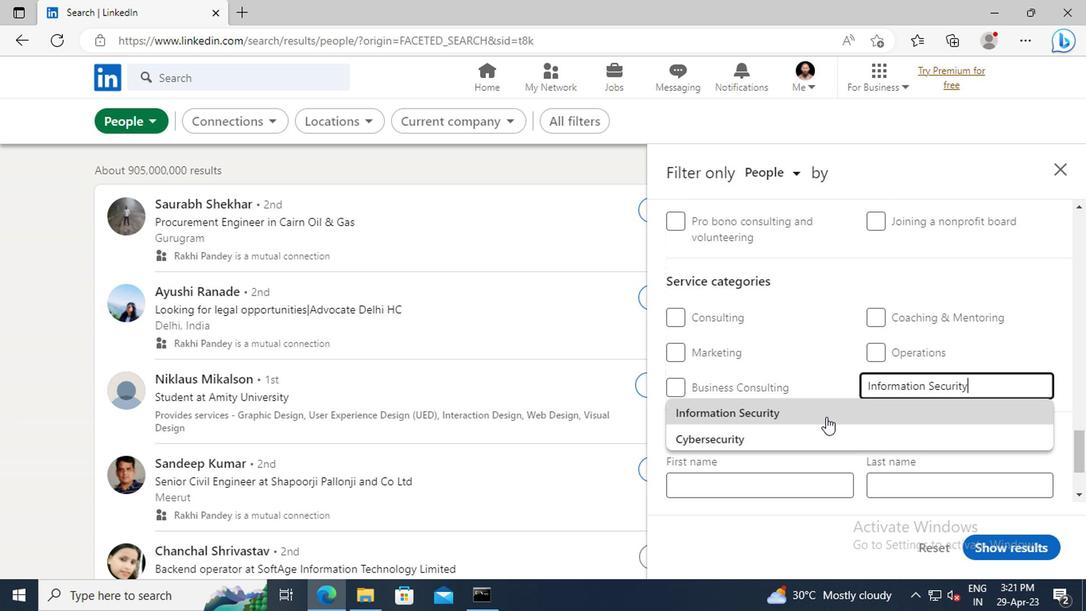 
Action: Mouse scrolled (821, 415) with delta (0, -1)
Screenshot: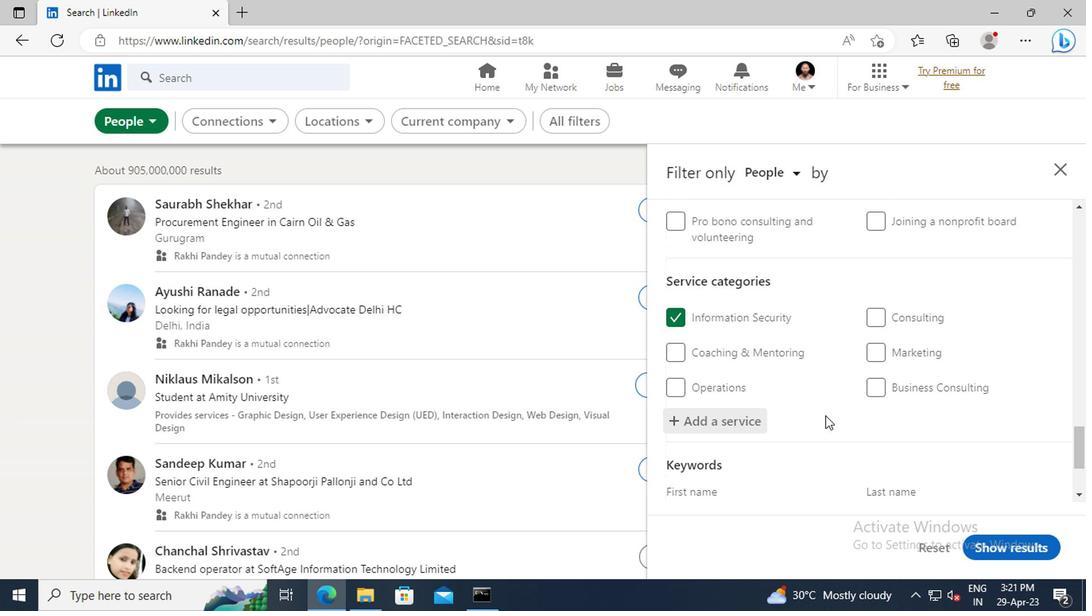 
Action: Mouse scrolled (821, 415) with delta (0, -1)
Screenshot: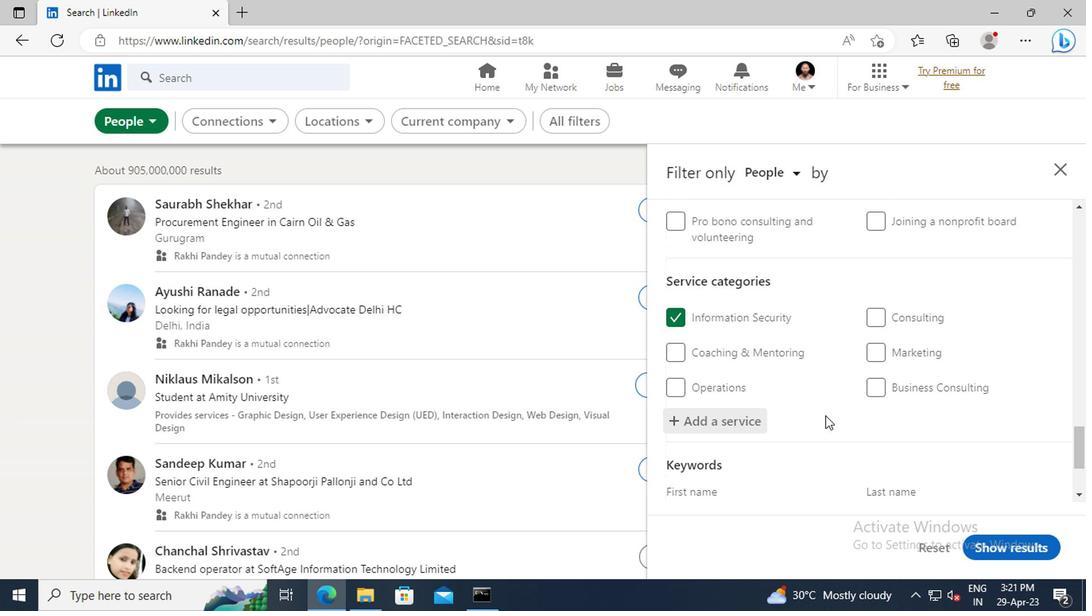 
Action: Mouse scrolled (821, 415) with delta (0, -1)
Screenshot: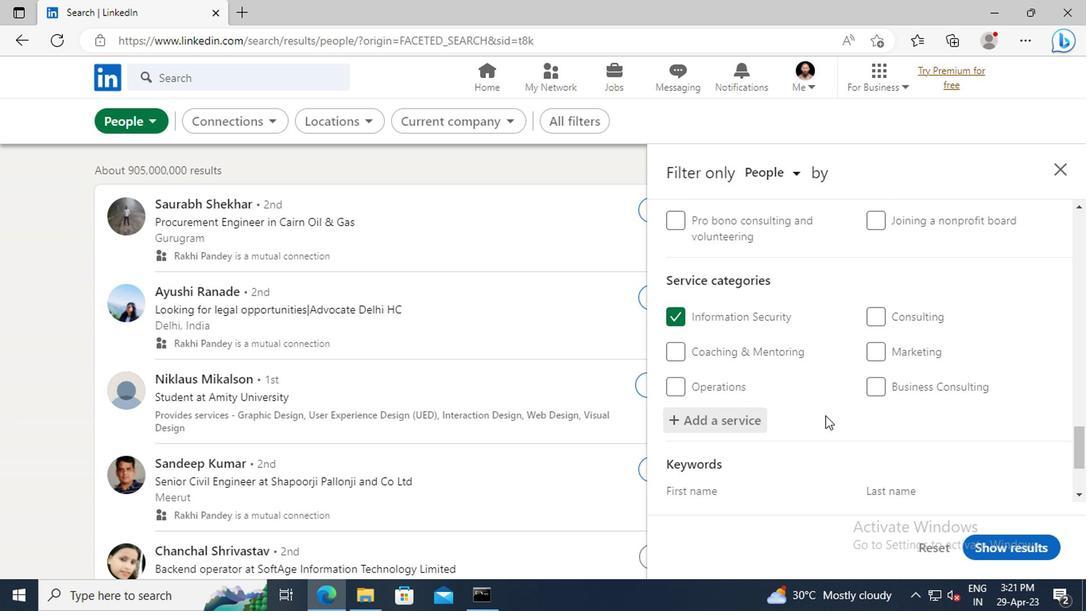 
Action: Mouse moved to (759, 432)
Screenshot: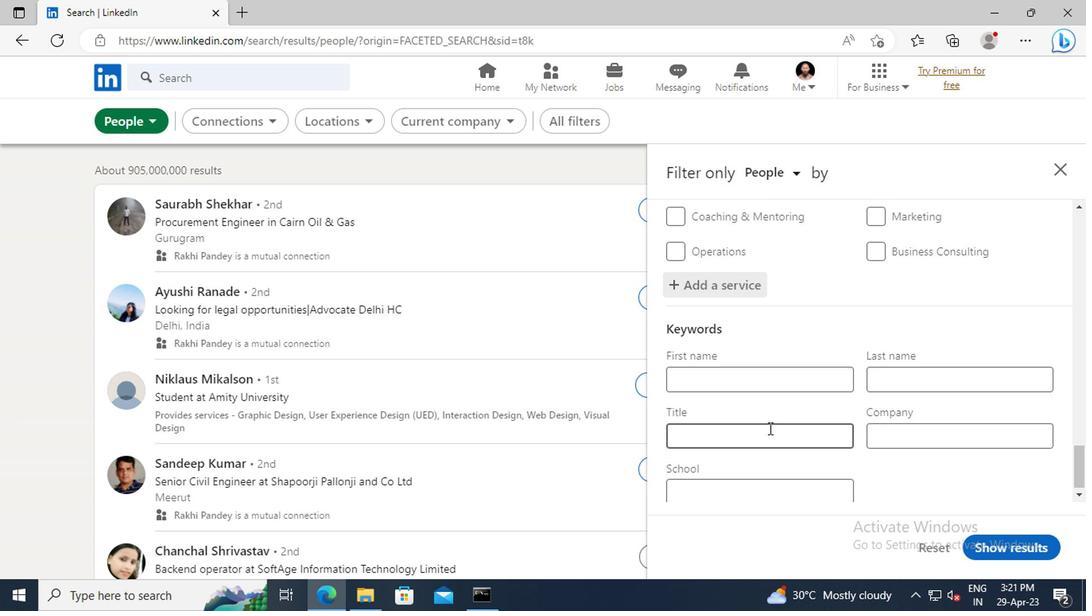 
Action: Mouse pressed left at (759, 432)
Screenshot: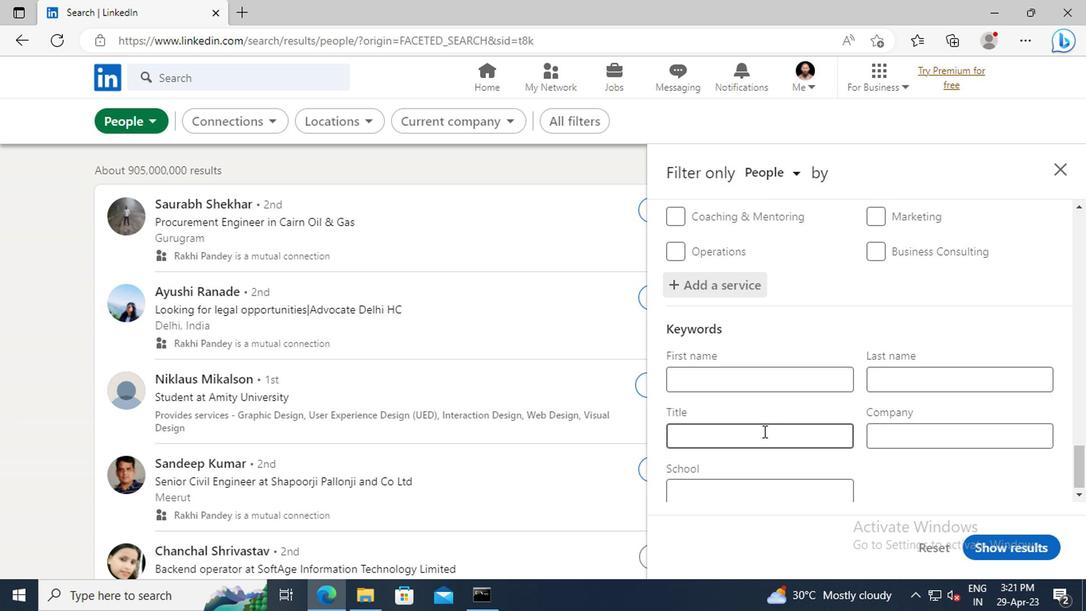 
Action: Key pressed <Key.shift>ACCOUNT<Key.space><Key.shift>EXECUTIVE<Key.enter>
Screenshot: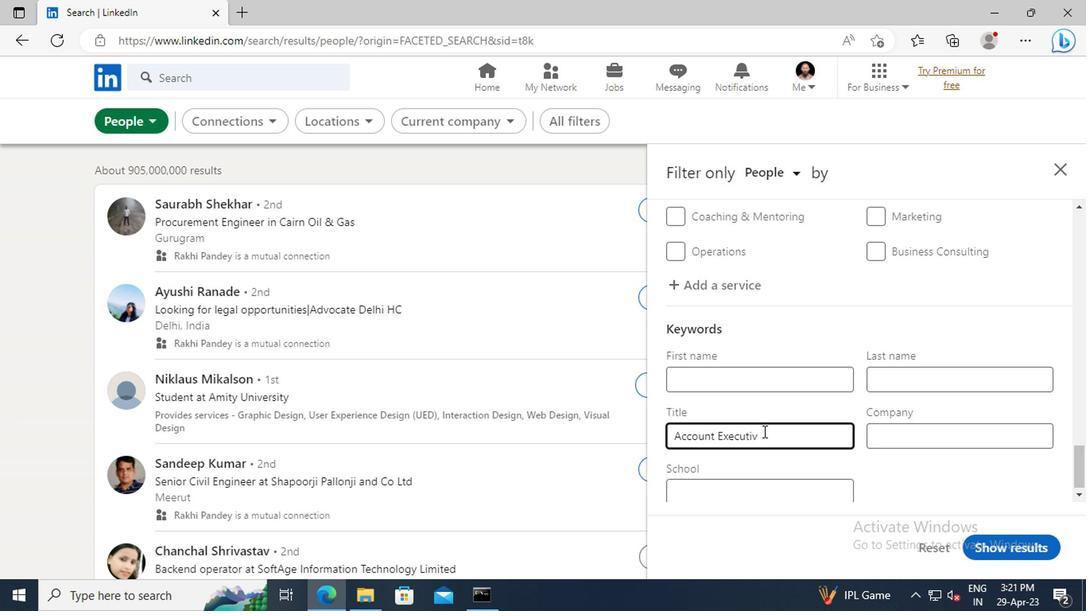 
Action: Mouse moved to (982, 547)
Screenshot: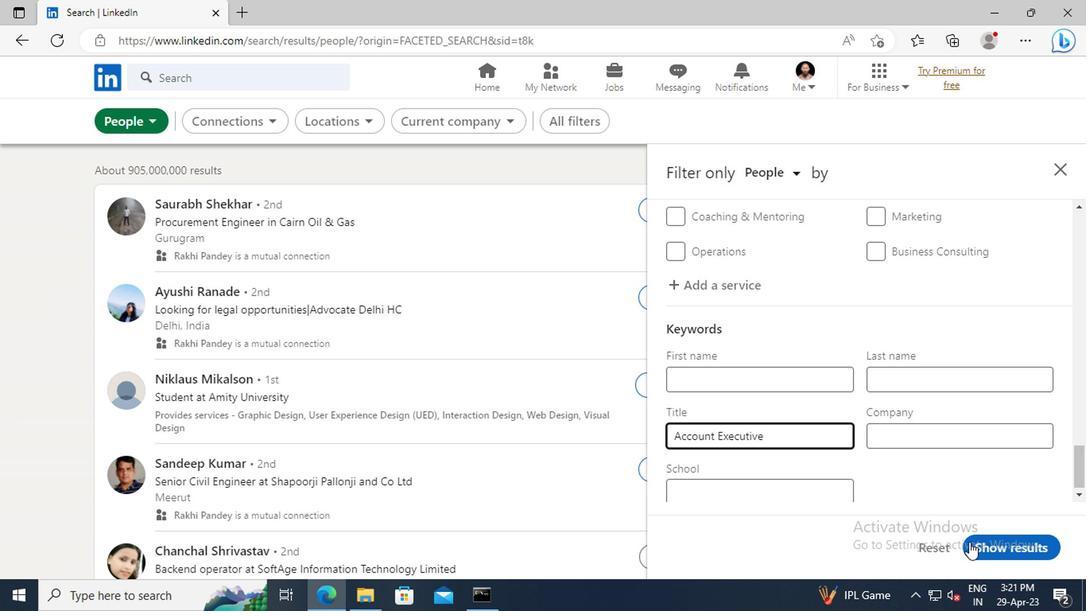 
Action: Mouse pressed left at (982, 547)
Screenshot: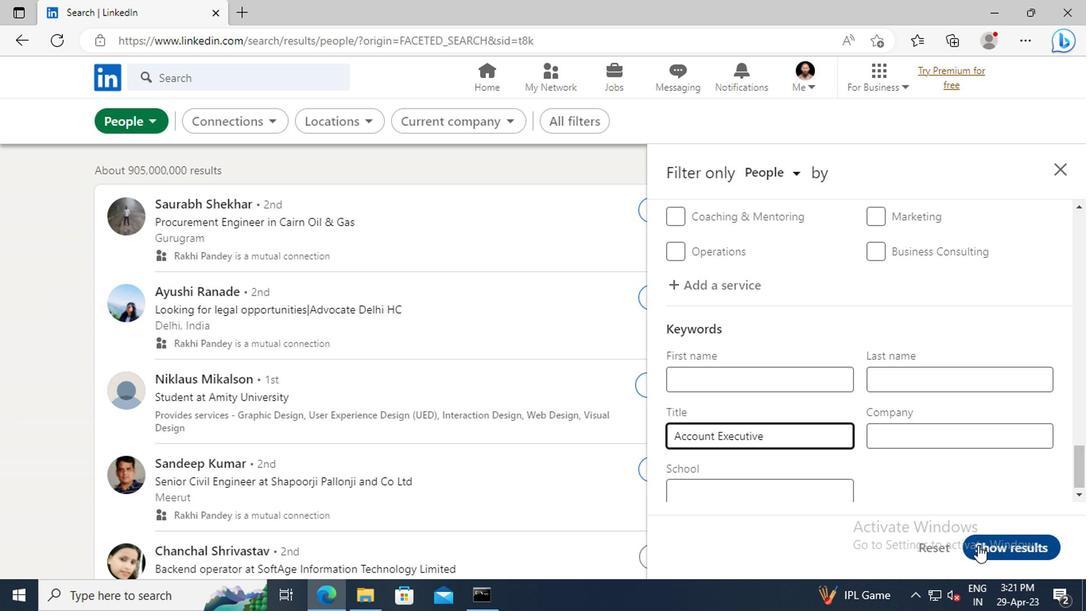 
